 Task: Find connections with filter location Paseh with filter topic #job with filter profile language French with filter current company Dunzo with filter school St. Agnes College, Mangalore-575002 with filter industry IT System Installation and Disposal with filter service category Nonprofit Consulting with filter keywords title Life Coach
Action: Mouse pressed left at (423, 49)
Screenshot: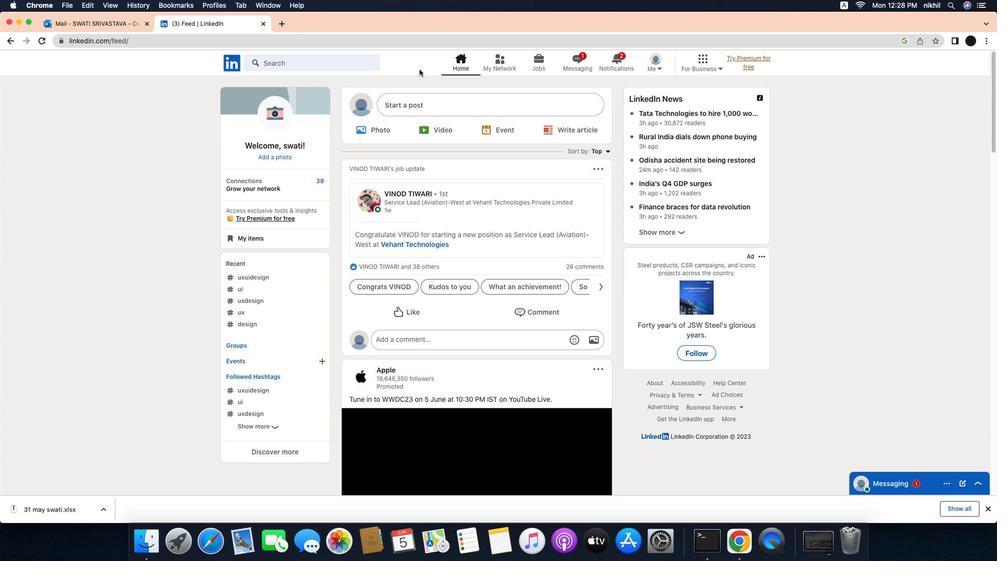 
Action: Mouse moved to (508, 44)
Screenshot: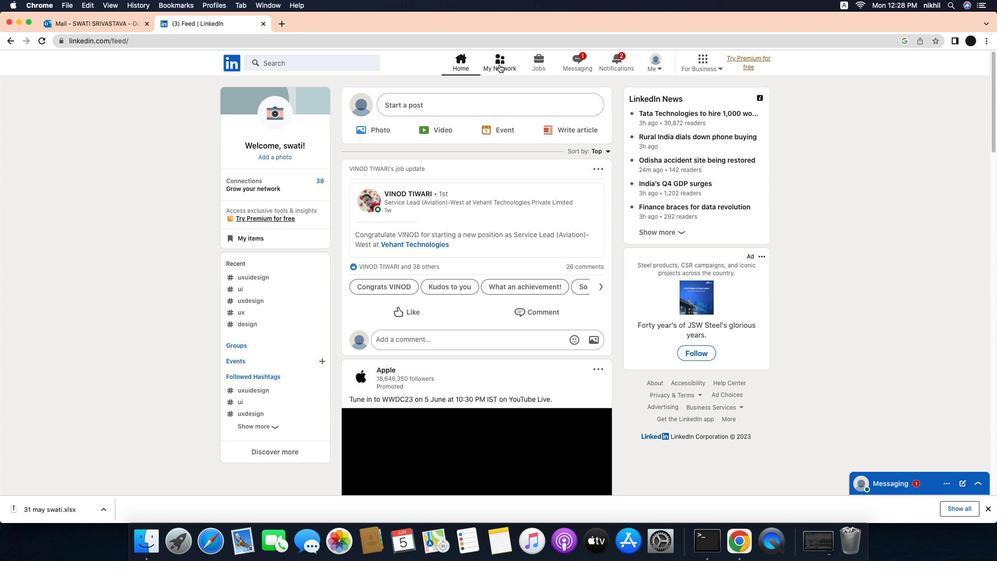 
Action: Mouse pressed left at (508, 44)
Screenshot: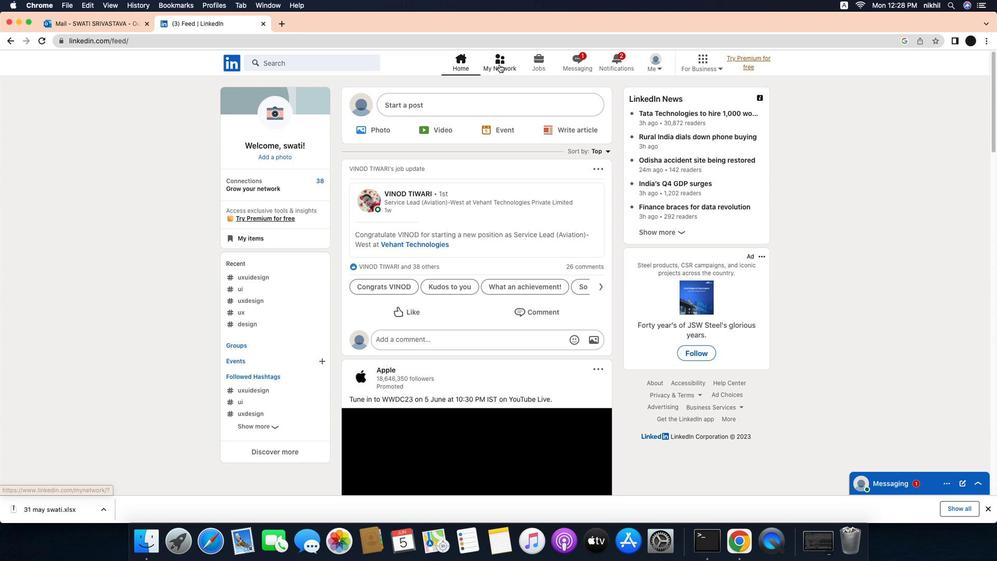 
Action: Mouse moved to (343, 102)
Screenshot: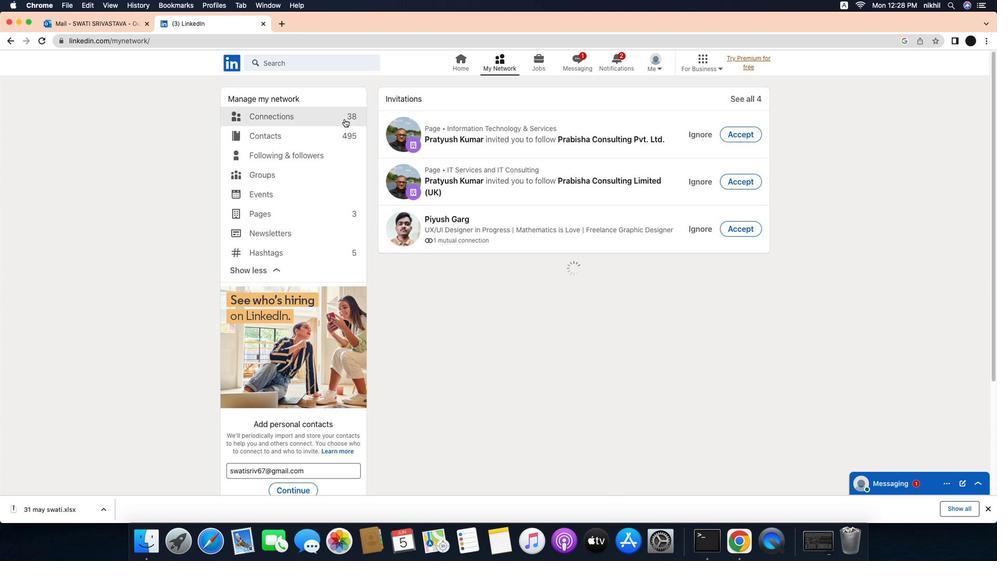 
Action: Mouse pressed left at (343, 102)
Screenshot: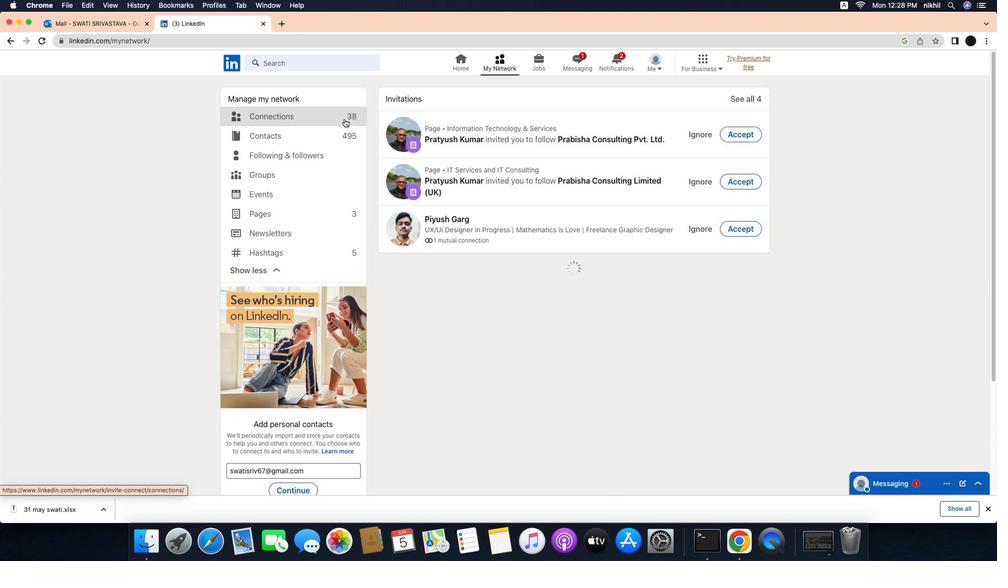 
Action: Mouse moved to (593, 99)
Screenshot: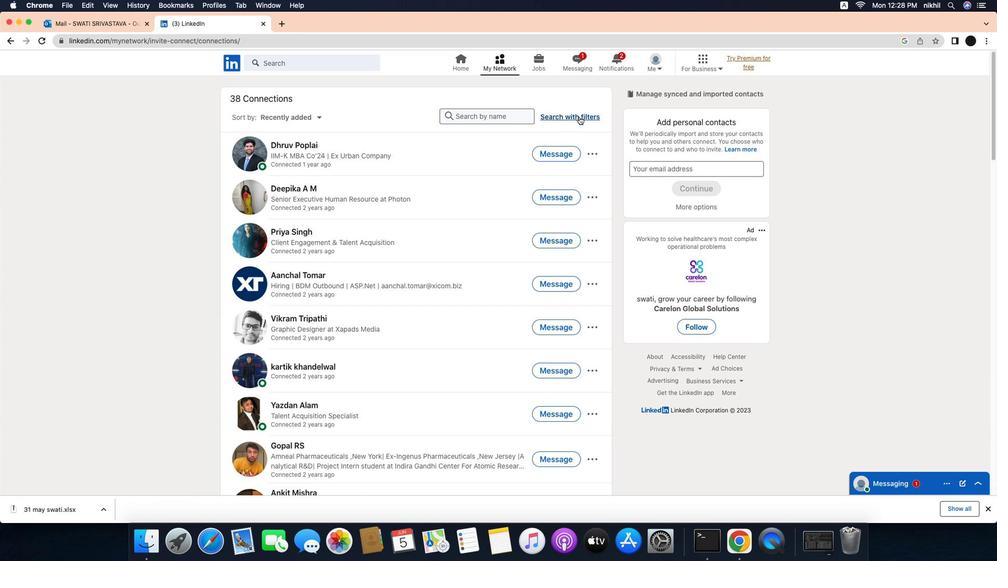 
Action: Mouse pressed left at (593, 99)
Screenshot: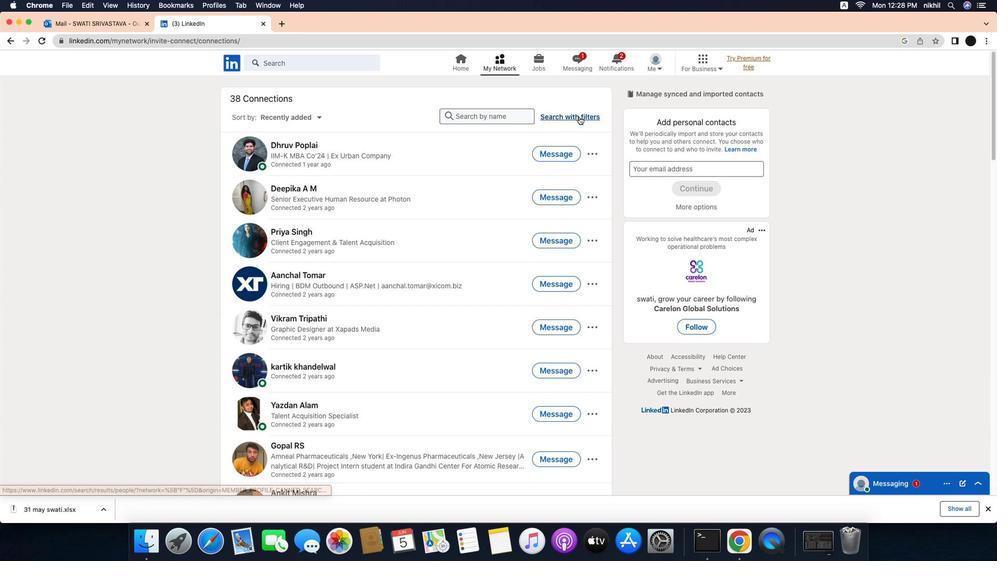 
Action: Mouse moved to (556, 68)
Screenshot: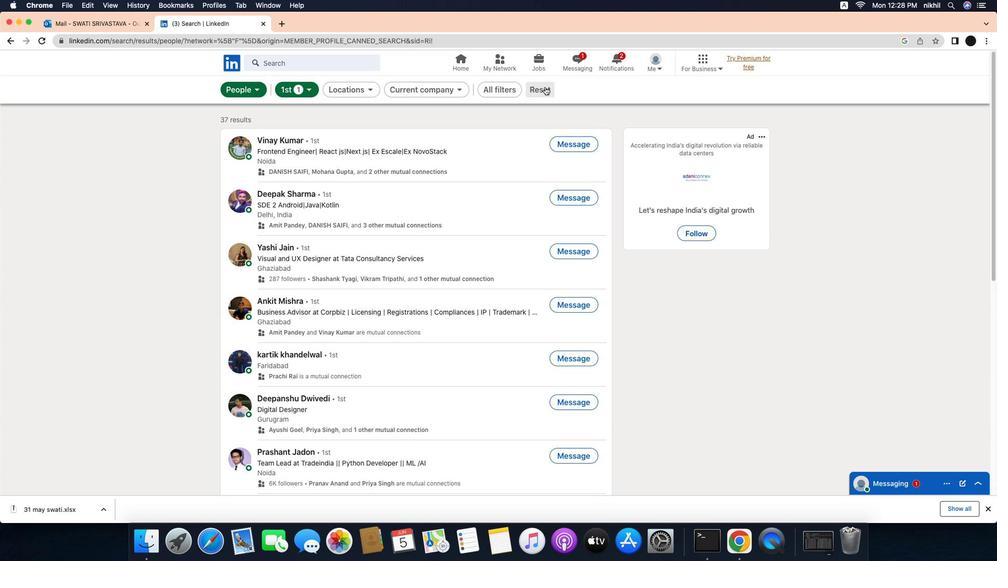 
Action: Mouse pressed left at (556, 68)
Screenshot: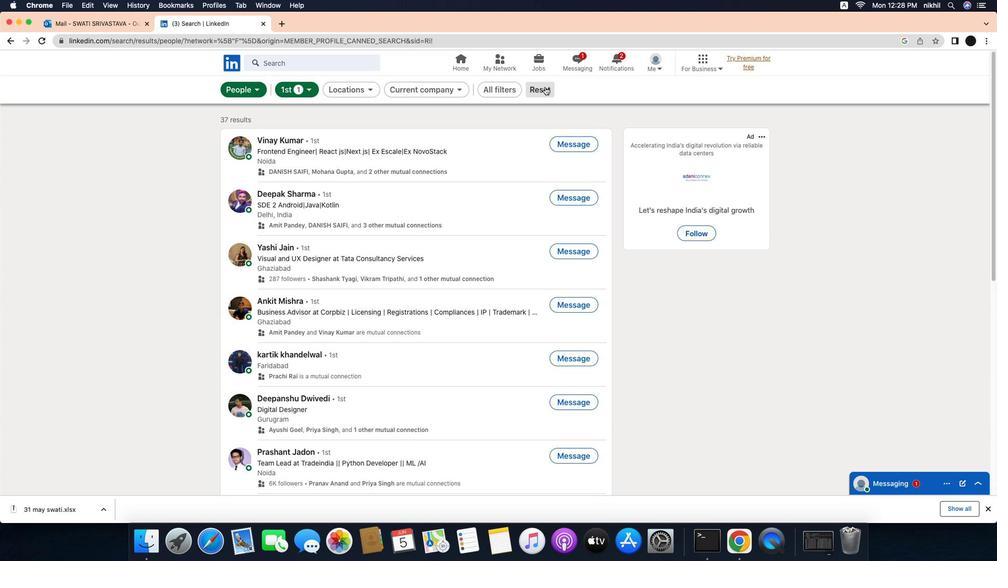 
Action: Mouse moved to (543, 68)
Screenshot: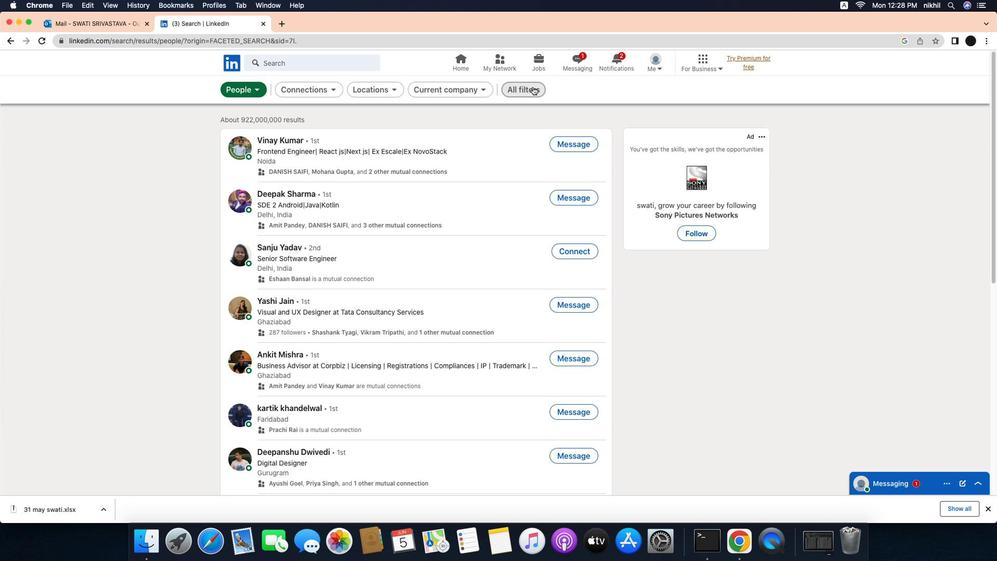 
Action: Mouse pressed left at (543, 68)
Screenshot: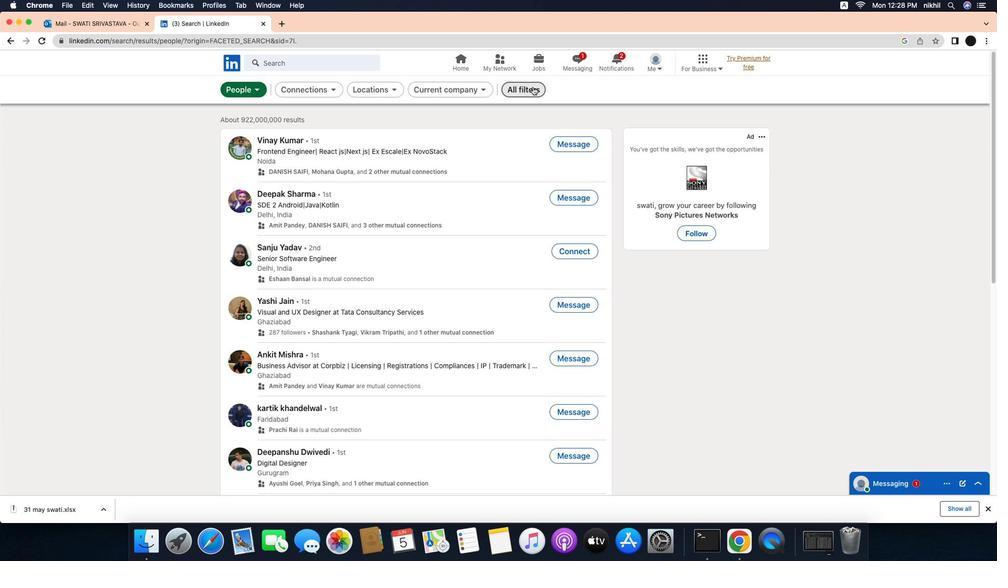
Action: Mouse moved to (900, 323)
Screenshot: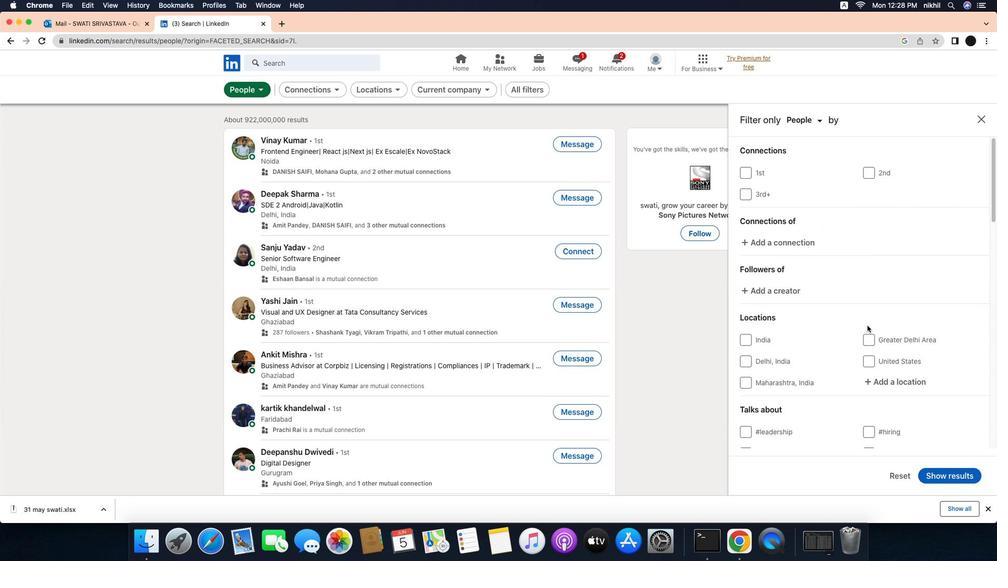 
Action: Mouse scrolled (900, 323) with delta (-23, -24)
Screenshot: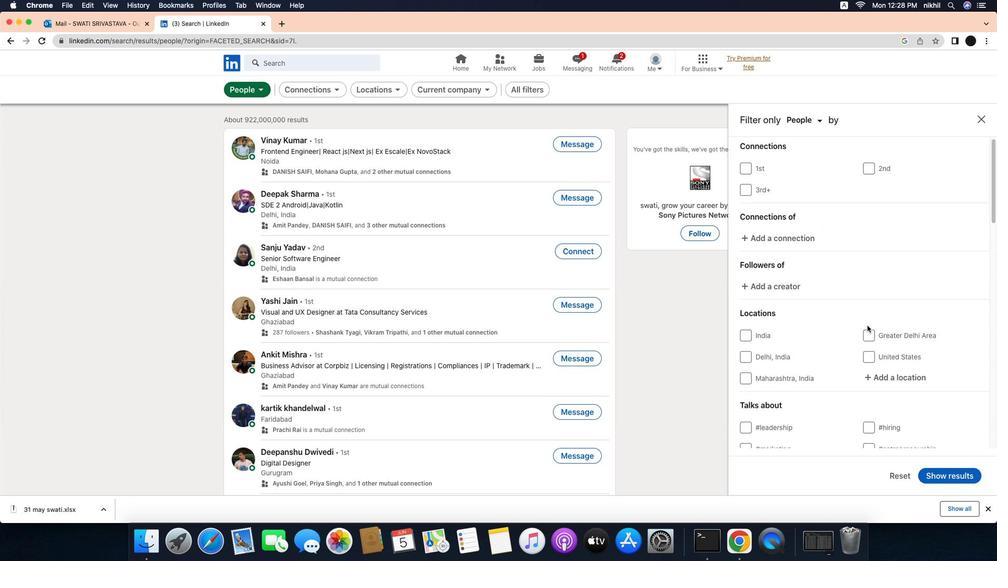 
Action: Mouse scrolled (900, 323) with delta (-23, -24)
Screenshot: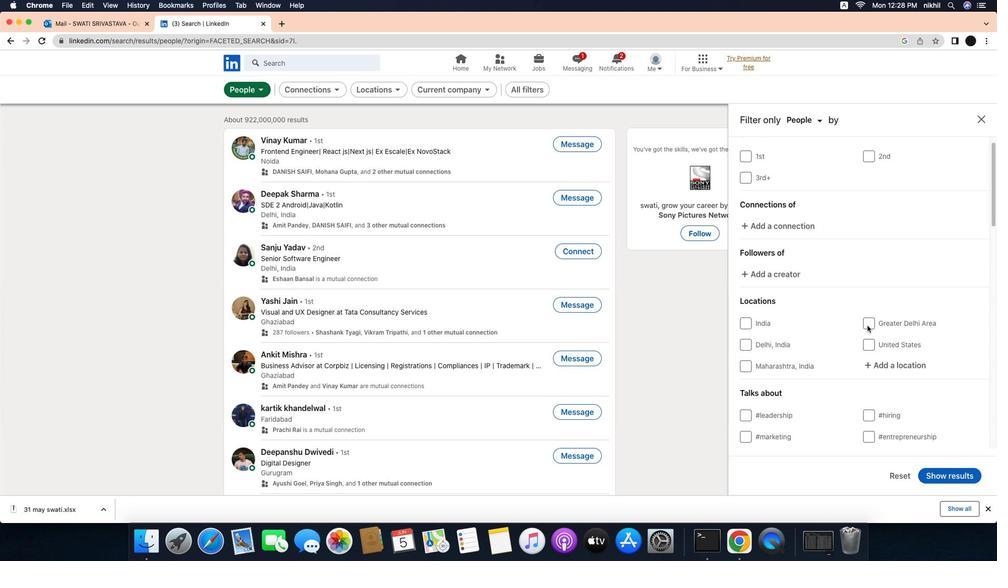
Action: Mouse scrolled (900, 323) with delta (-23, -25)
Screenshot: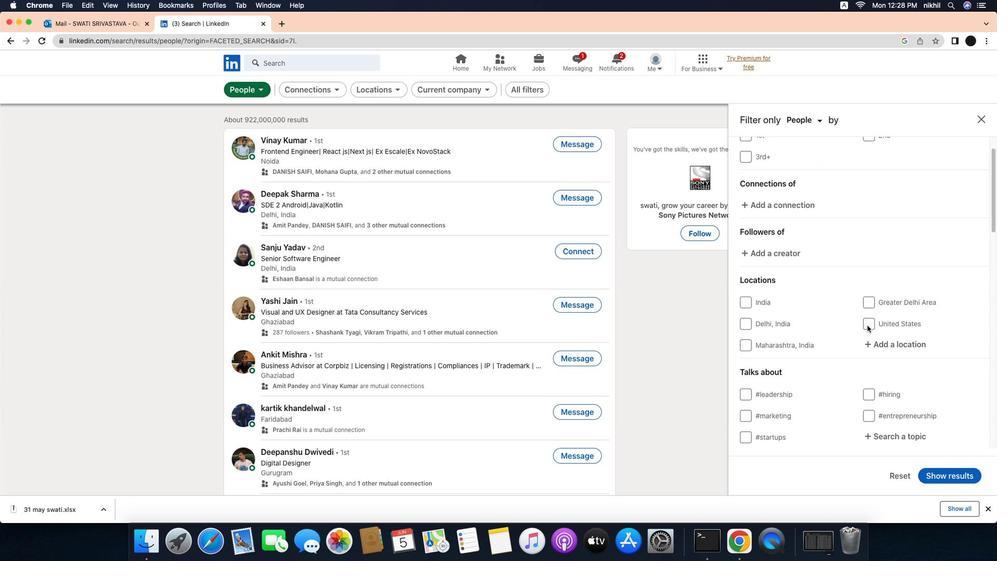 
Action: Mouse moved to (926, 300)
Screenshot: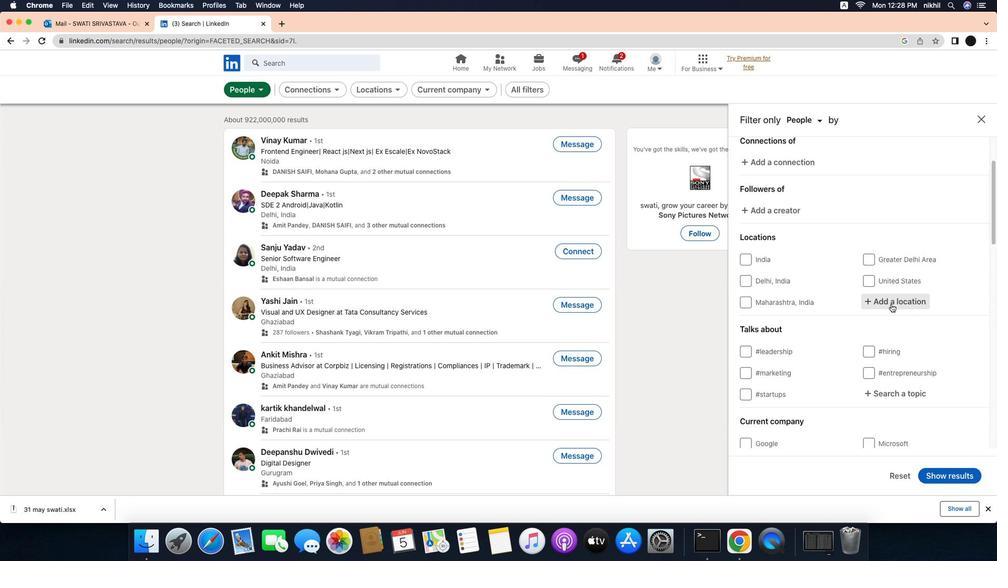 
Action: Mouse pressed left at (926, 300)
Screenshot: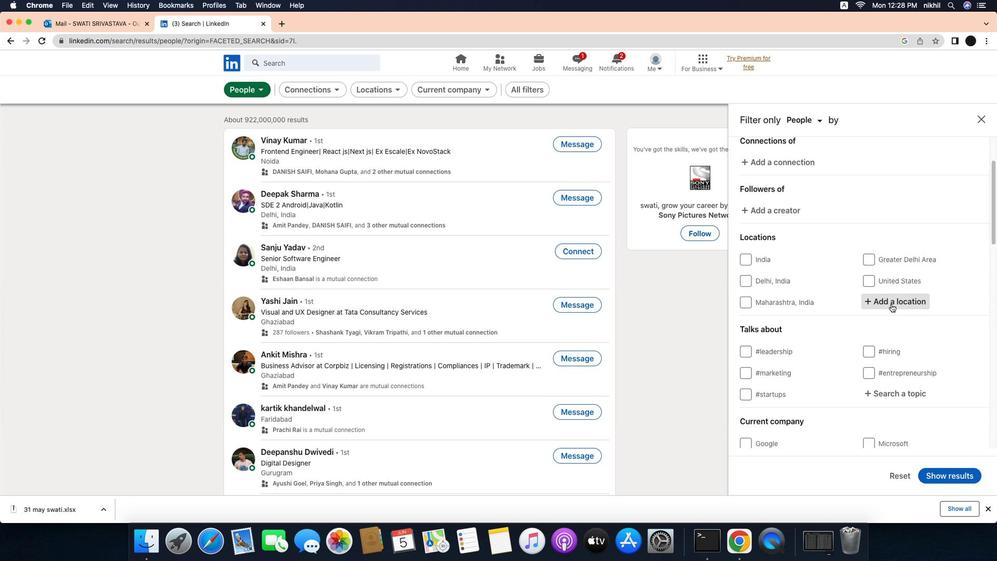 
Action: Mouse moved to (922, 299)
Screenshot: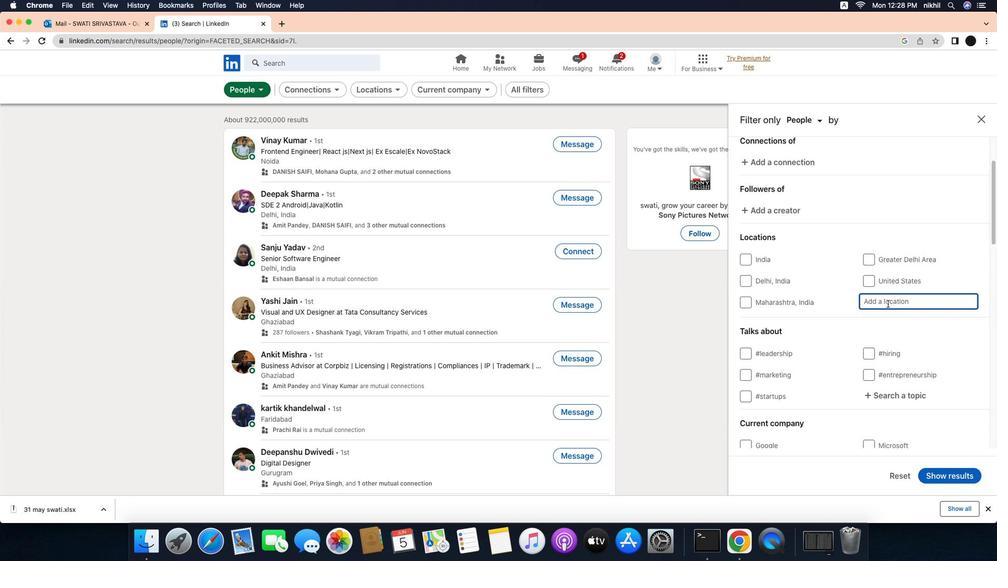 
Action: Mouse pressed left at (922, 299)
Screenshot: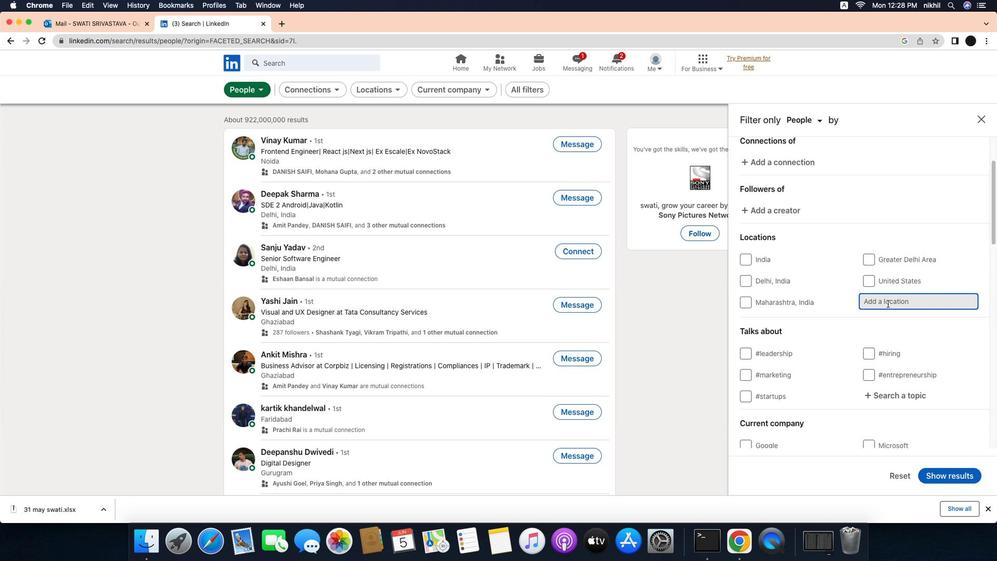 
Action: Key pressed Key.caps_lock'P'Key.caps_lock'a''s''e''h'
Screenshot: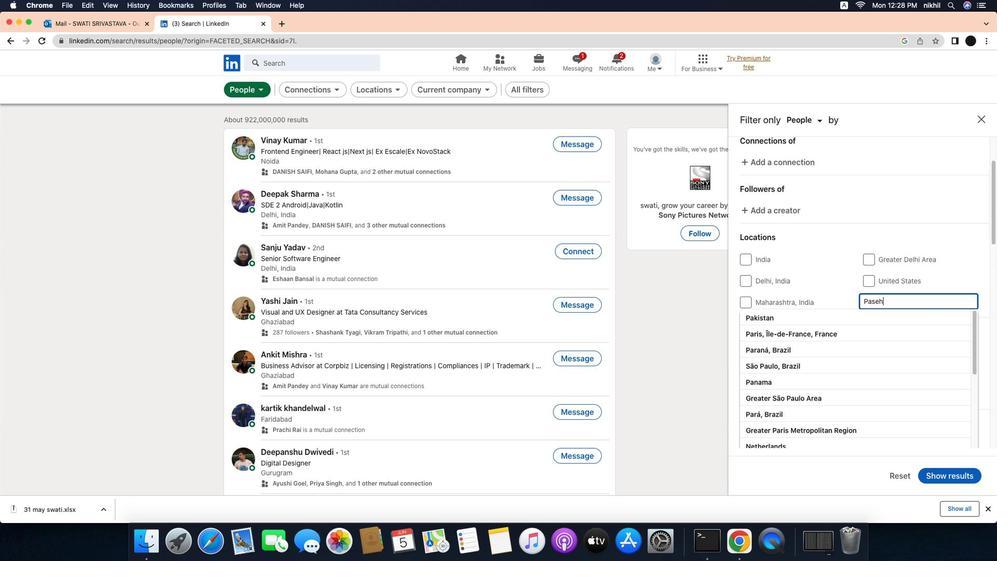 
Action: Mouse moved to (891, 316)
Screenshot: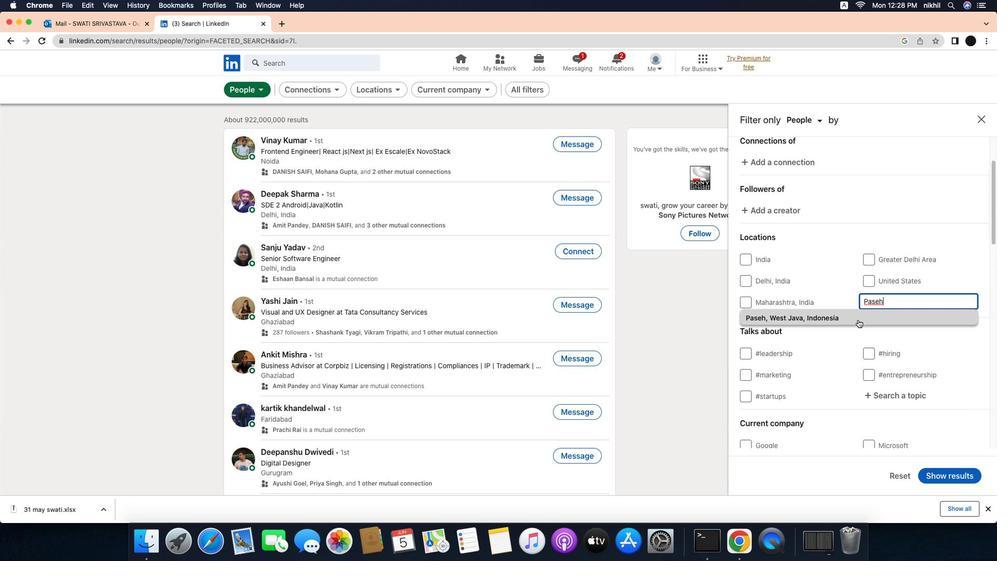 
Action: Mouse pressed left at (891, 316)
Screenshot: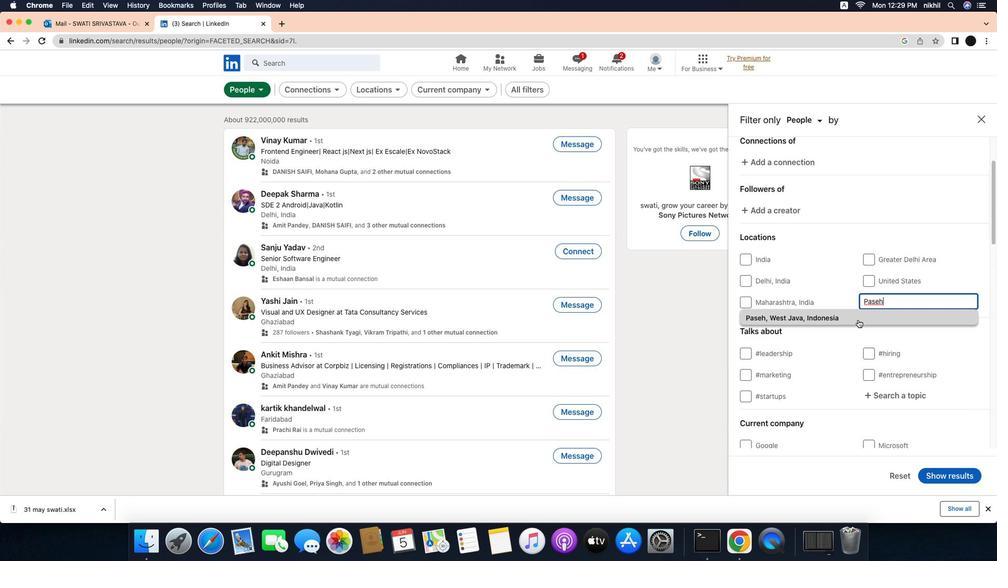 
Action: Mouse scrolled (891, 316) with delta (-23, -24)
Screenshot: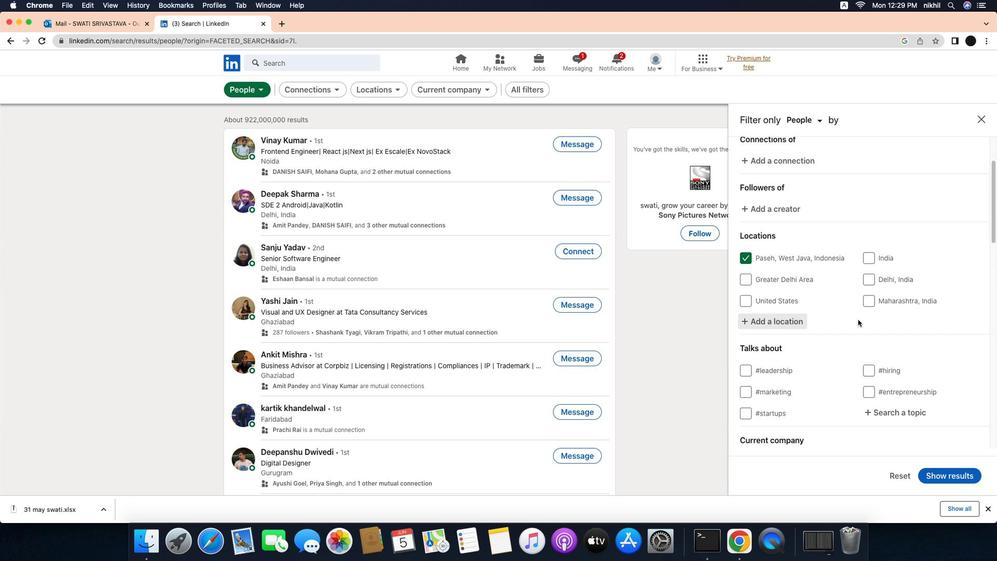 
Action: Mouse scrolled (891, 316) with delta (-23, -24)
Screenshot: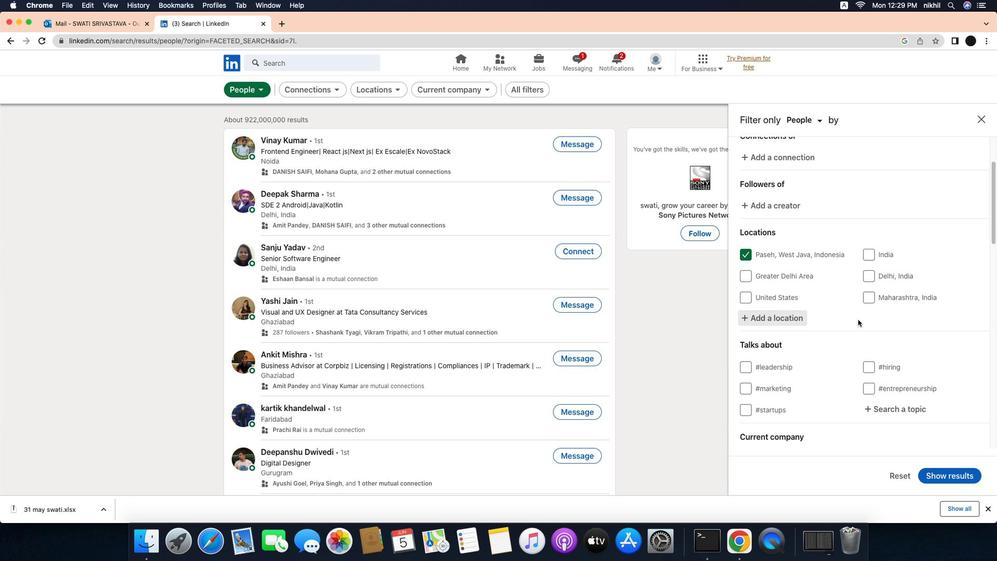 
Action: Mouse scrolled (891, 316) with delta (-23, -24)
Screenshot: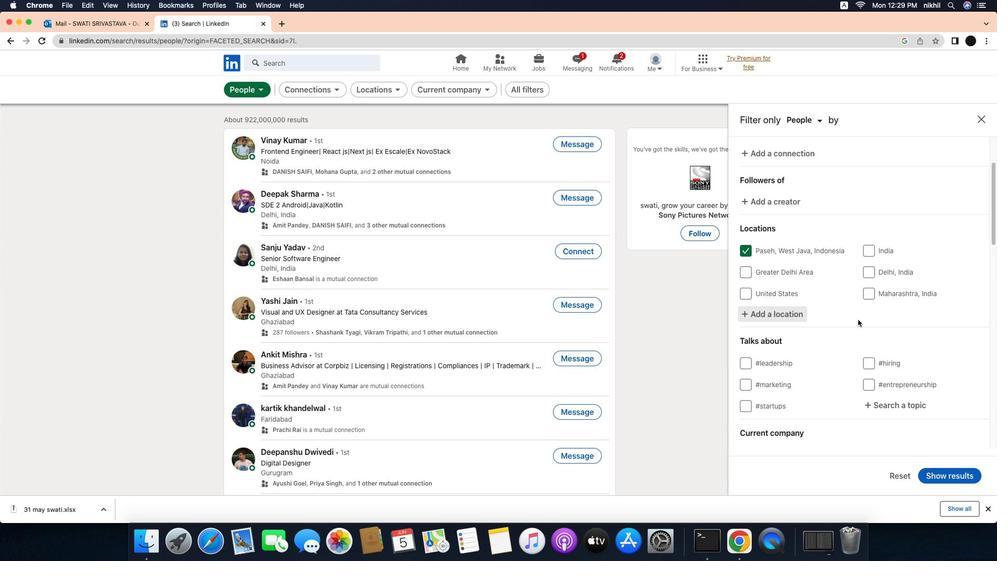
Action: Mouse scrolled (891, 316) with delta (-23, -24)
Screenshot: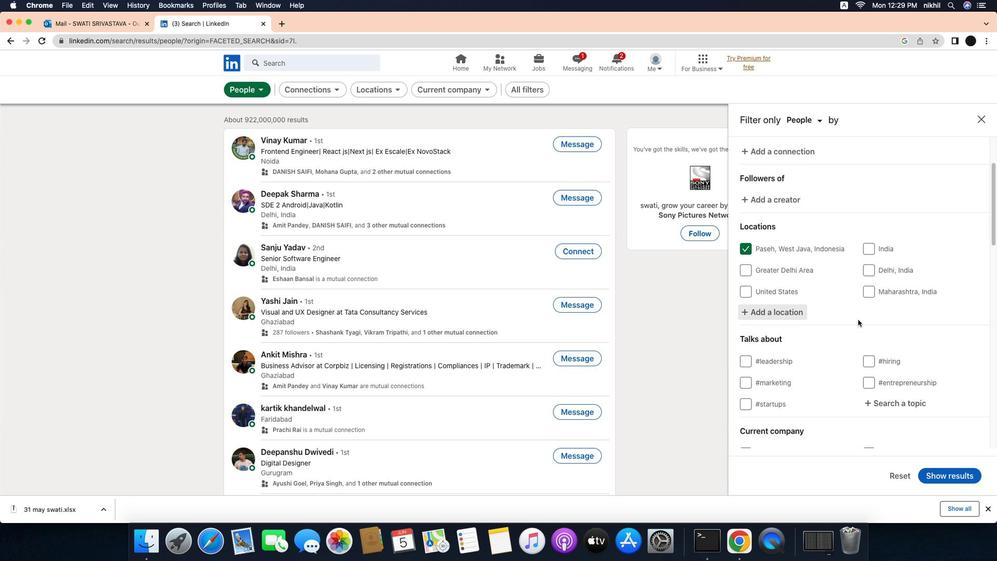 
Action: Mouse scrolled (891, 316) with delta (-23, -24)
Screenshot: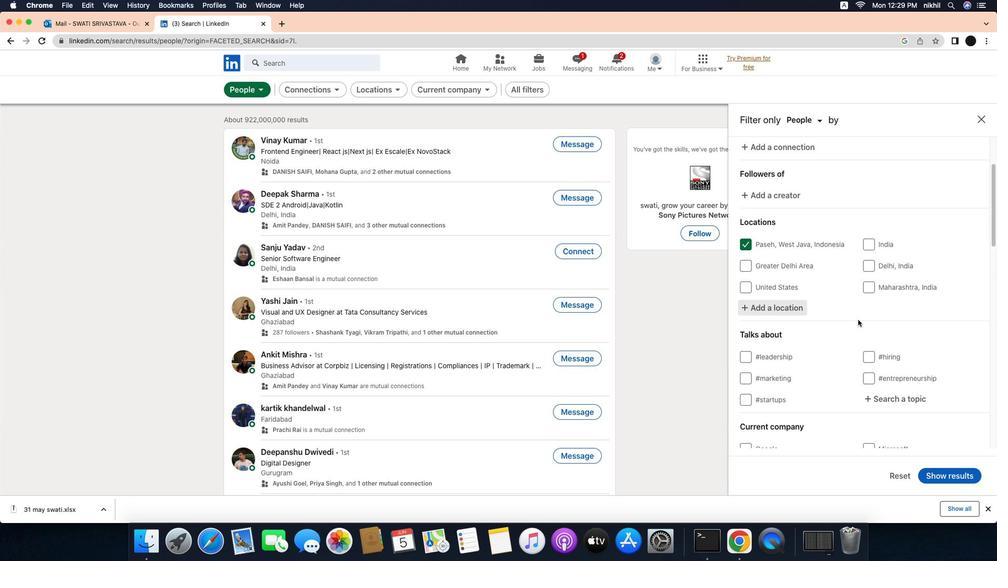 
Action: Mouse scrolled (891, 316) with delta (-23, -24)
Screenshot: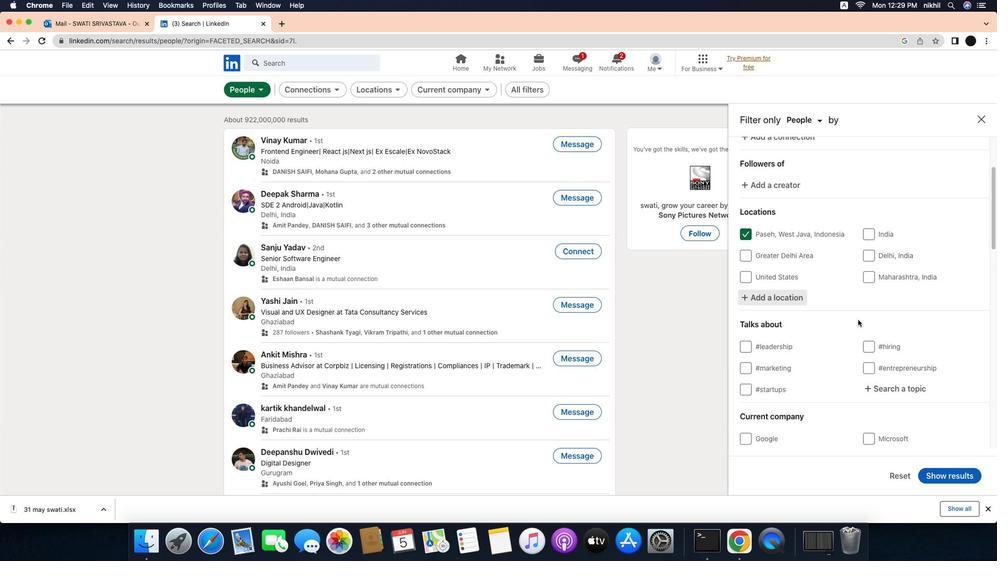 
Action: Mouse scrolled (891, 316) with delta (-23, -24)
Screenshot: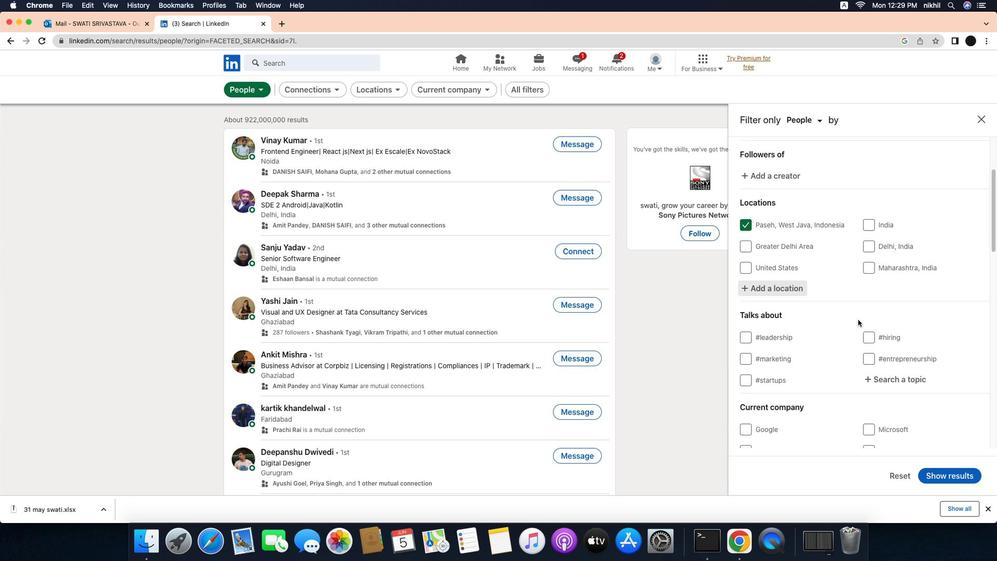 
Action: Mouse scrolled (891, 316) with delta (-23, -24)
Screenshot: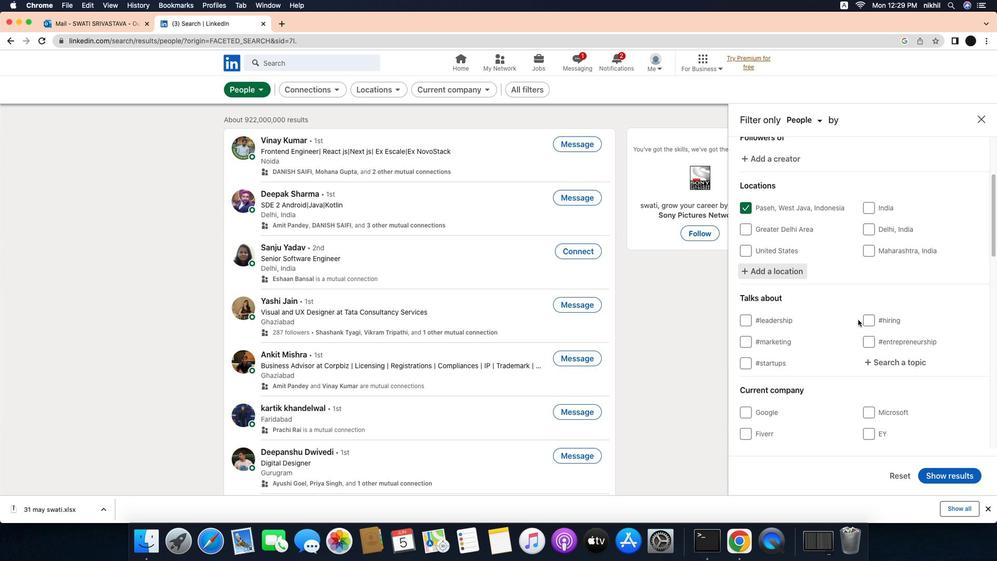 
Action: Mouse moved to (941, 308)
Screenshot: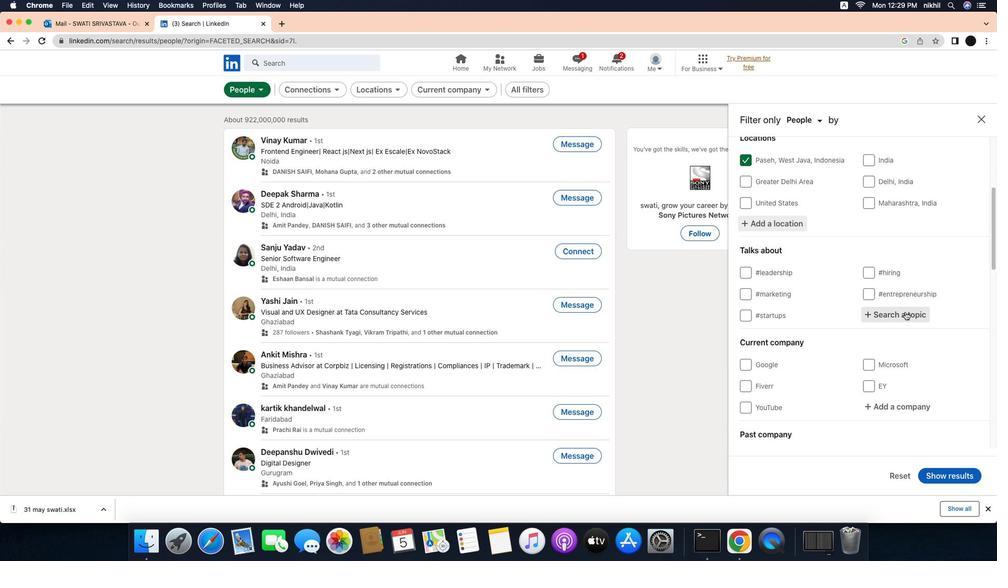 
Action: Mouse pressed left at (941, 308)
Screenshot: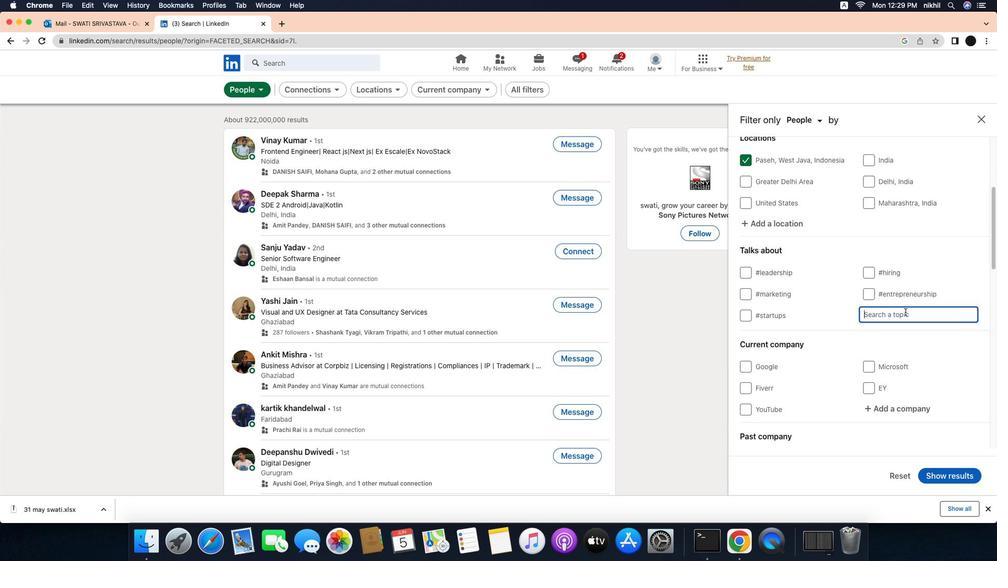 
Action: Mouse moved to (935, 311)
Screenshot: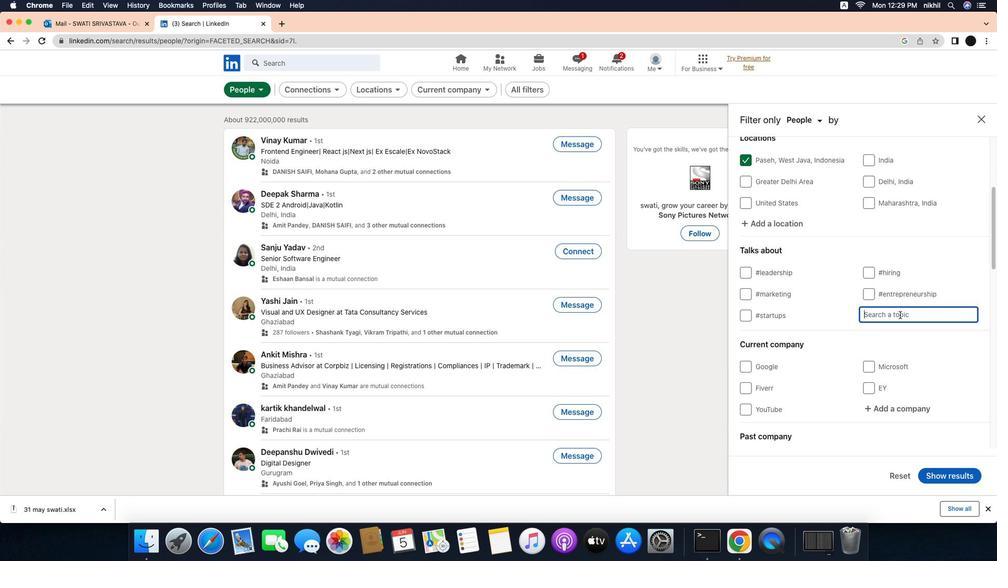 
Action: Mouse pressed left at (935, 311)
Screenshot: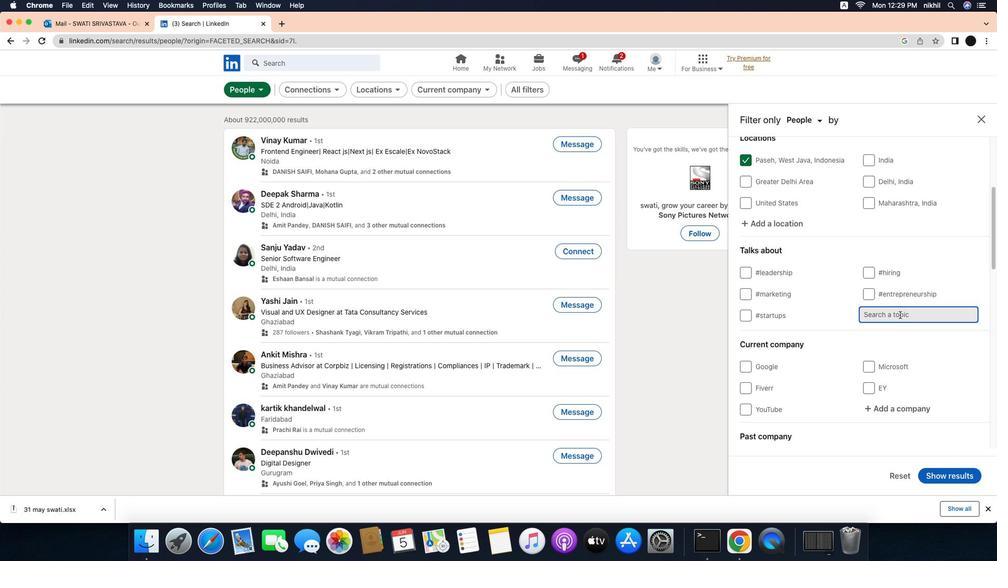 
Action: Key pressed Key.shift_r'#''j''o''b'Key.enter
Screenshot: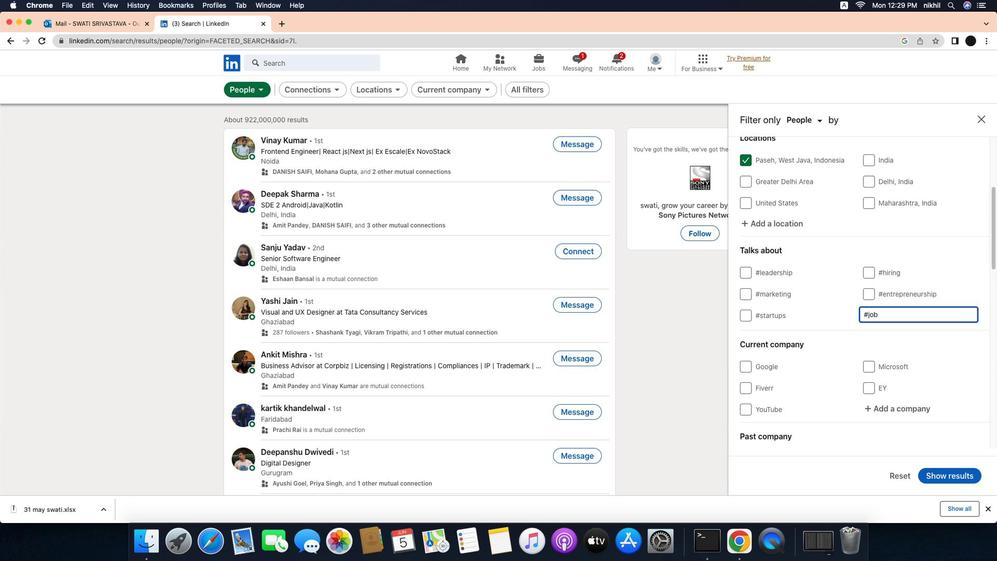 
Action: Mouse moved to (962, 342)
Screenshot: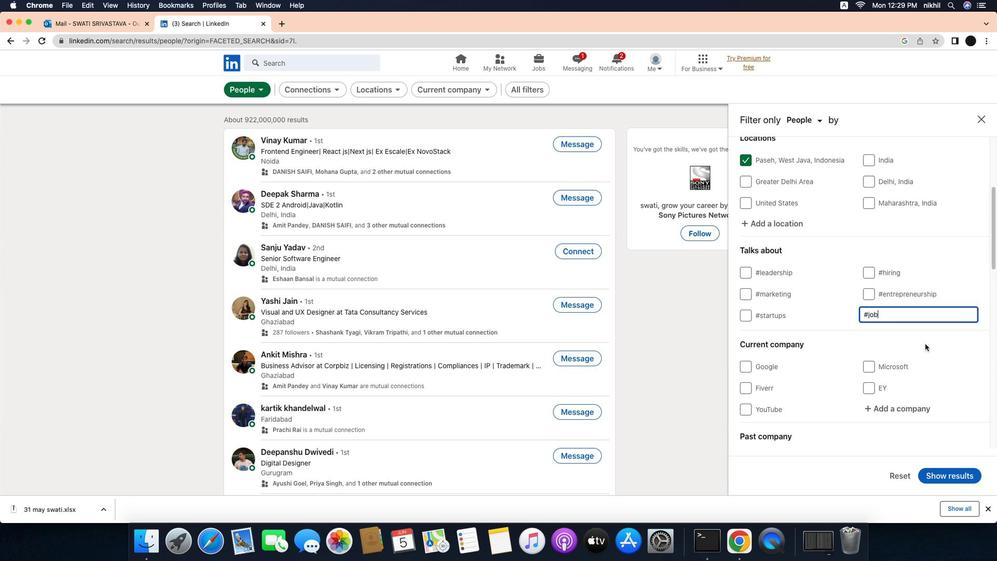 
Action: Mouse pressed left at (962, 342)
Screenshot: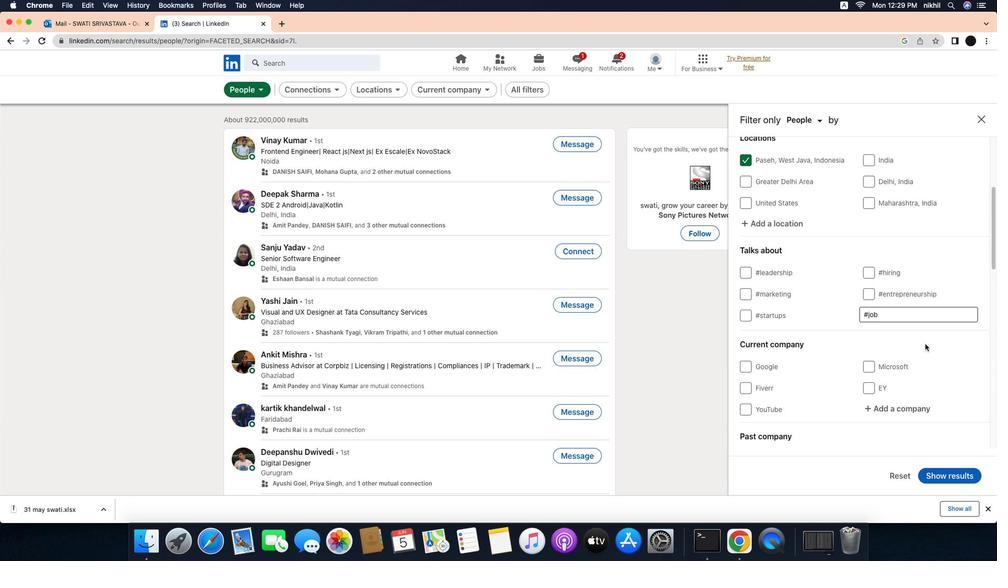 
Action: Mouse moved to (959, 344)
Screenshot: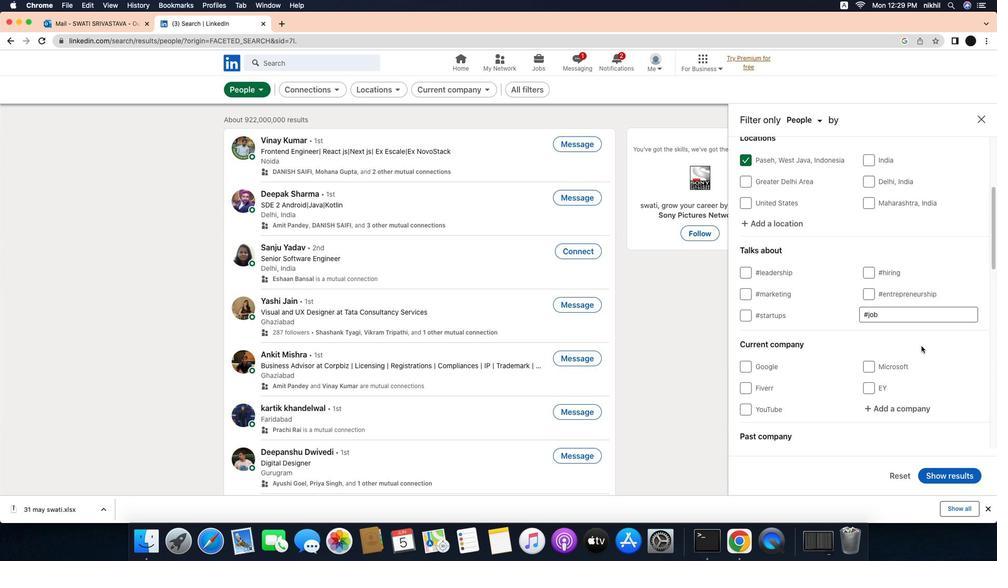
Action: Mouse scrolled (959, 344) with delta (-23, -24)
Screenshot: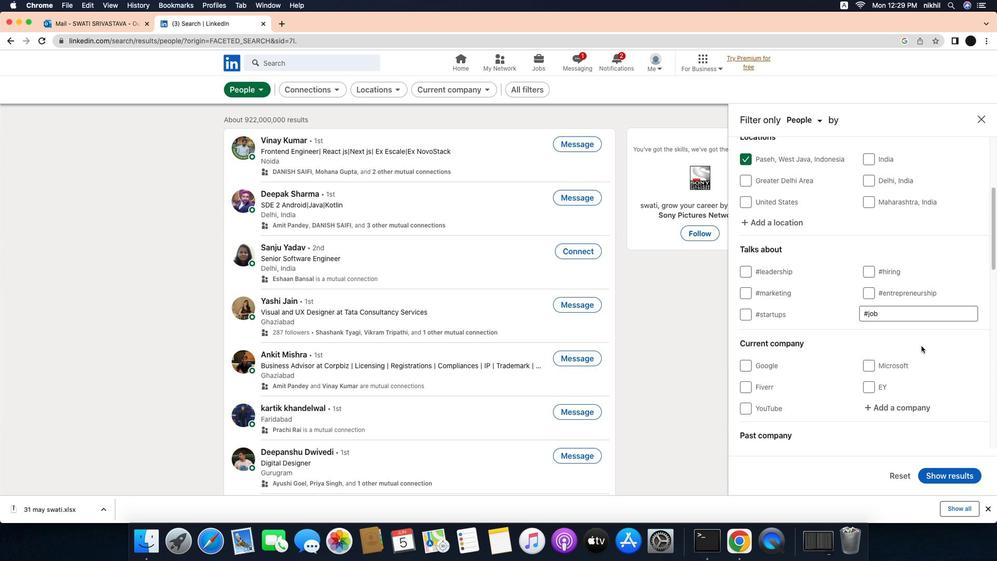 
Action: Mouse scrolled (959, 344) with delta (-23, -24)
Screenshot: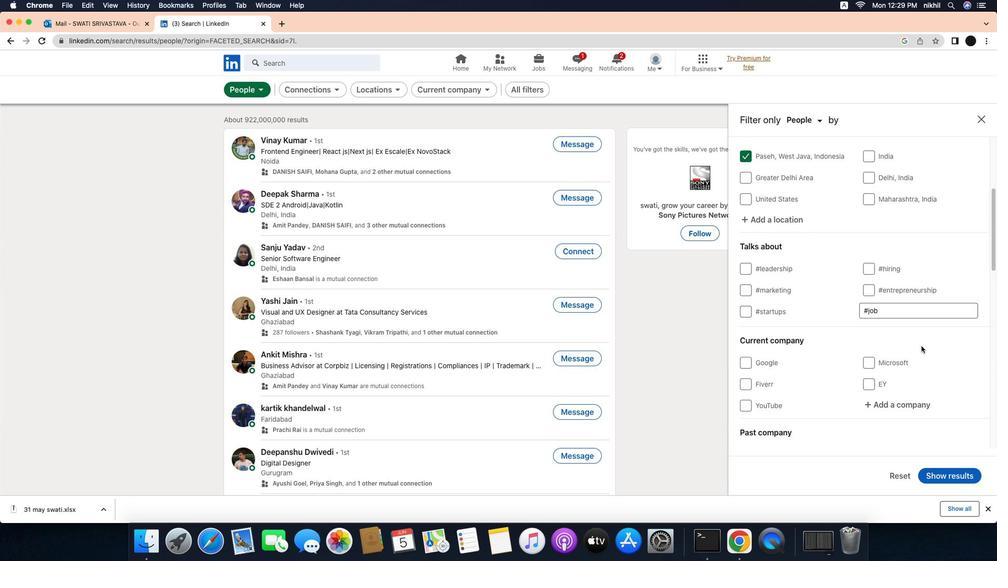 
Action: Mouse scrolled (959, 344) with delta (-23, -24)
Screenshot: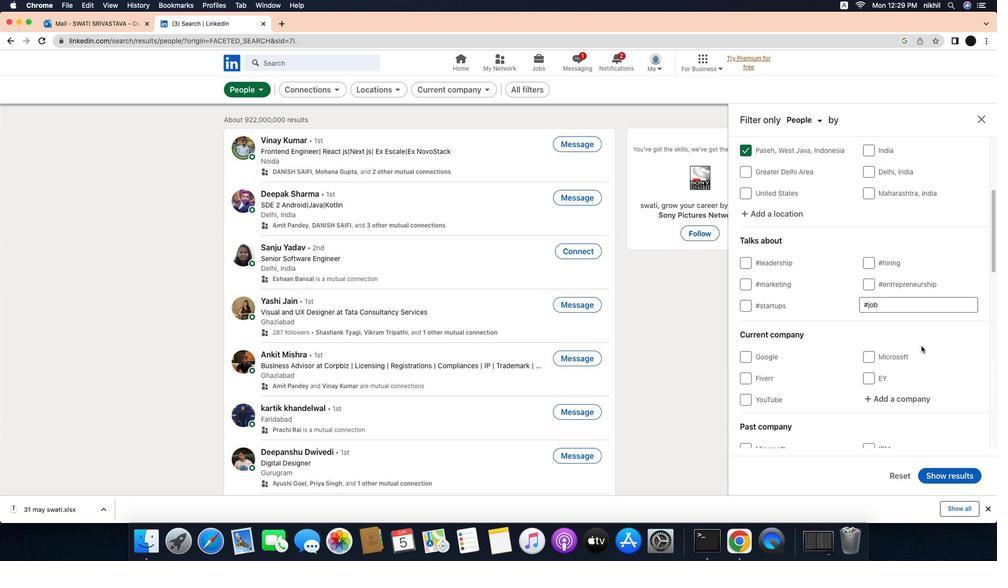 
Action: Mouse scrolled (959, 344) with delta (-23, -24)
Screenshot: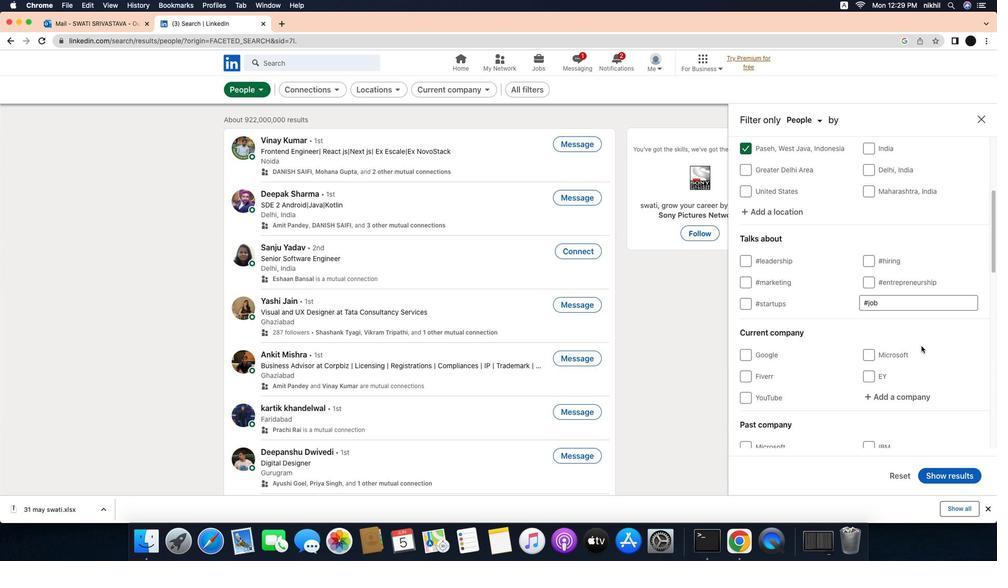 
Action: Mouse scrolled (959, 344) with delta (-23, -24)
Screenshot: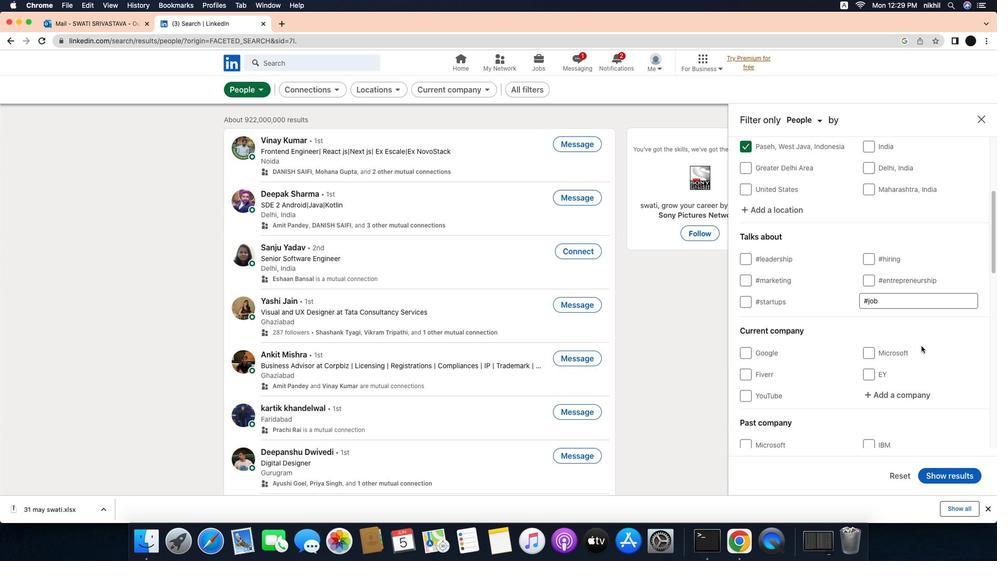 
Action: Mouse scrolled (959, 344) with delta (-23, -24)
Screenshot: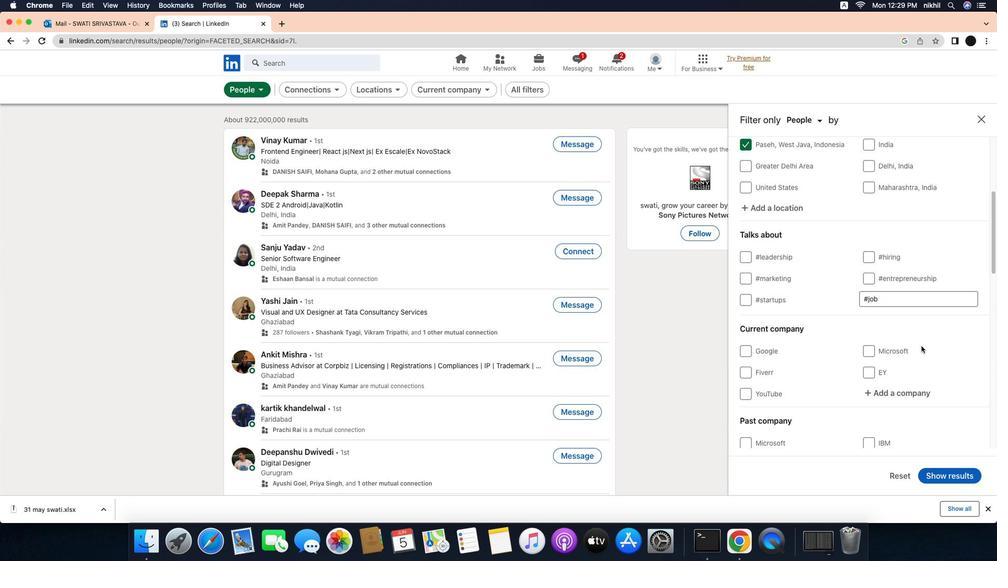 
Action: Mouse scrolled (959, 344) with delta (-23, -24)
Screenshot: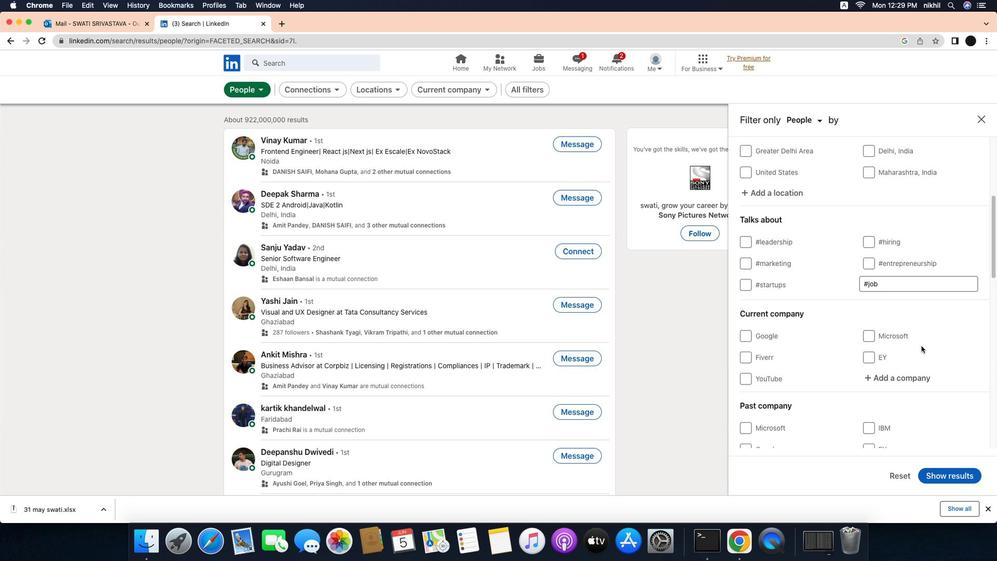
Action: Mouse scrolled (959, 344) with delta (-23, -24)
Screenshot: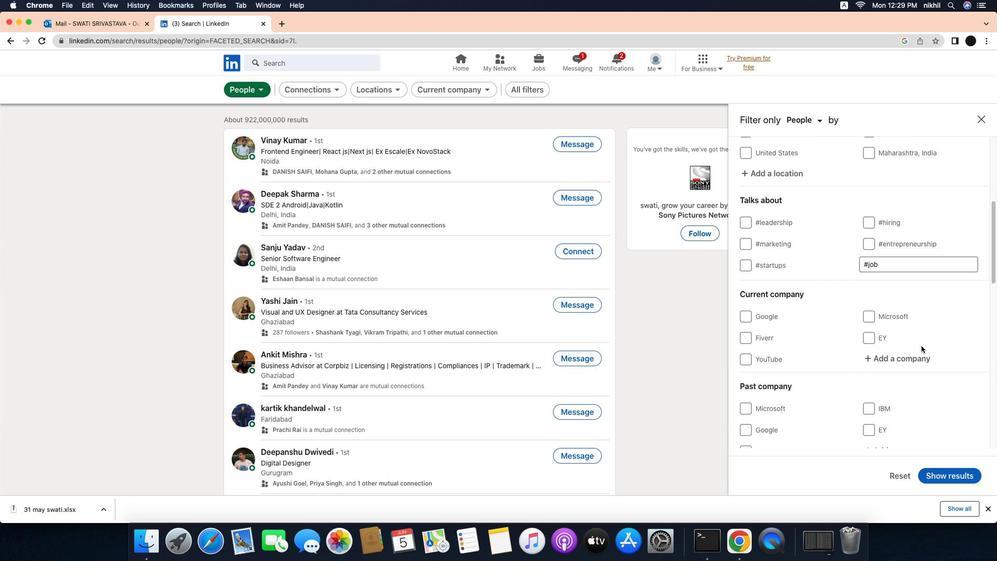 
Action: Mouse scrolled (959, 344) with delta (-23, -24)
Screenshot: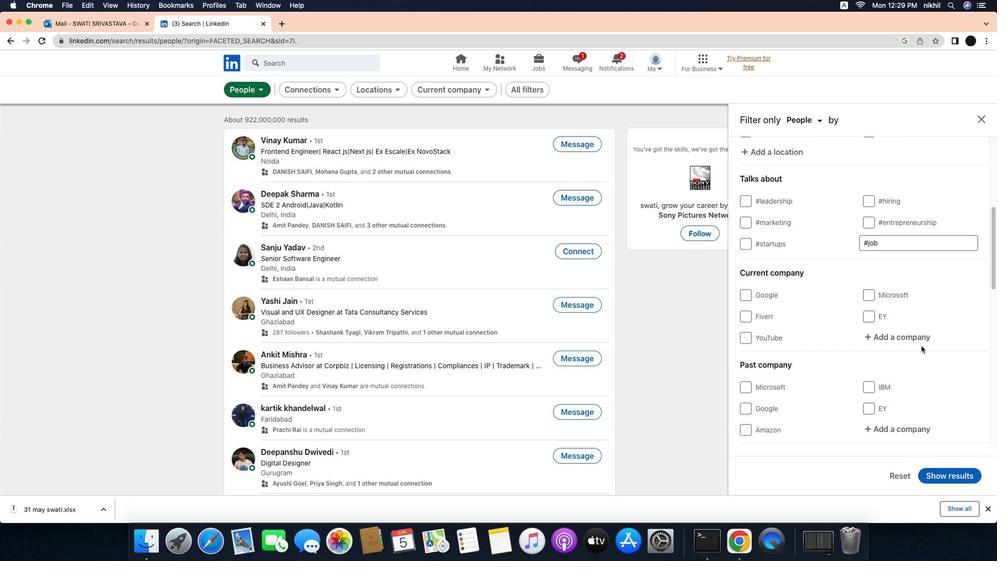 
Action: Mouse moved to (940, 301)
Screenshot: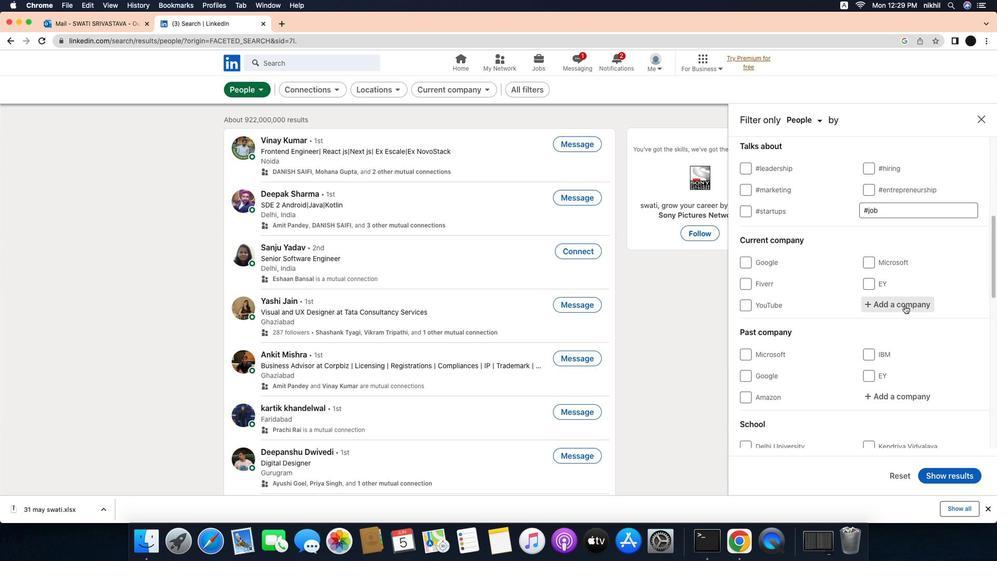 
Action: Mouse pressed left at (940, 301)
Screenshot: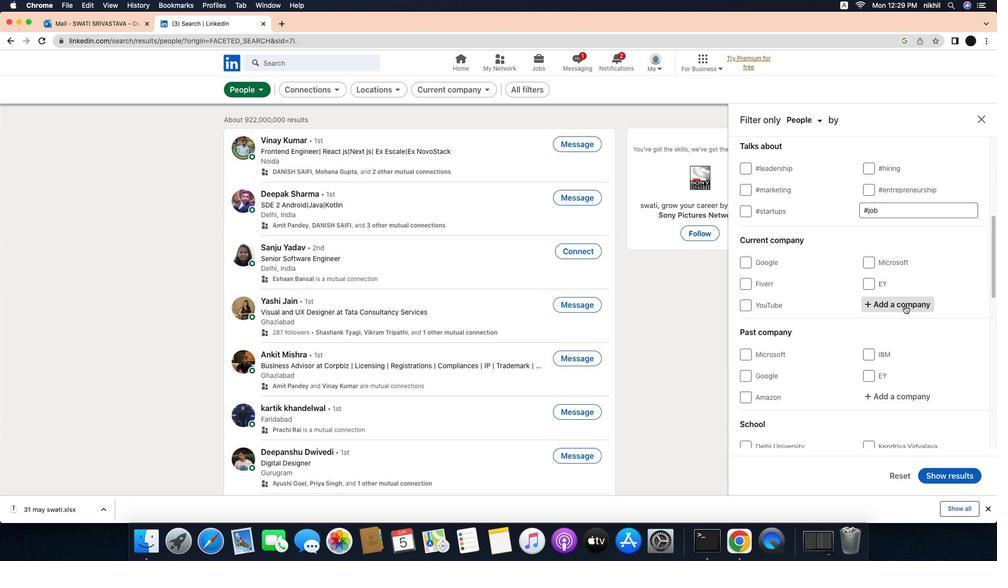 
Action: Mouse moved to (935, 303)
Screenshot: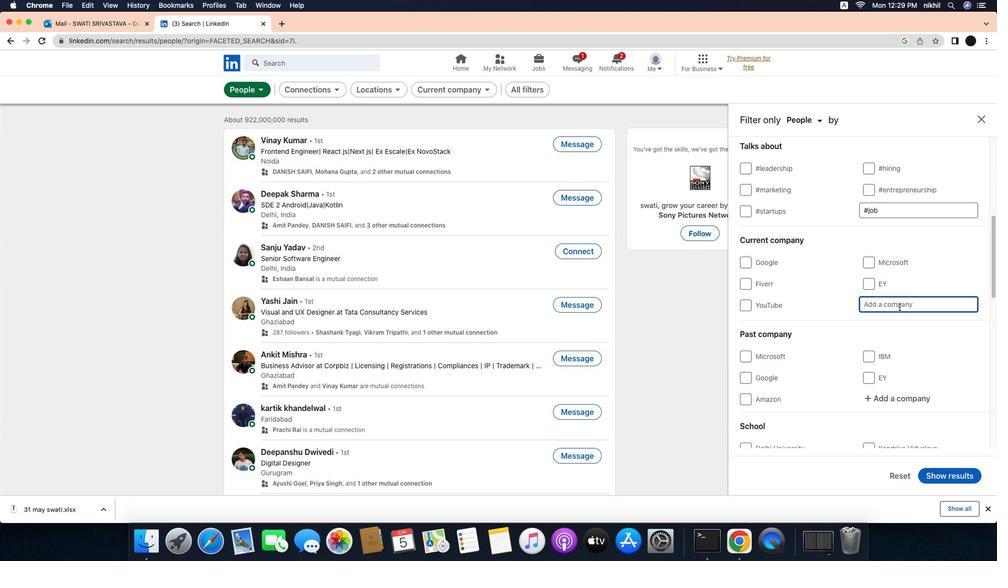 
Action: Mouse pressed left at (935, 303)
Screenshot: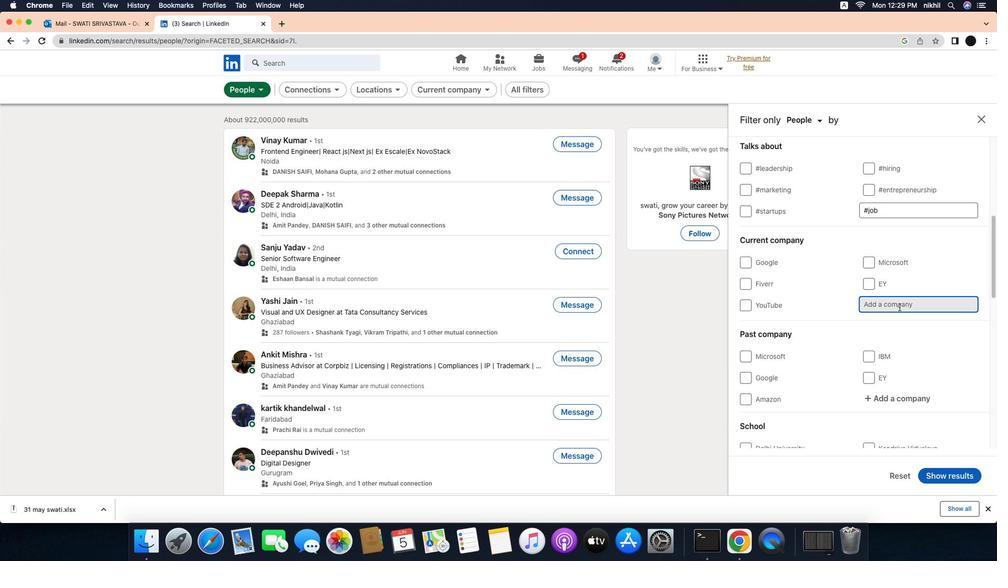 
Action: Key pressed Key.caps_lock'D'Key.caps_lock'u''n''z''o'
Screenshot: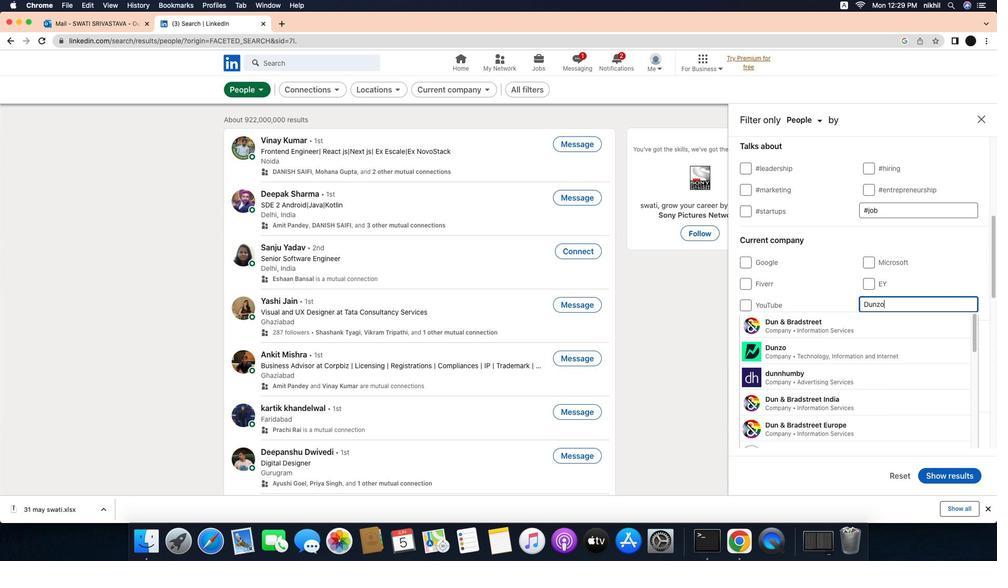 
Action: Mouse moved to (911, 324)
Screenshot: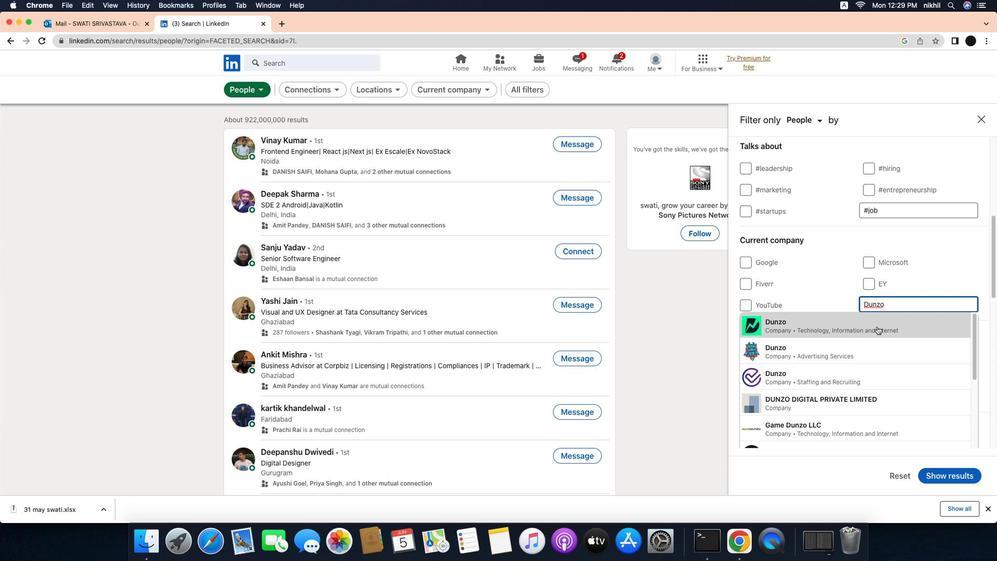 
Action: Mouse pressed left at (911, 324)
Screenshot: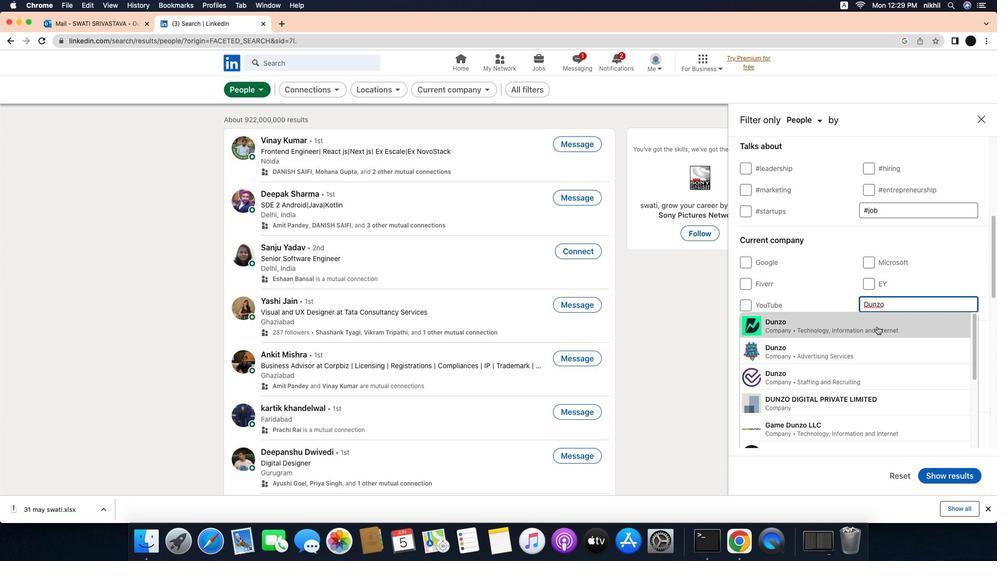 
Action: Mouse moved to (936, 321)
Screenshot: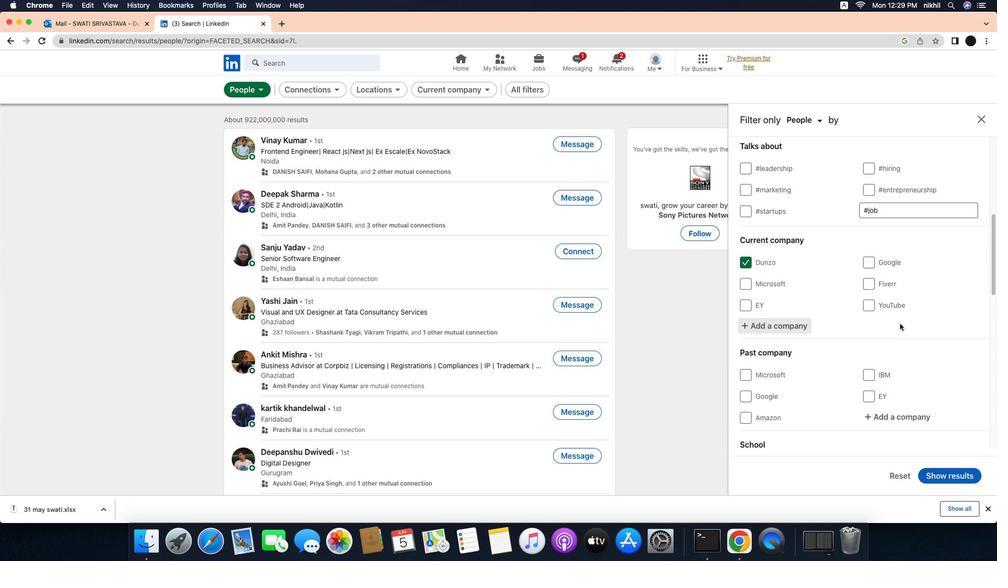 
Action: Mouse scrolled (936, 321) with delta (-23, -24)
Screenshot: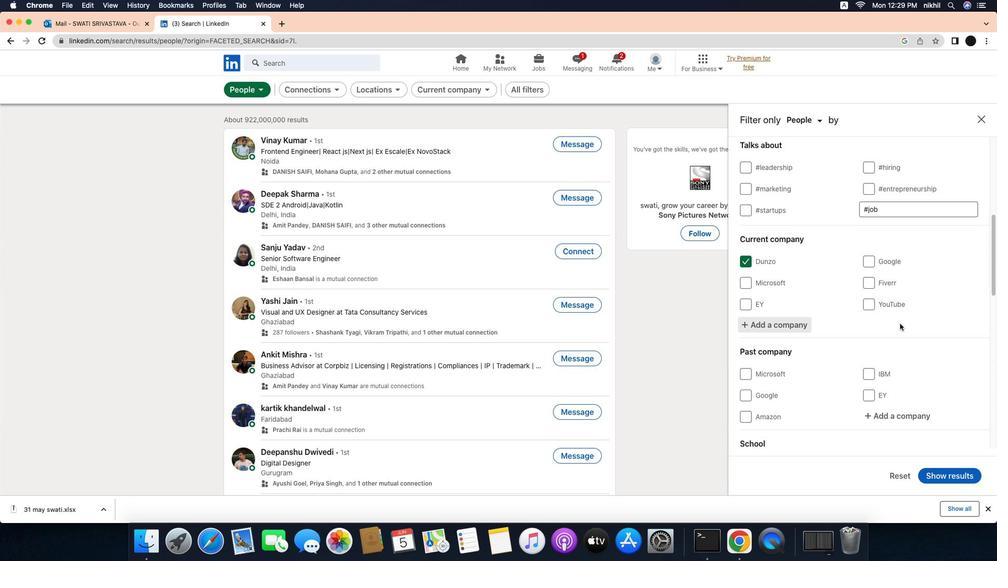 
Action: Mouse scrolled (936, 321) with delta (-23, -24)
Screenshot: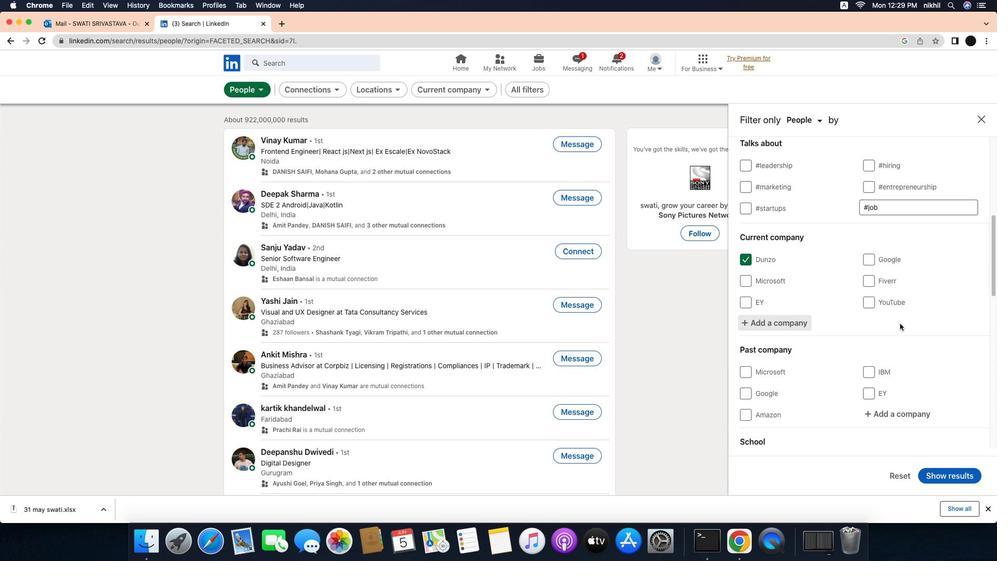 
Action: Mouse scrolled (936, 321) with delta (-23, -24)
Screenshot: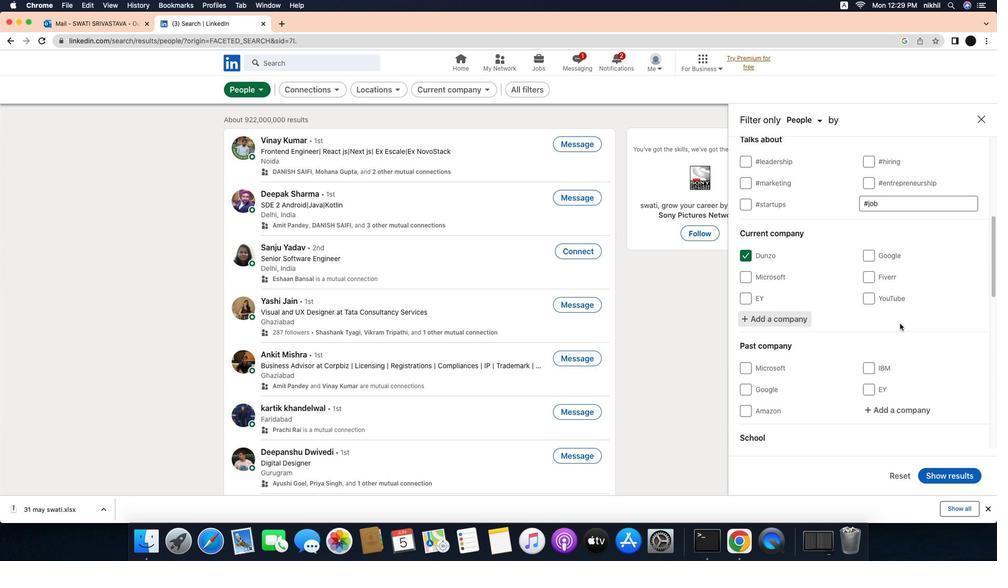 
Action: Mouse scrolled (936, 321) with delta (-23, -24)
Screenshot: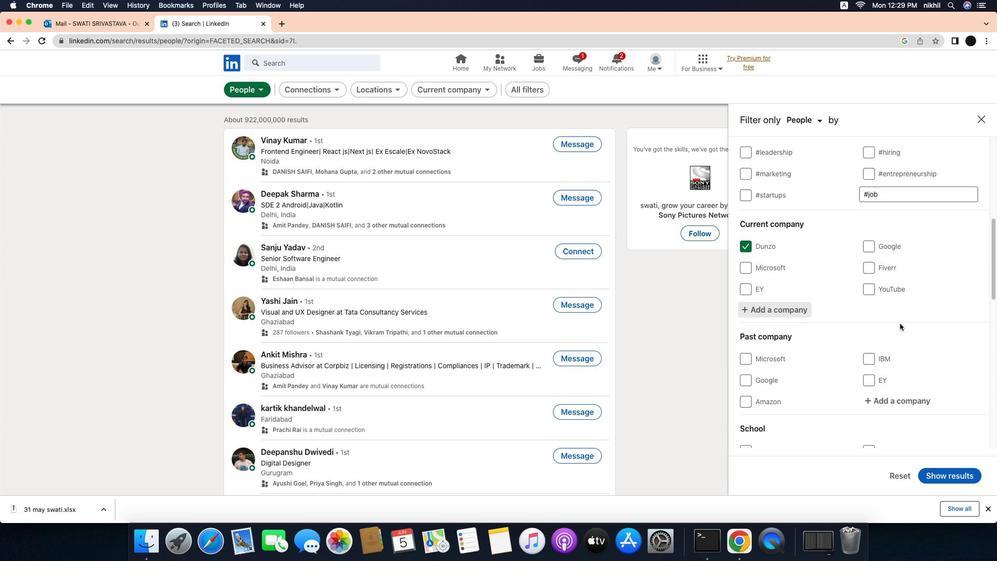
Action: Mouse scrolled (936, 321) with delta (-23, -24)
Screenshot: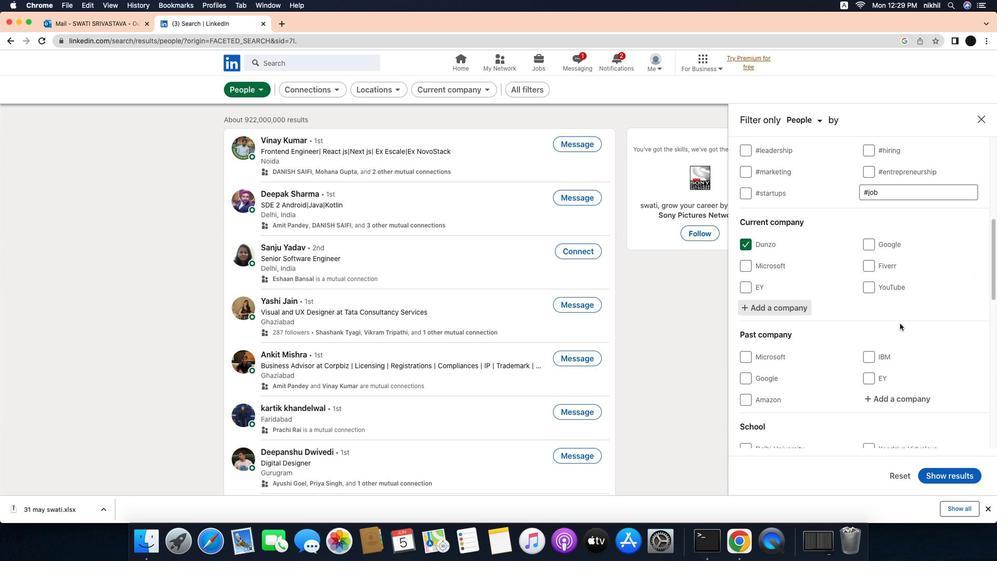
Action: Mouse scrolled (936, 321) with delta (-23, -24)
Screenshot: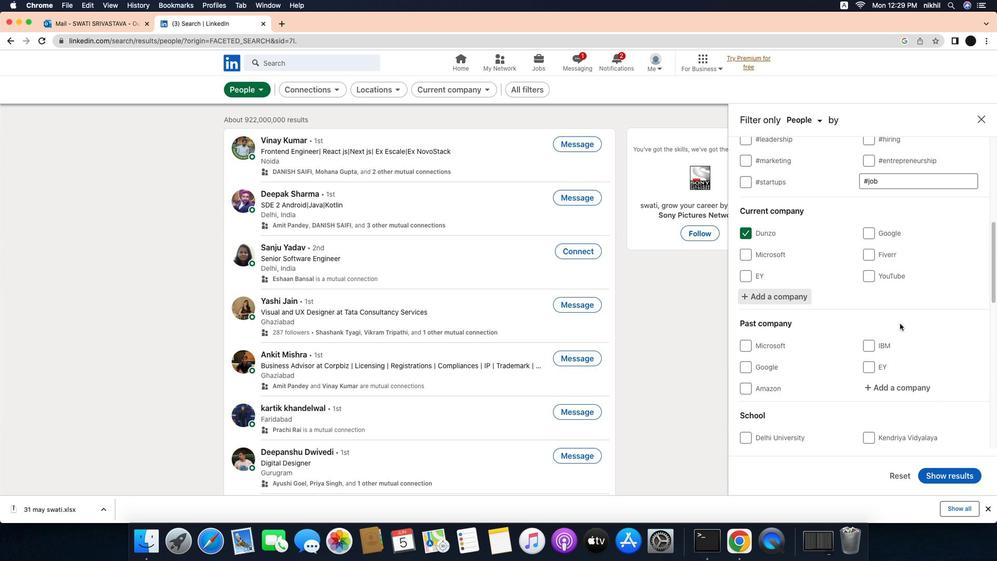 
Action: Mouse scrolled (936, 321) with delta (-23, -24)
Screenshot: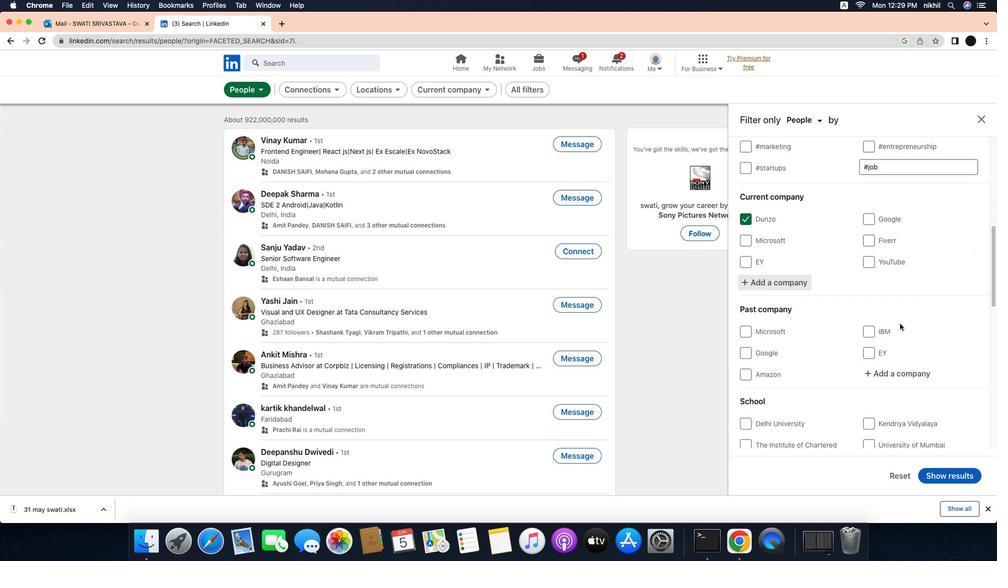 
Action: Mouse scrolled (936, 321) with delta (-23, -24)
Screenshot: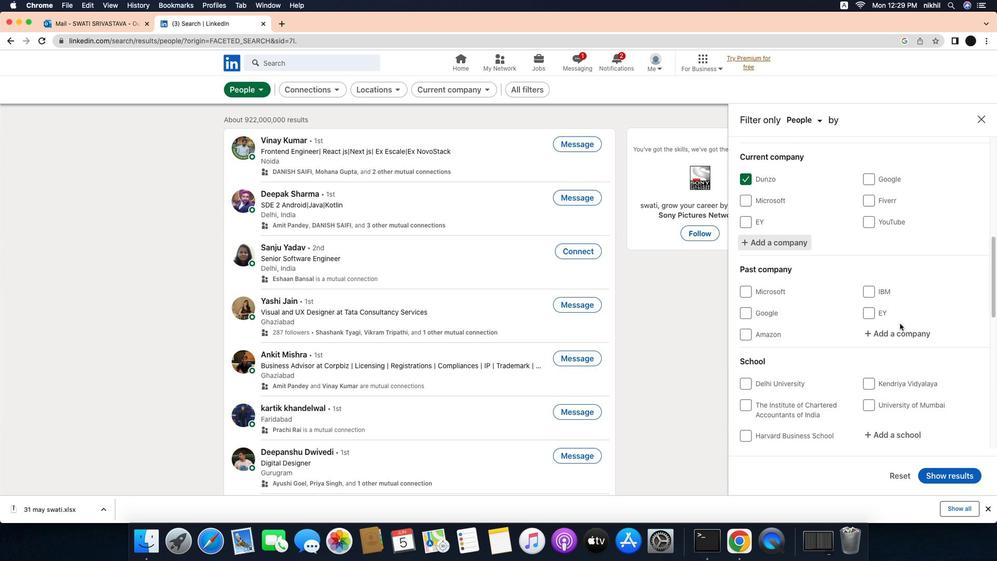 
Action: Mouse scrolled (936, 321) with delta (-23, -24)
Screenshot: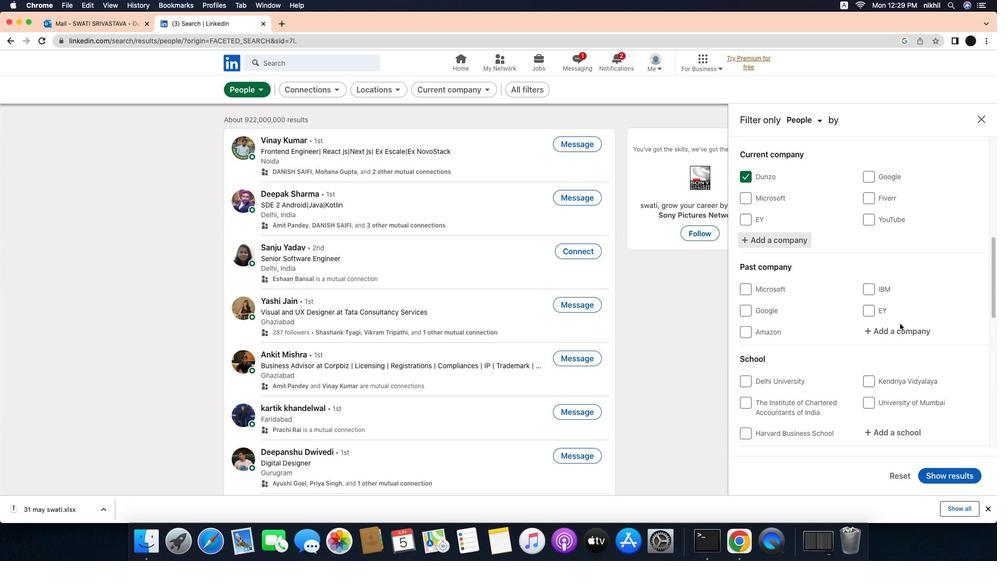 
Action: Mouse scrolled (936, 321) with delta (-23, -24)
Screenshot: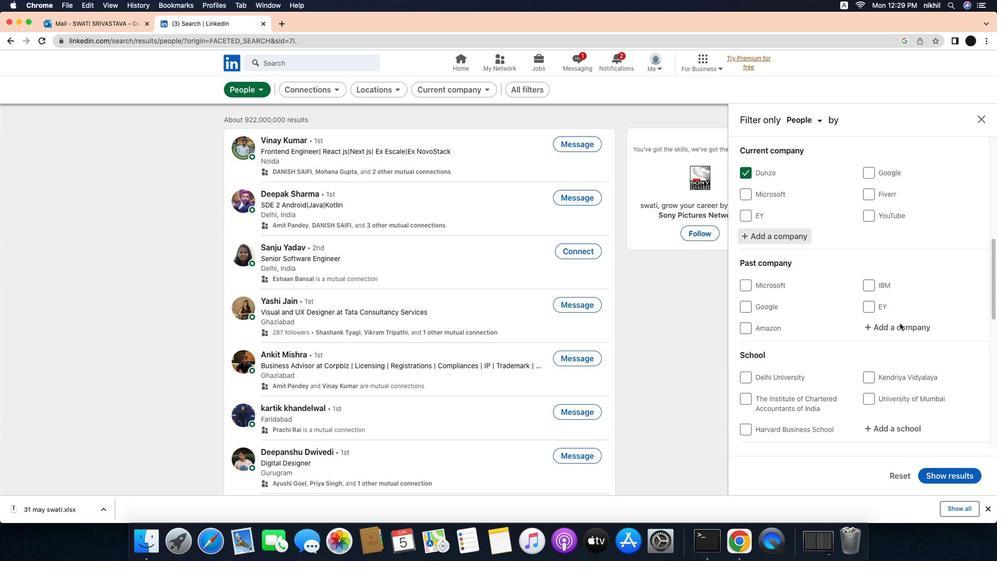 
Action: Mouse scrolled (936, 321) with delta (-23, -24)
Screenshot: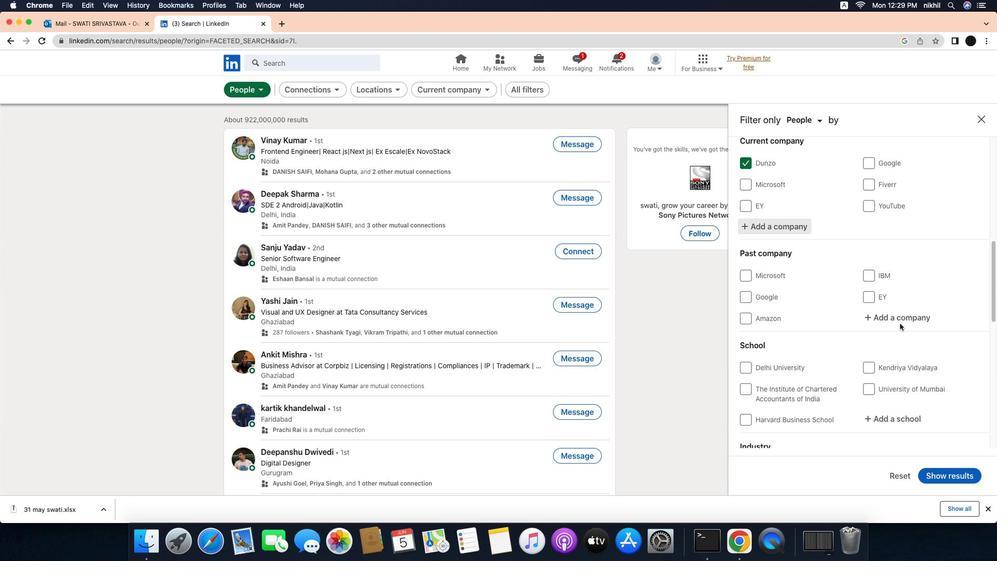
Action: Mouse scrolled (936, 321) with delta (-23, -24)
Screenshot: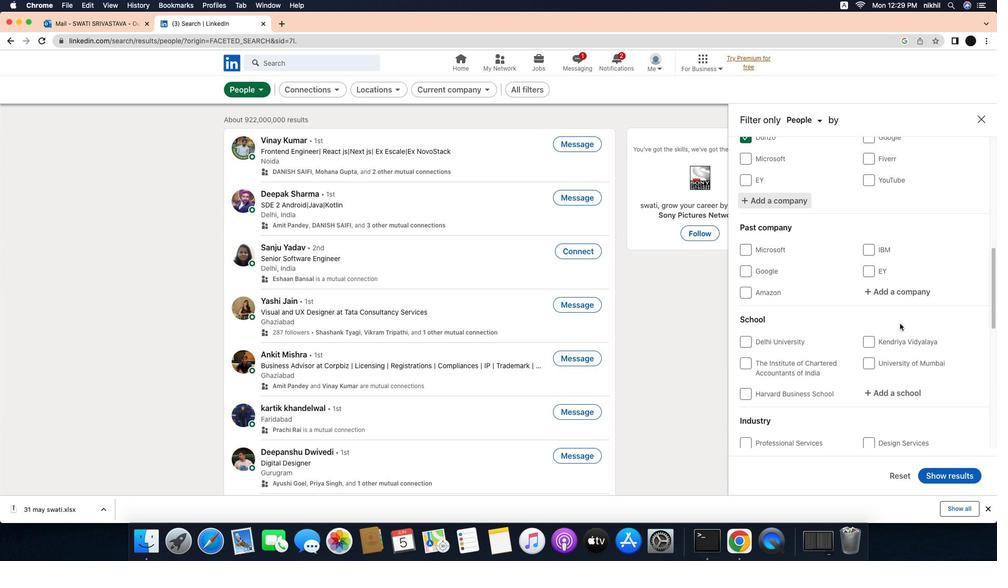 
Action: Mouse scrolled (936, 321) with delta (-23, -24)
Screenshot: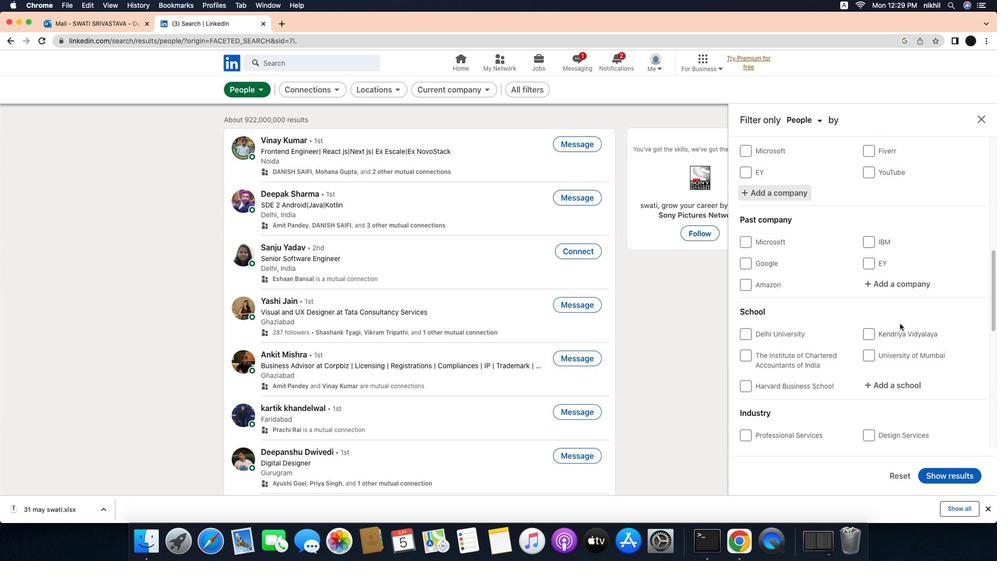 
Action: Mouse scrolled (936, 321) with delta (-23, -24)
Screenshot: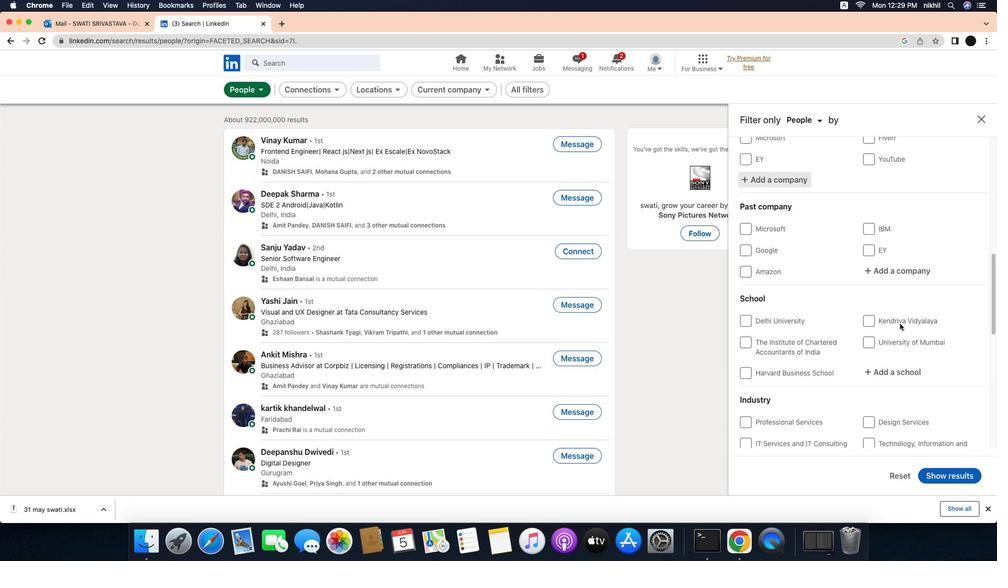 
Action: Mouse moved to (937, 334)
Screenshot: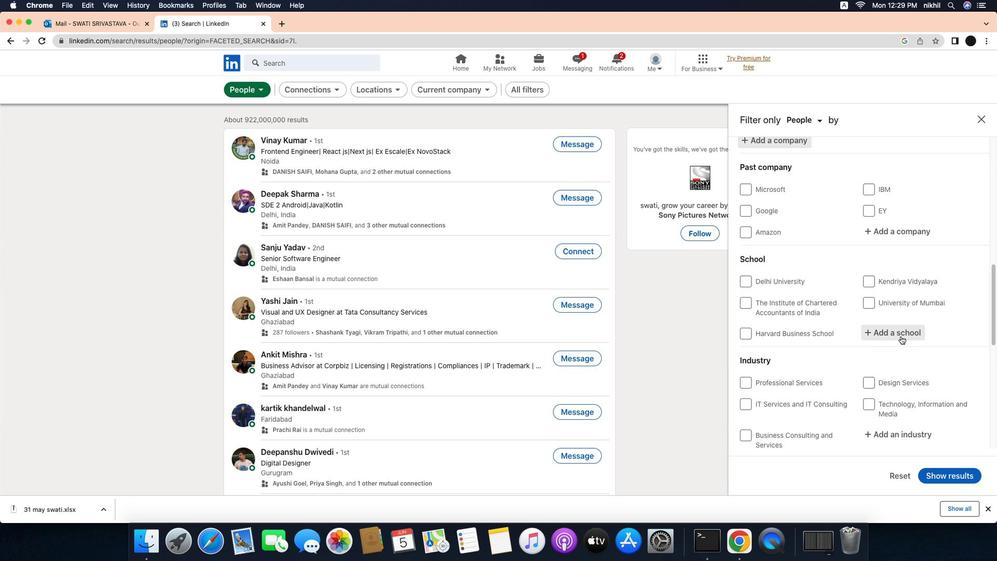 
Action: Mouse pressed left at (937, 334)
Screenshot: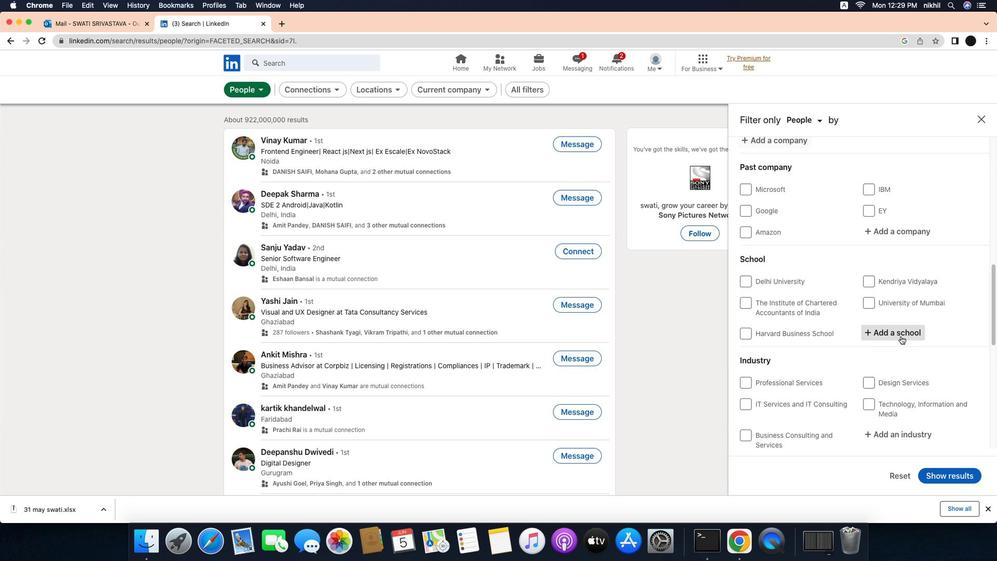 
Action: Mouse moved to (928, 332)
Screenshot: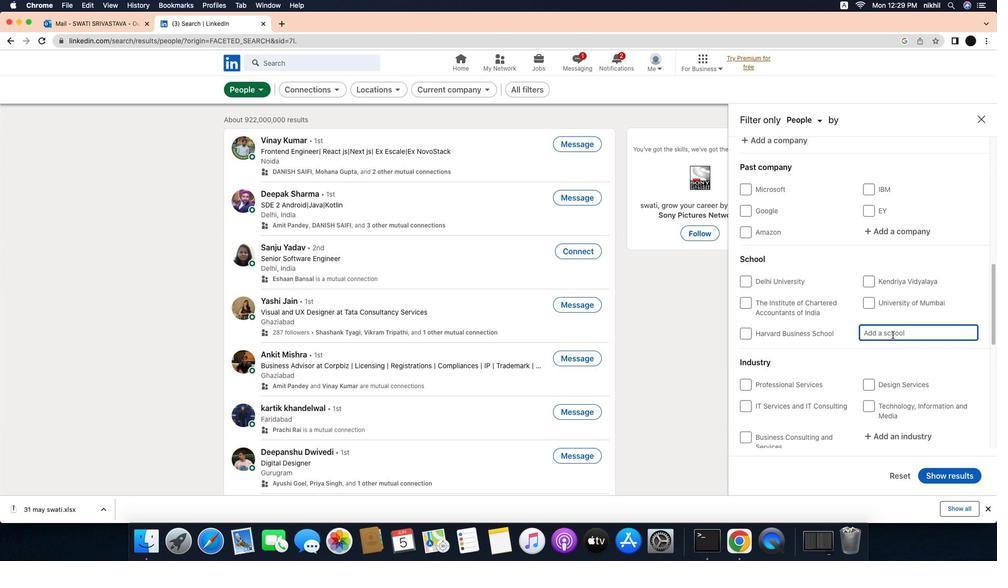 
Action: Mouse pressed left at (928, 332)
Screenshot: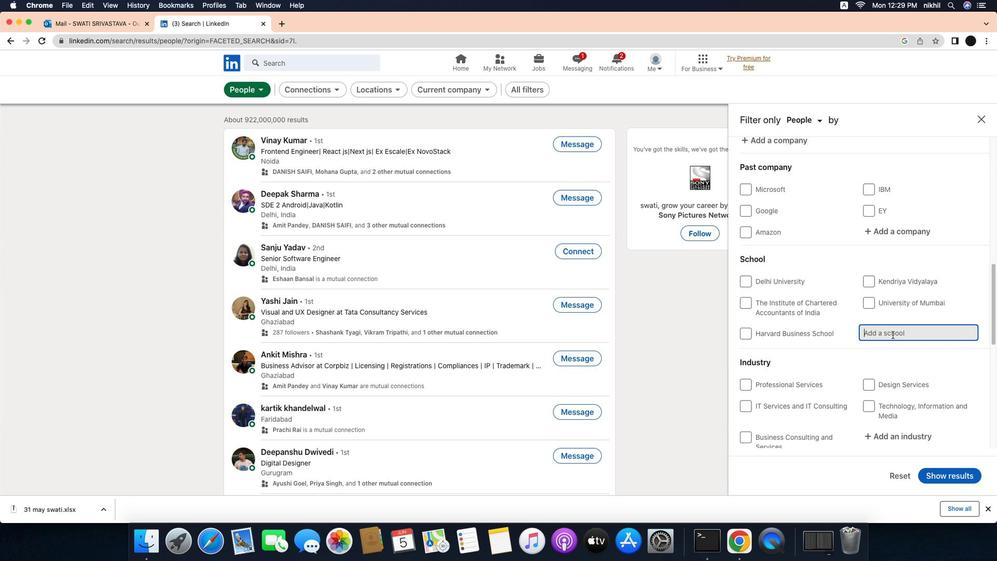 
Action: Key pressed Key.caps_lock'S'Key.caps_lock't''.'Key.caps_lock'A'Key.caps_lock'g''n''e''s'Key.spaceKey.caps_lock'C'Key.caps_lock'o''l''l''e''g''e'','Key.caps_lock'M'Key.caps_lock'a''n''g''l''o''r''e''-''5''7''5''0''0''2'Key.enter
Screenshot: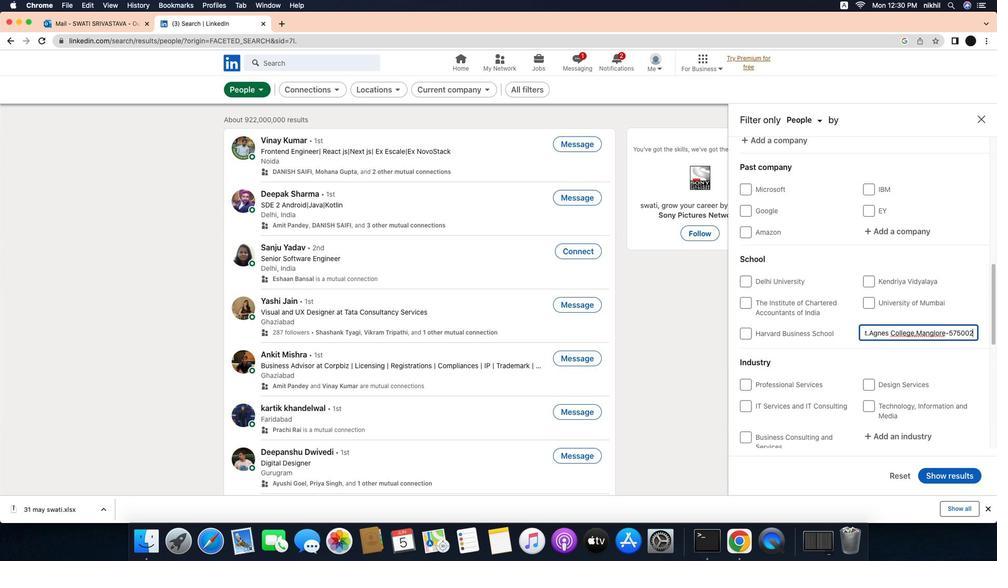 
Action: Mouse moved to (888, 370)
Screenshot: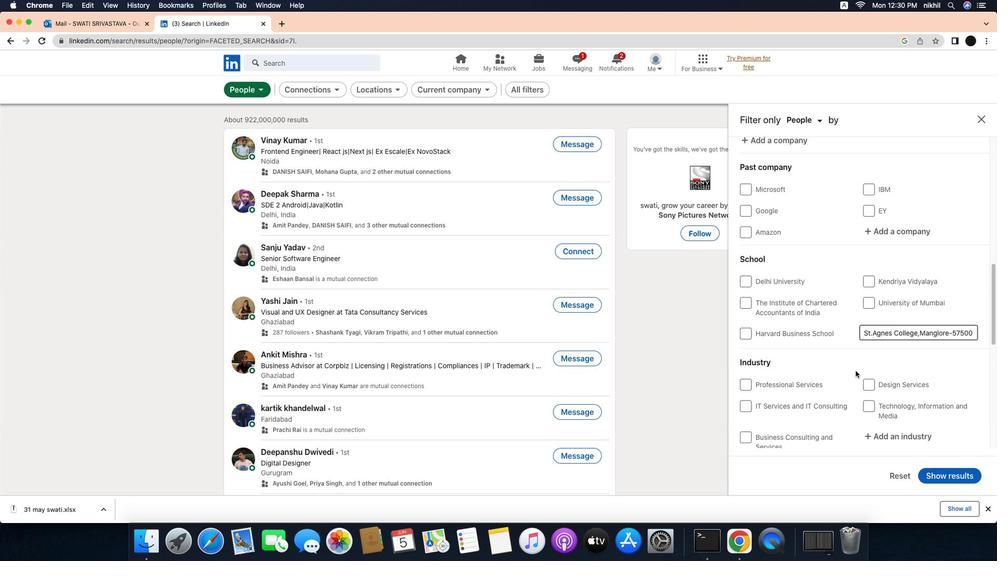 
Action: Mouse pressed left at (888, 370)
Screenshot: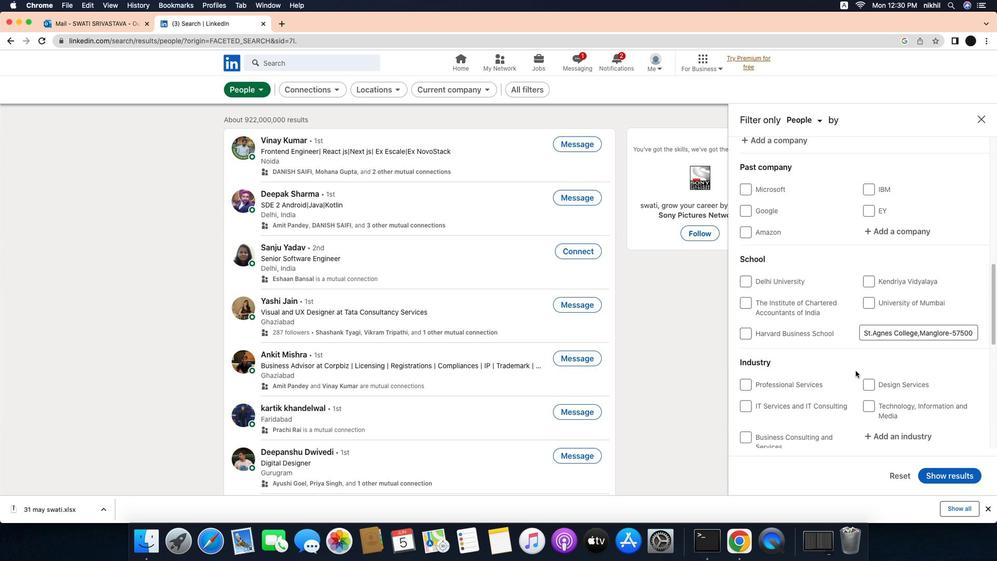 
Action: Mouse moved to (882, 363)
Screenshot: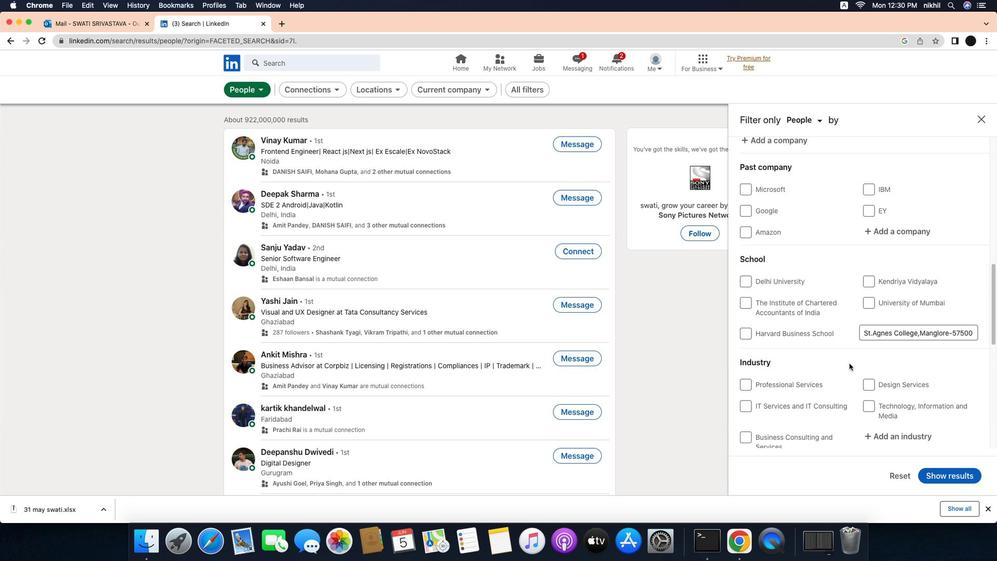 
Action: Mouse scrolled (882, 363) with delta (-23, -24)
Screenshot: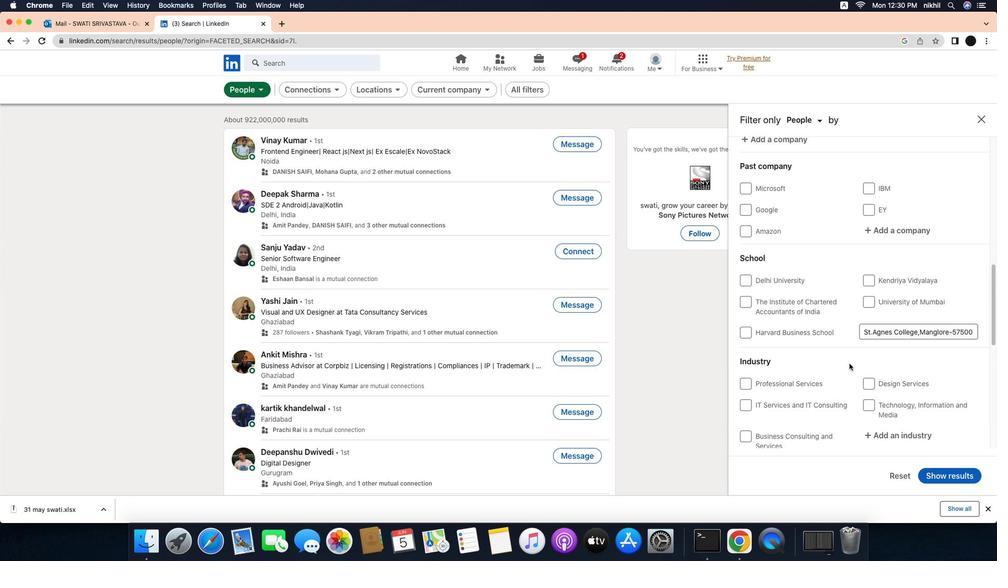 
Action: Mouse scrolled (882, 363) with delta (-23, -24)
Screenshot: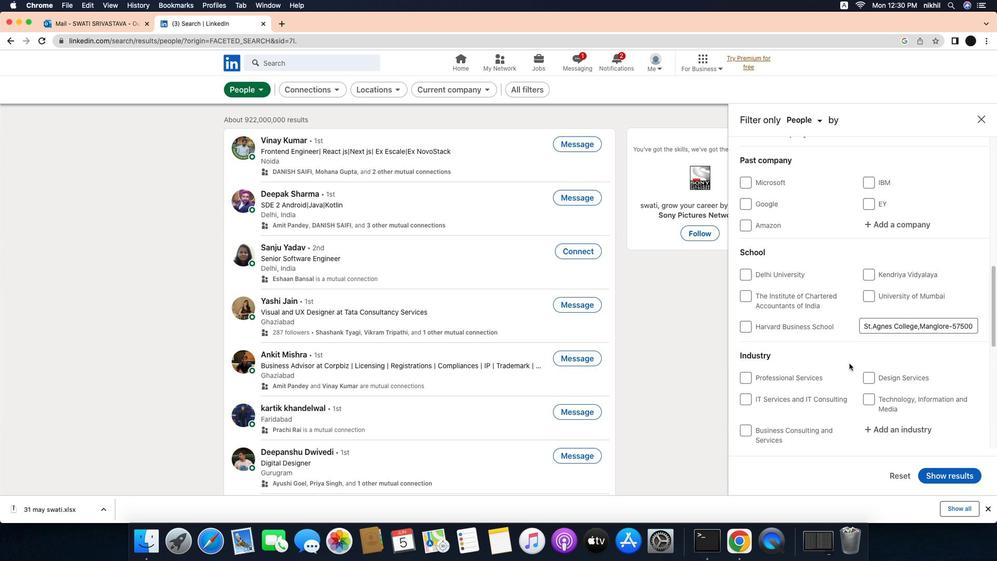 
Action: Mouse scrolled (882, 363) with delta (-23, -24)
Screenshot: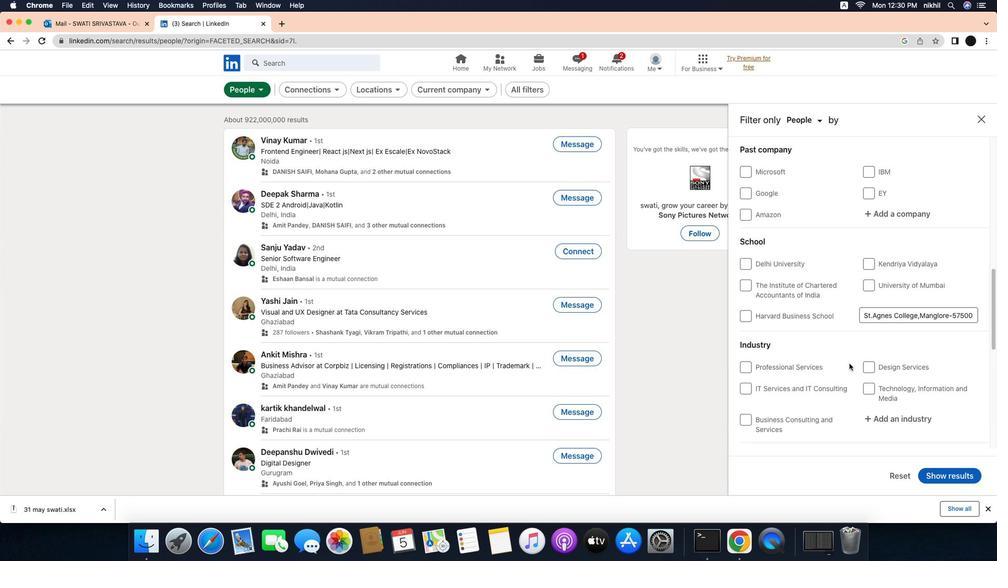
Action: Mouse scrolled (882, 363) with delta (-23, -24)
Screenshot: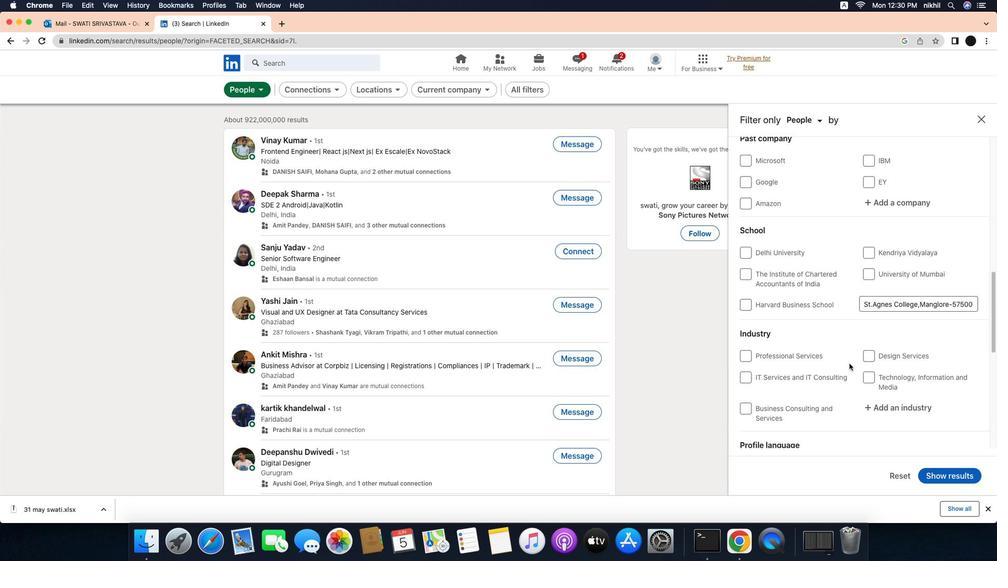 
Action: Mouse scrolled (882, 363) with delta (-23, -24)
Screenshot: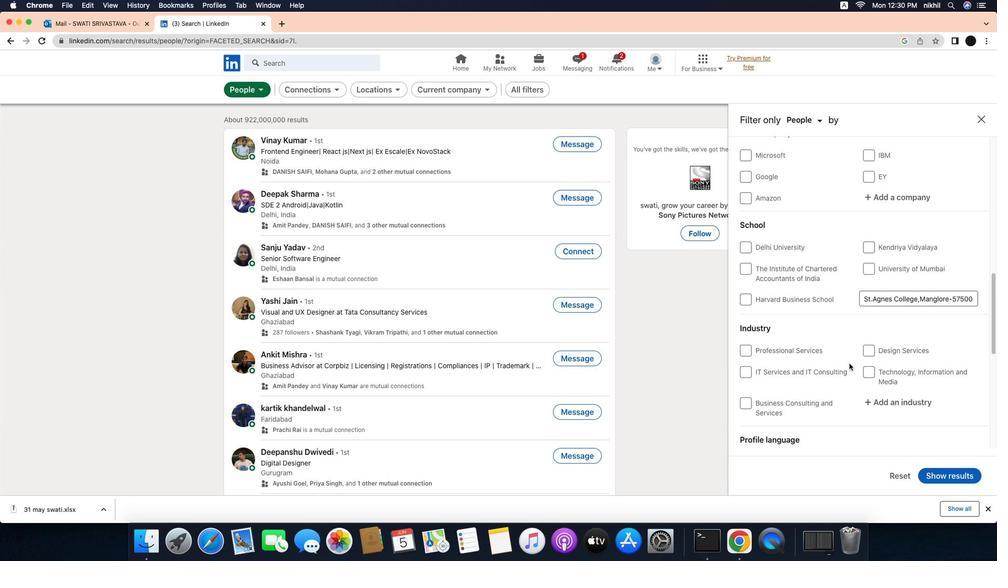 
Action: Mouse scrolled (882, 363) with delta (-23, -24)
Screenshot: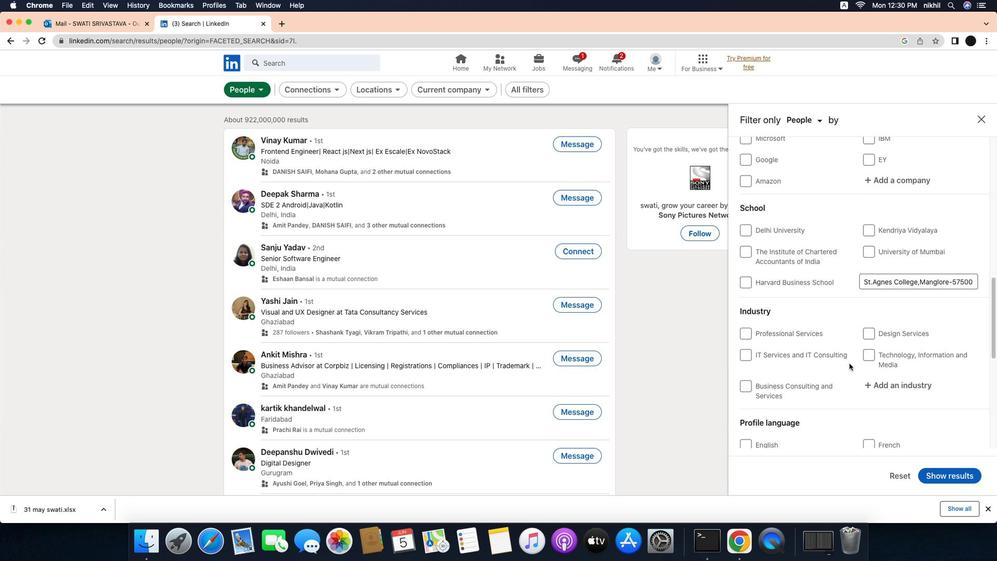 
Action: Mouse scrolled (882, 363) with delta (-23, -24)
Screenshot: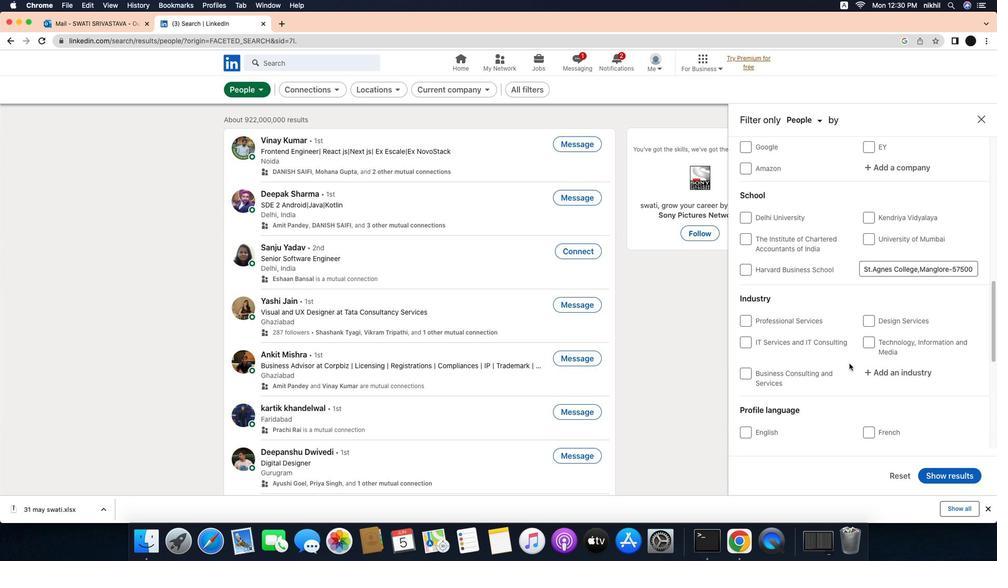 
Action: Mouse scrolled (882, 363) with delta (-23, -24)
Screenshot: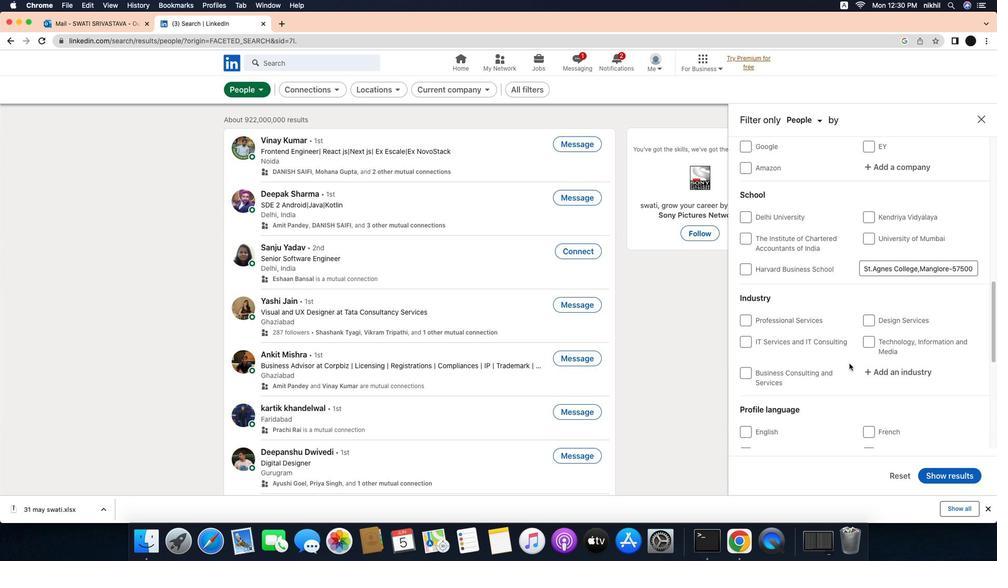 
Action: Mouse moved to (926, 367)
Screenshot: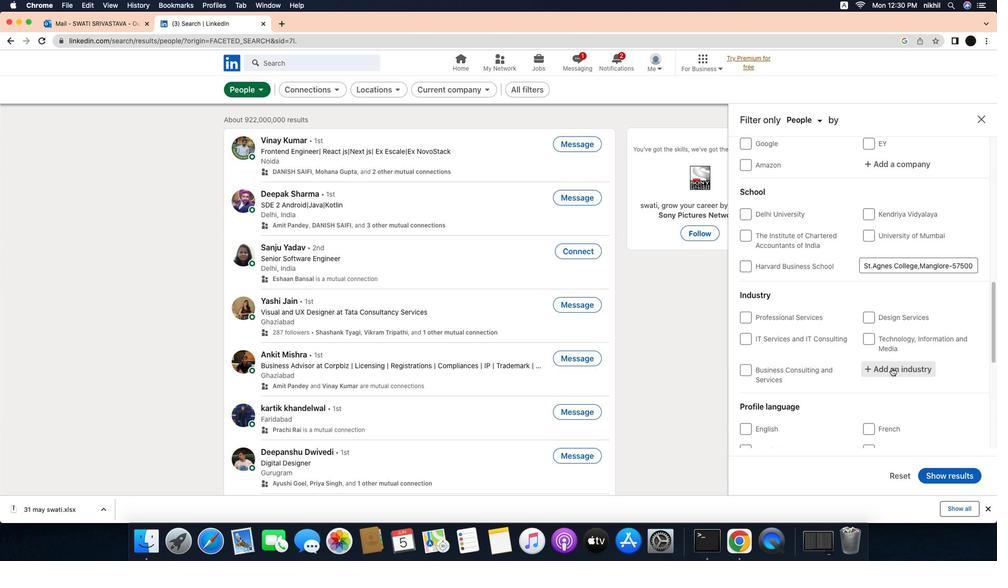 
Action: Mouse pressed left at (926, 367)
Screenshot: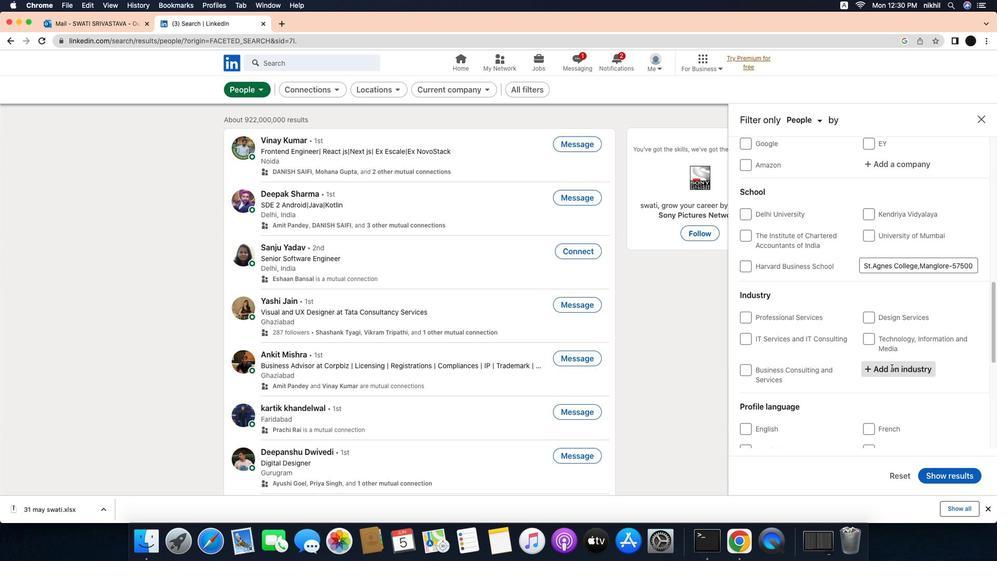 
Action: Mouse moved to (936, 370)
Screenshot: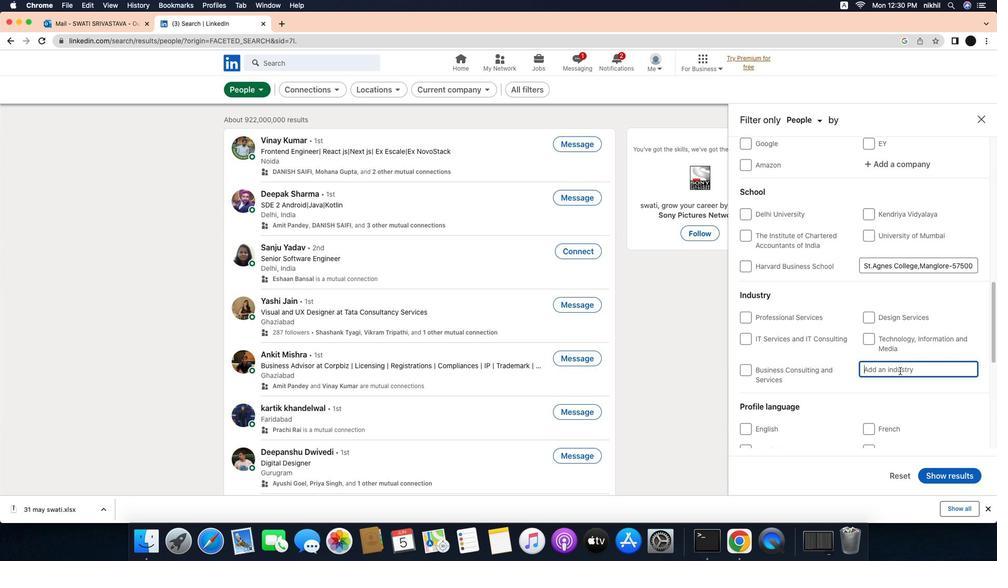 
Action: Mouse pressed left at (936, 370)
Screenshot: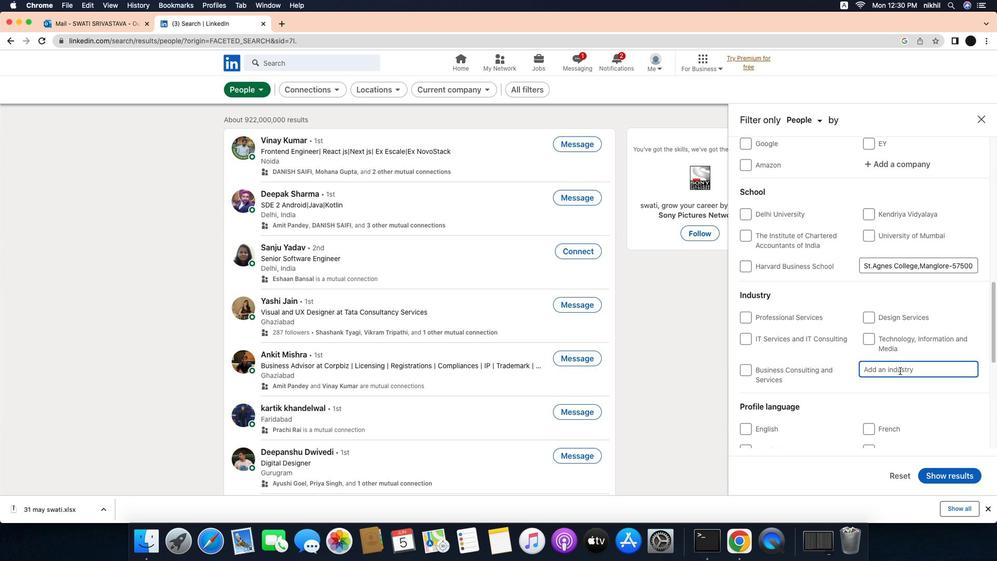 
Action: Key pressed Key.caps_lock'I''T'Key.space'S'Key.caps_lock'y''s''t''e''m'Key.spaceKey.caps_lock'I'Key.caps_lock'n''s''t''a''l''l''t''i''o''n'Key.space'a''n''d'Key.spaceKey.caps_lock'D'Key.caps_lock'i''s''p''o''s''a''l'Key.enter
Screenshot: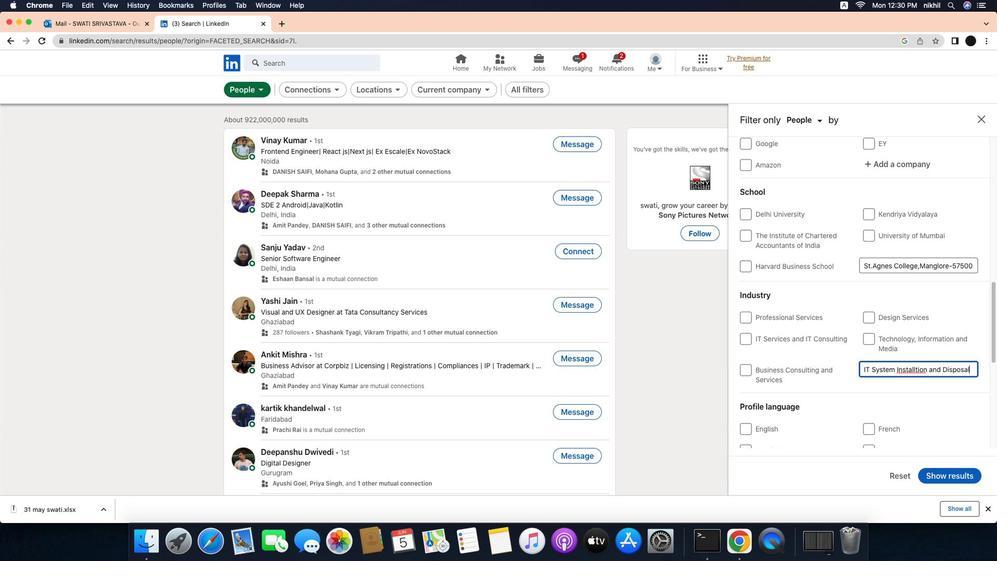 
Action: Mouse moved to (866, 376)
Screenshot: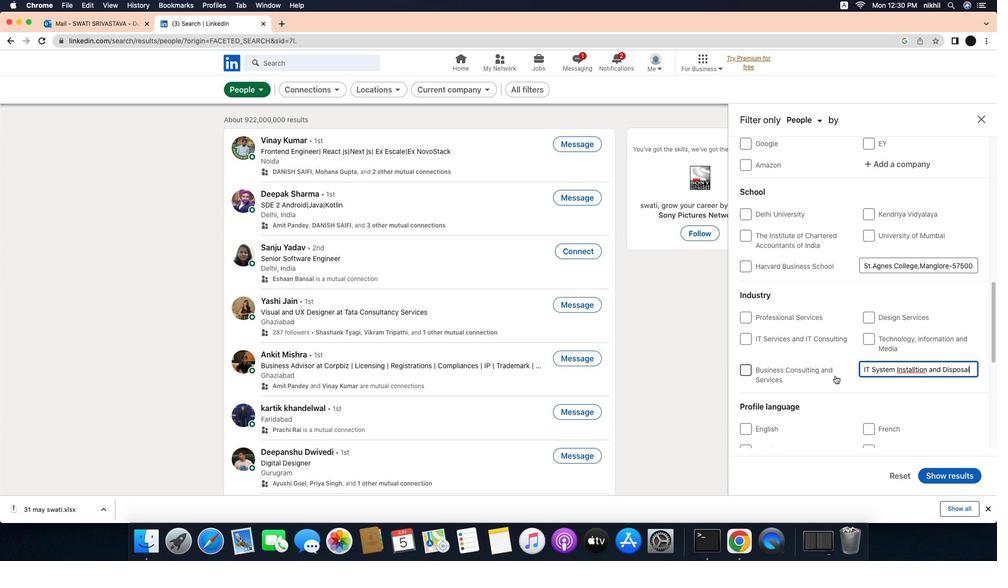 
Action: Mouse scrolled (866, 376) with delta (-23, -24)
Screenshot: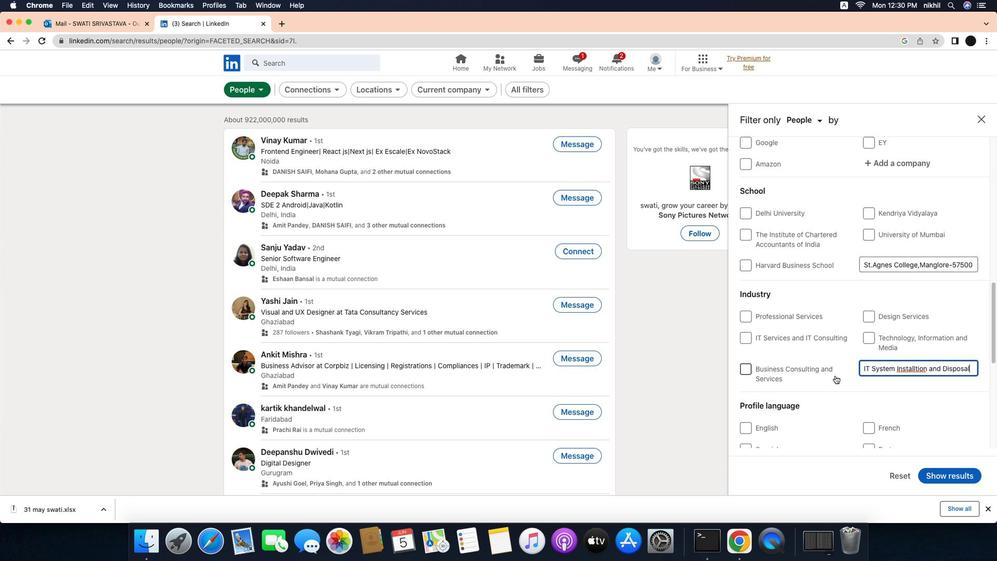 
Action: Mouse scrolled (866, 376) with delta (-23, -24)
Screenshot: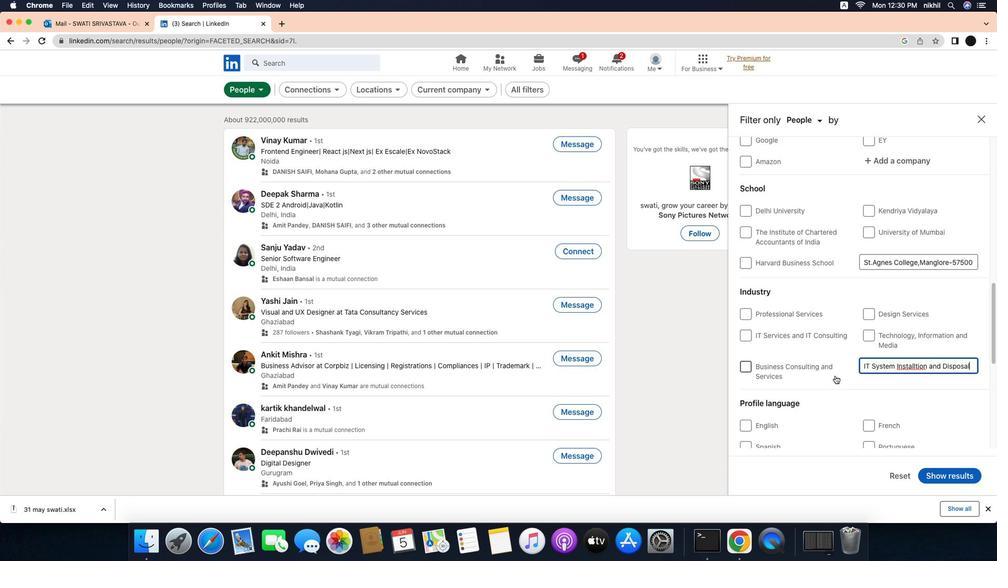 
Action: Mouse scrolled (866, 376) with delta (-23, -24)
Screenshot: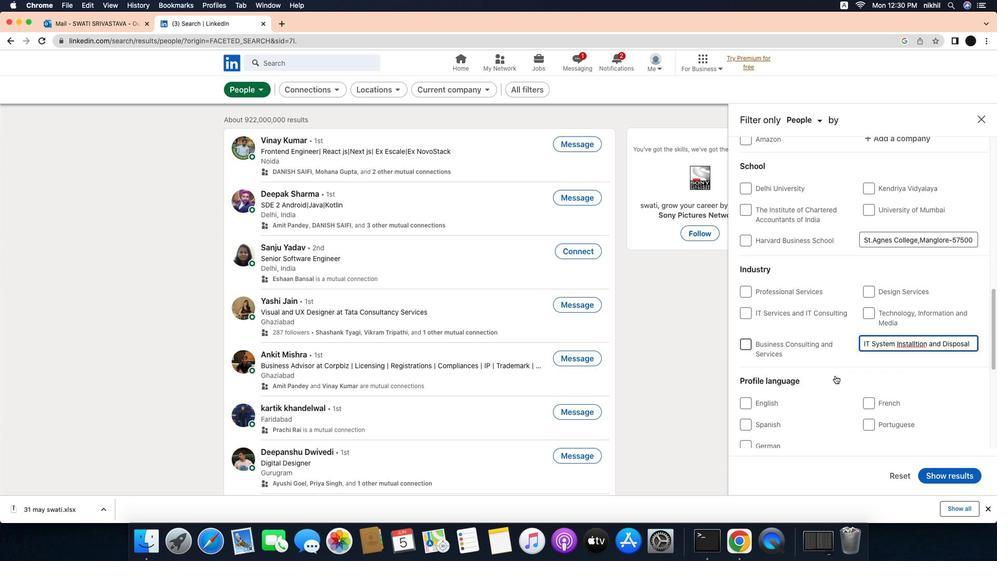 
Action: Mouse moved to (866, 376)
Screenshot: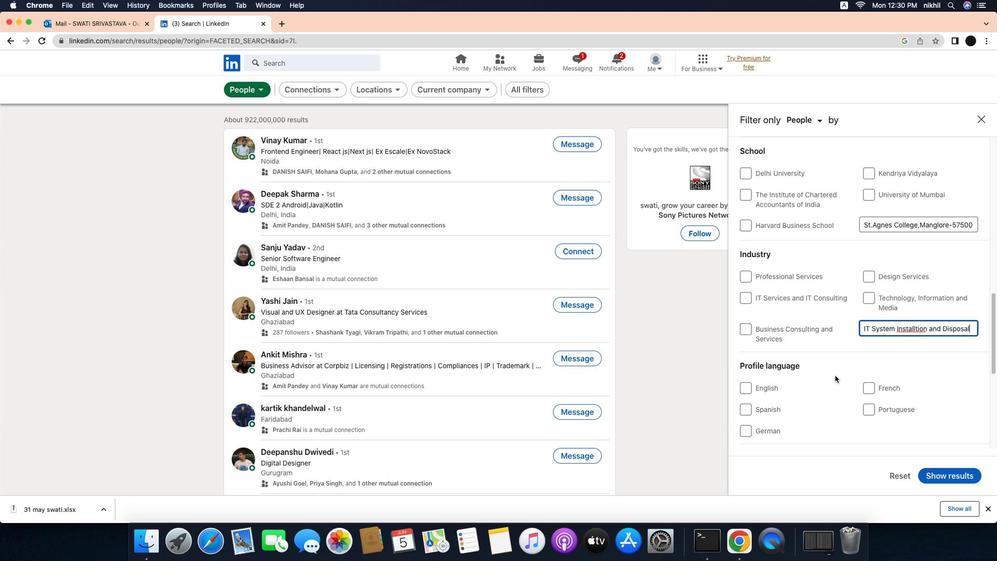 
Action: Mouse scrolled (866, 376) with delta (-23, -24)
Screenshot: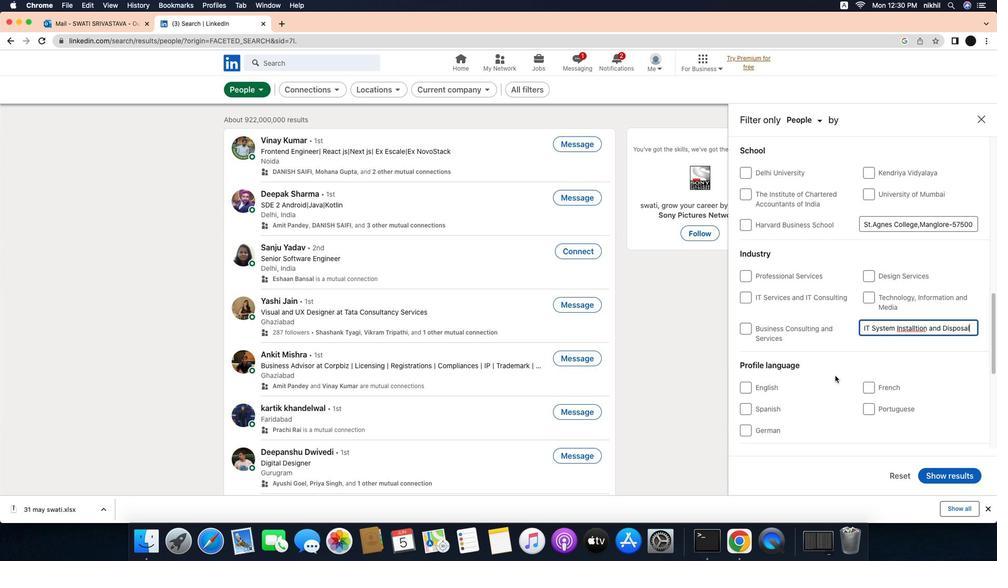 
Action: Mouse scrolled (866, 376) with delta (-23, -24)
Screenshot: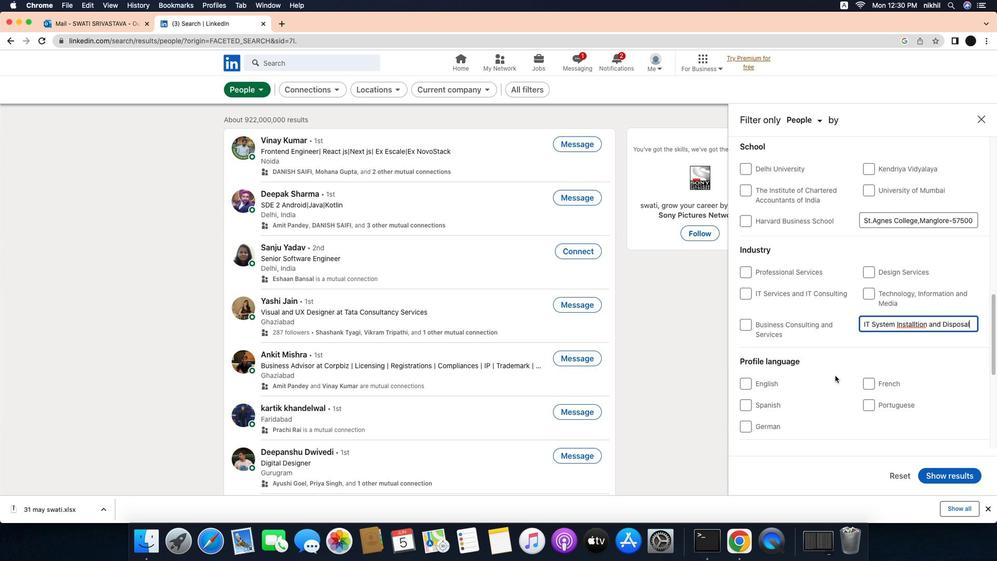 
Action: Mouse scrolled (866, 376) with delta (-23, -24)
Screenshot: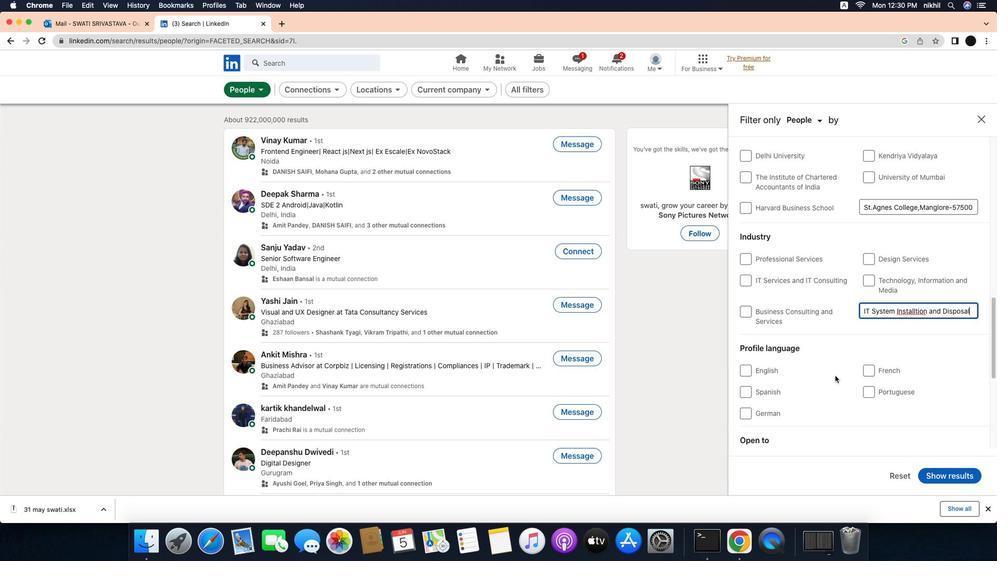 
Action: Mouse scrolled (866, 376) with delta (-23, -24)
Screenshot: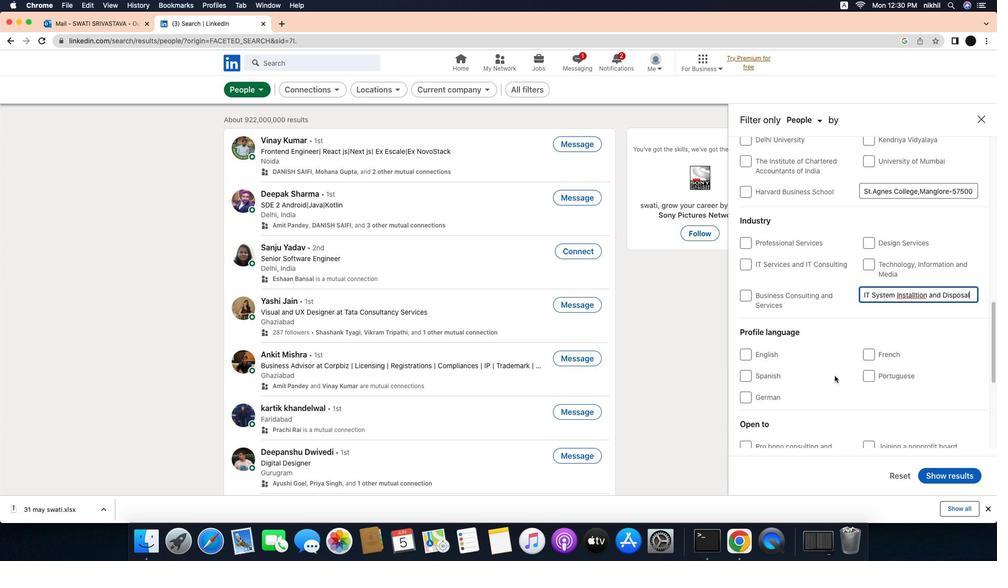 
Action: Mouse moved to (776, 344)
Screenshot: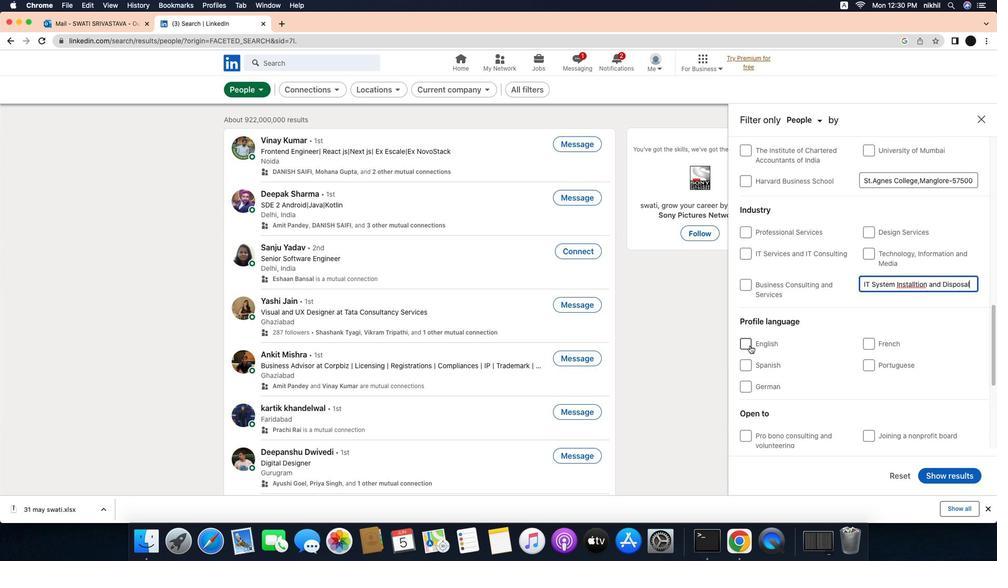 
Action: Mouse pressed left at (776, 344)
Screenshot: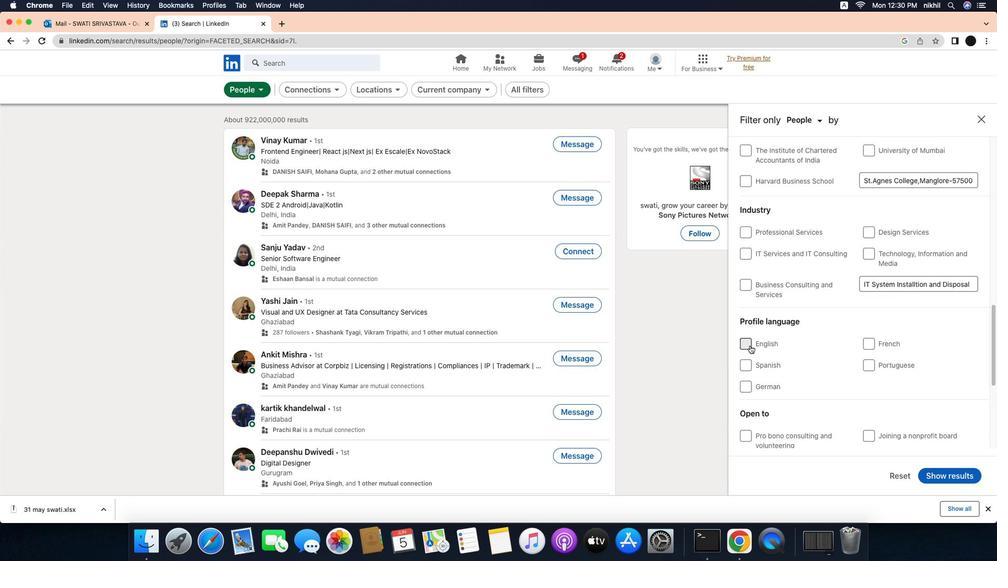 
Action: Mouse moved to (832, 370)
Screenshot: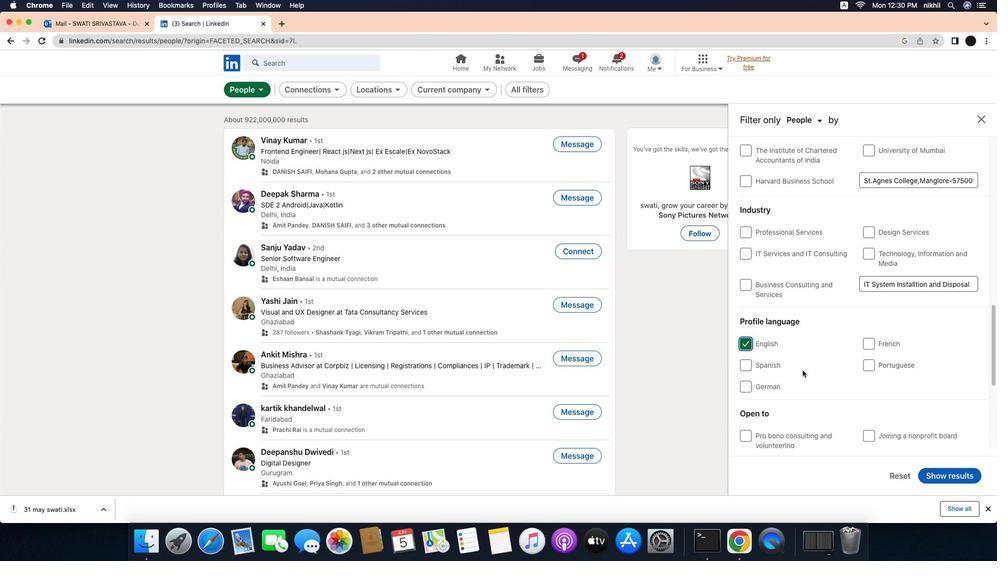 
Action: Mouse scrolled (832, 370) with delta (-23, -24)
Screenshot: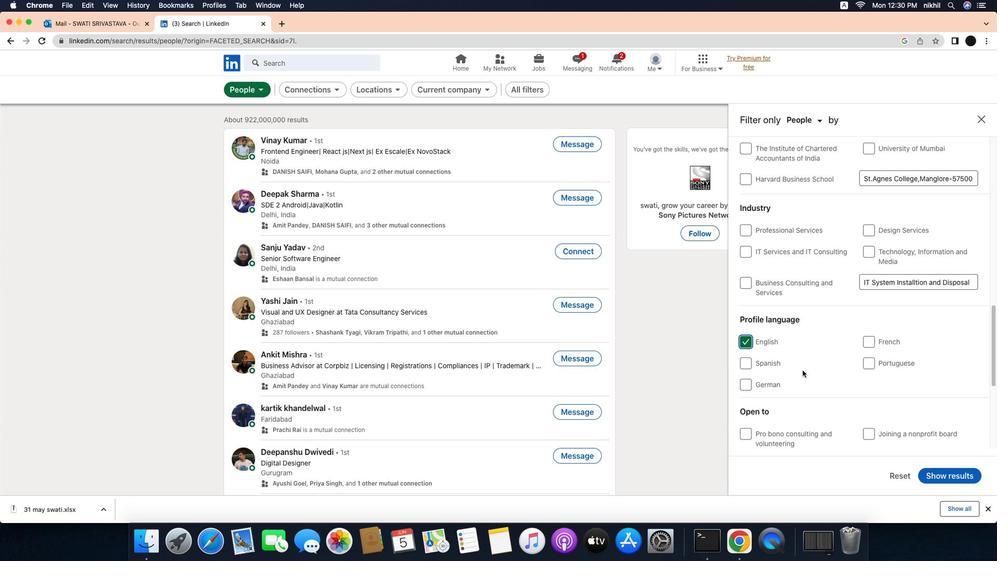 
Action: Mouse scrolled (832, 370) with delta (-23, -24)
Screenshot: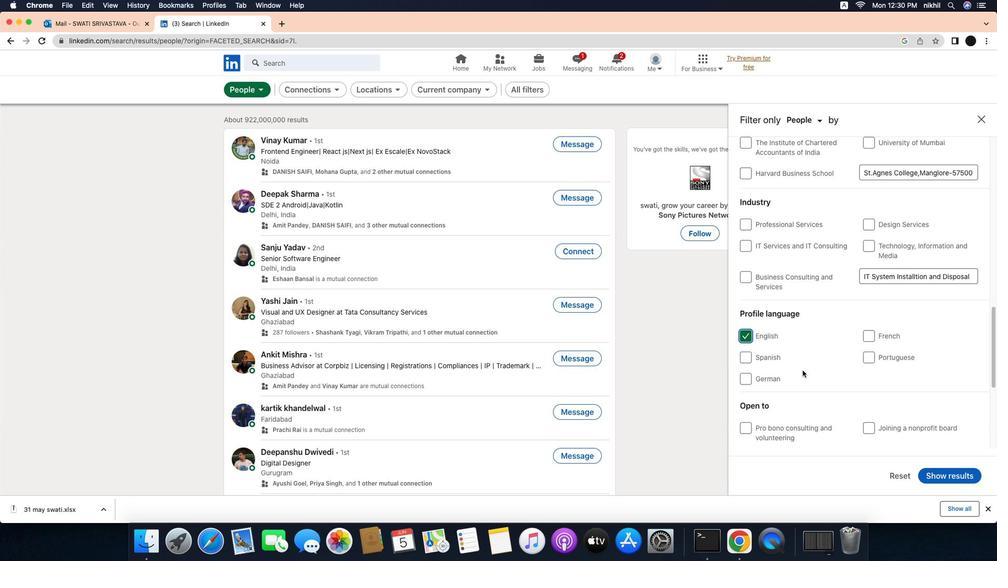 
Action: Mouse scrolled (832, 370) with delta (-23, -24)
Screenshot: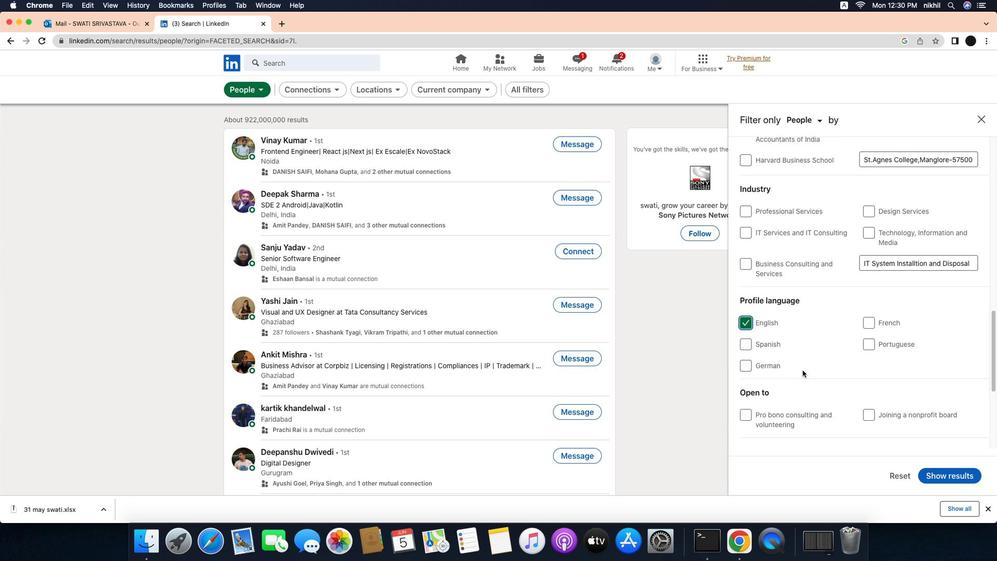 
Action: Mouse scrolled (832, 370) with delta (-23, -24)
Screenshot: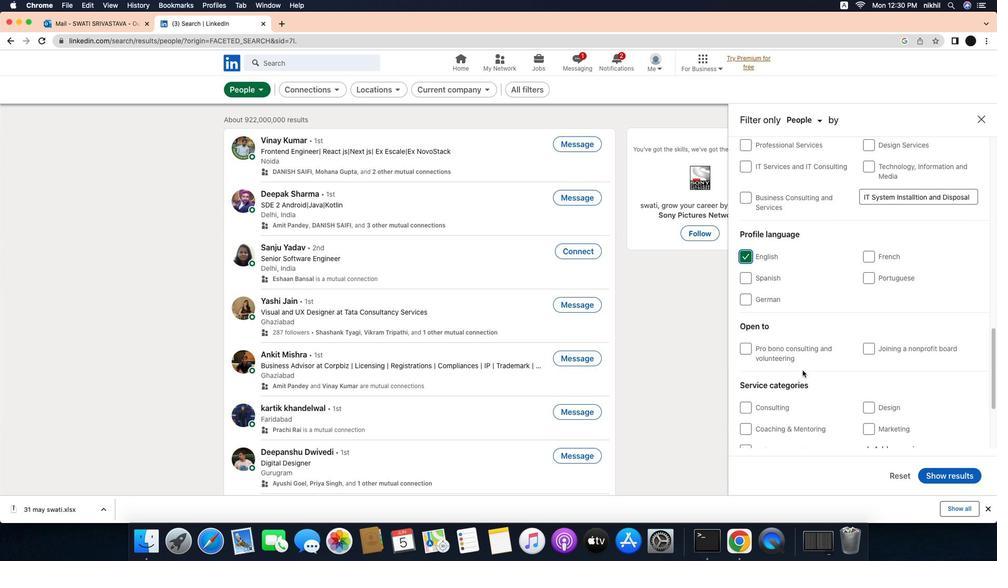 
Action: Mouse scrolled (832, 370) with delta (-23, -24)
Screenshot: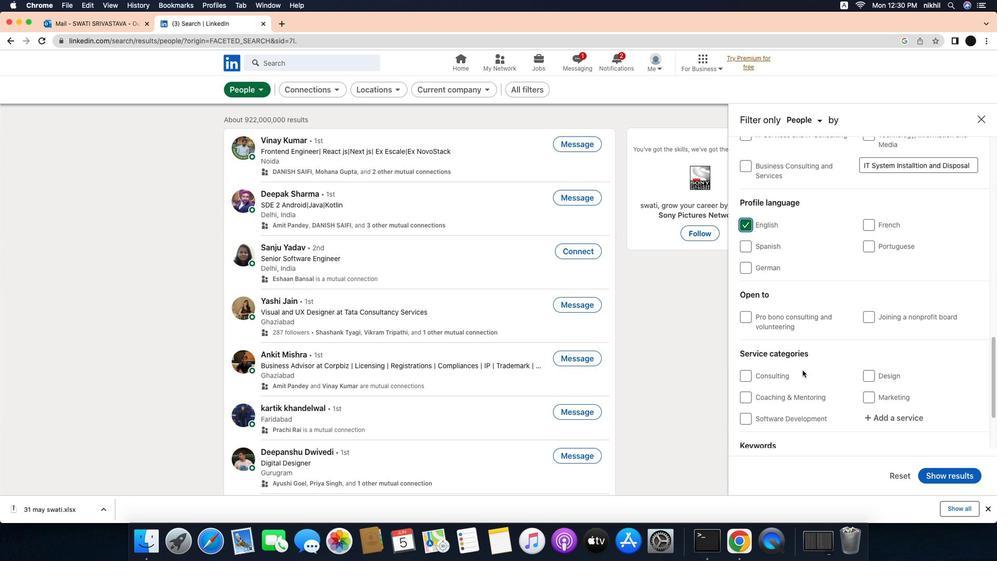 
Action: Mouse scrolled (832, 370) with delta (-23, -24)
Screenshot: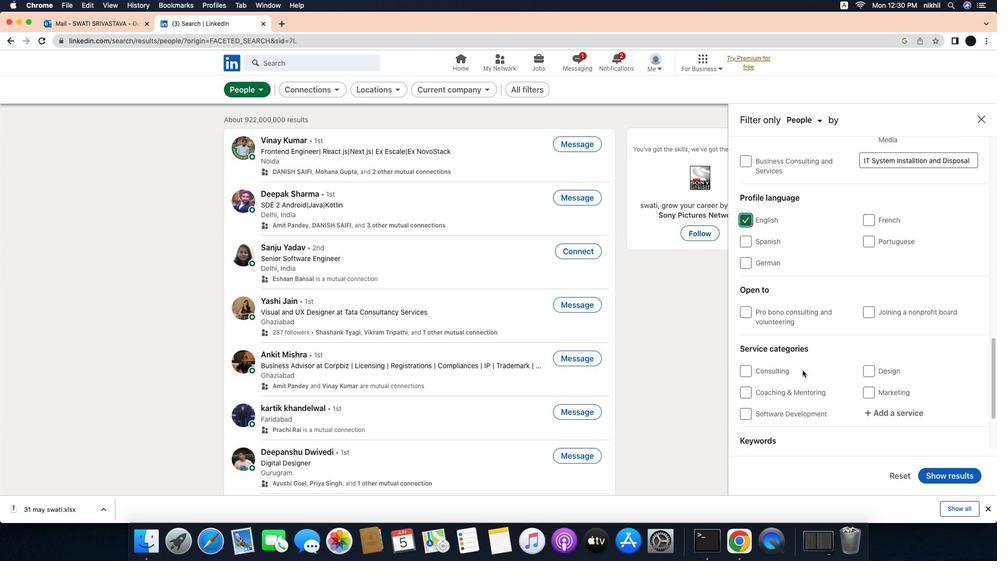 
Action: Mouse scrolled (832, 370) with delta (-23, -24)
Screenshot: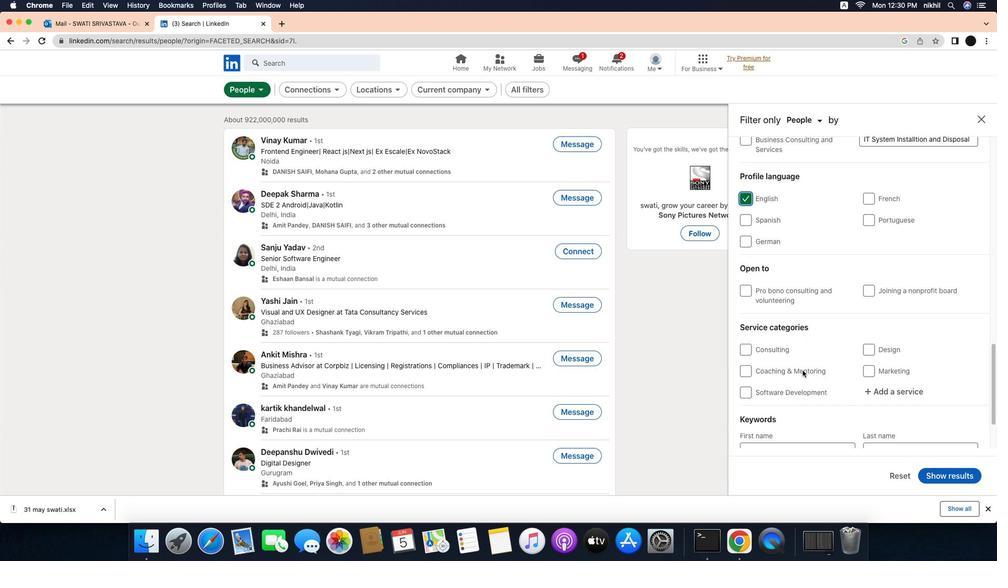 
Action: Mouse moved to (940, 362)
Screenshot: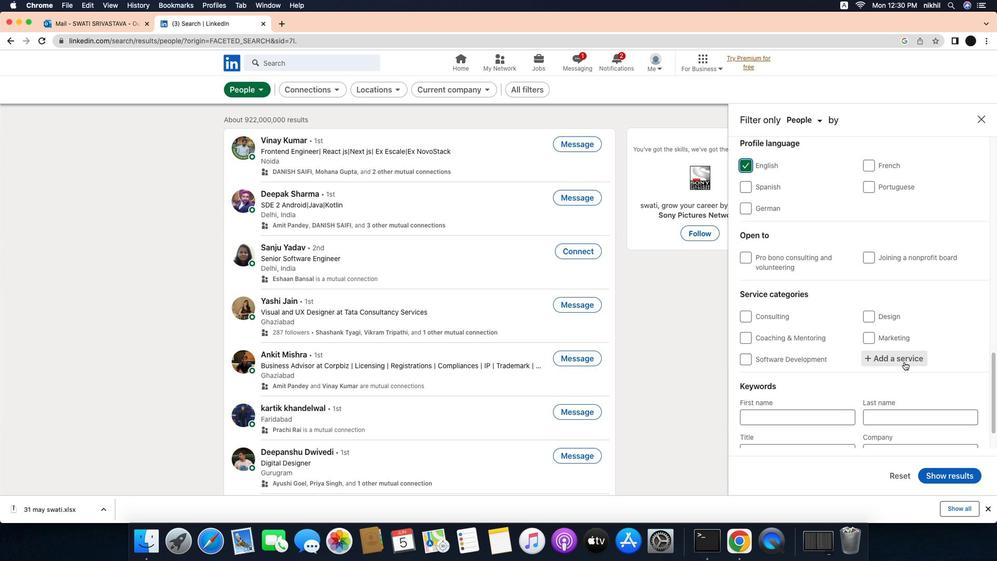 
Action: Mouse pressed left at (940, 362)
Screenshot: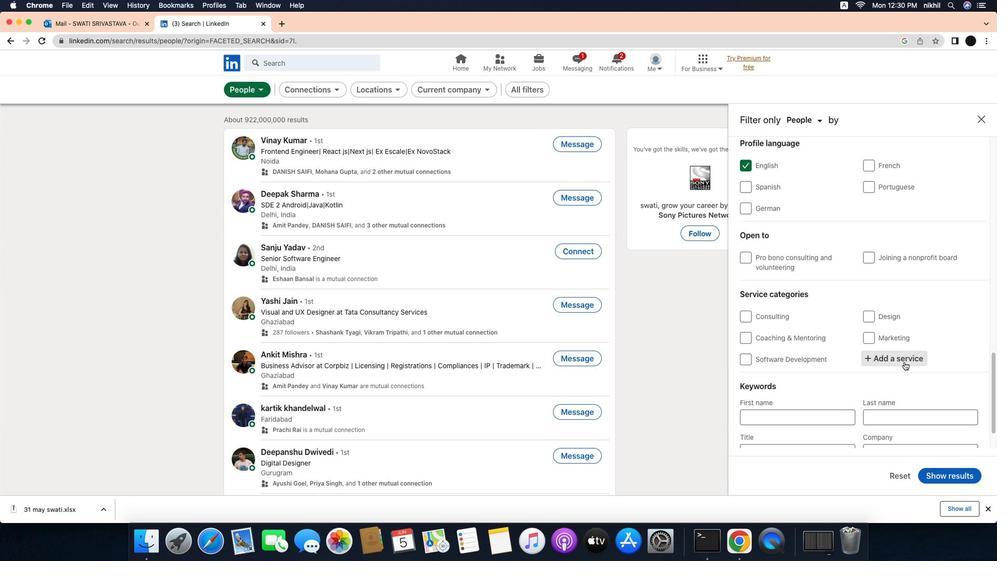 
Action: Mouse moved to (962, 361)
Screenshot: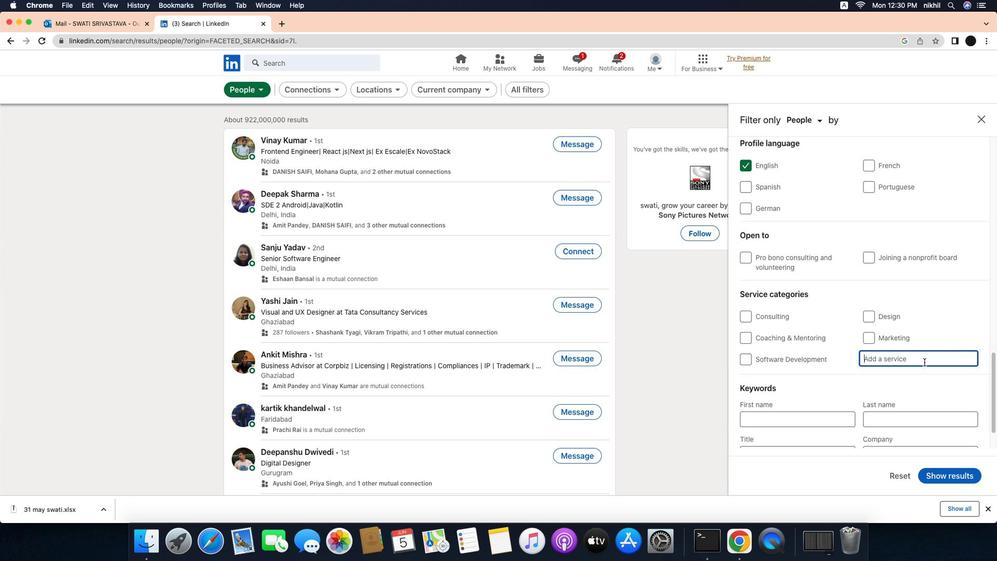 
Action: Mouse pressed left at (962, 361)
Screenshot: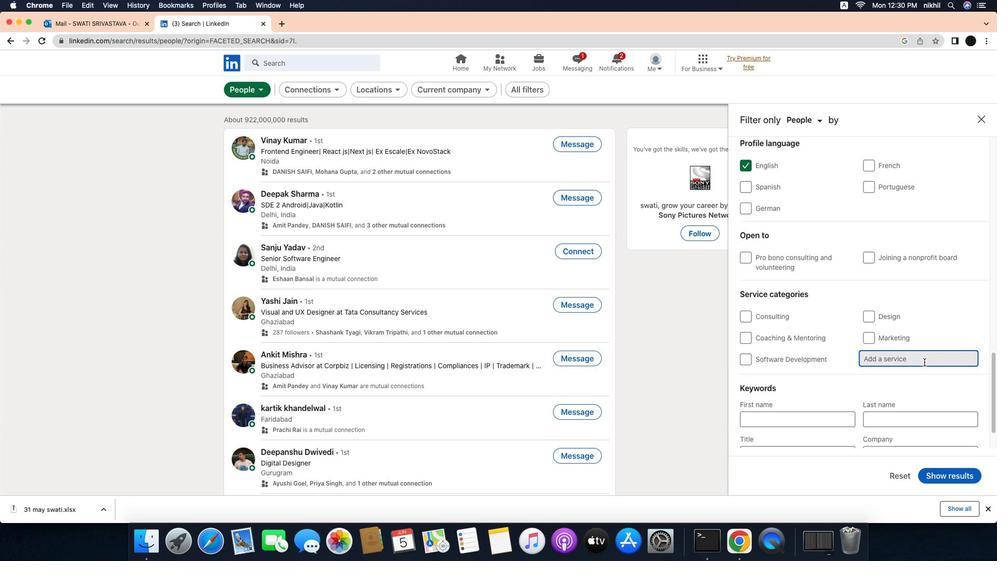 
Action: Key pressed Key.caps_lock'N'Key.caps_lock'e''t''w''o''r''k'Key.spaceKey.caps_lock'S'Key.caps_lock'u''p''p''o''r''t'
Screenshot: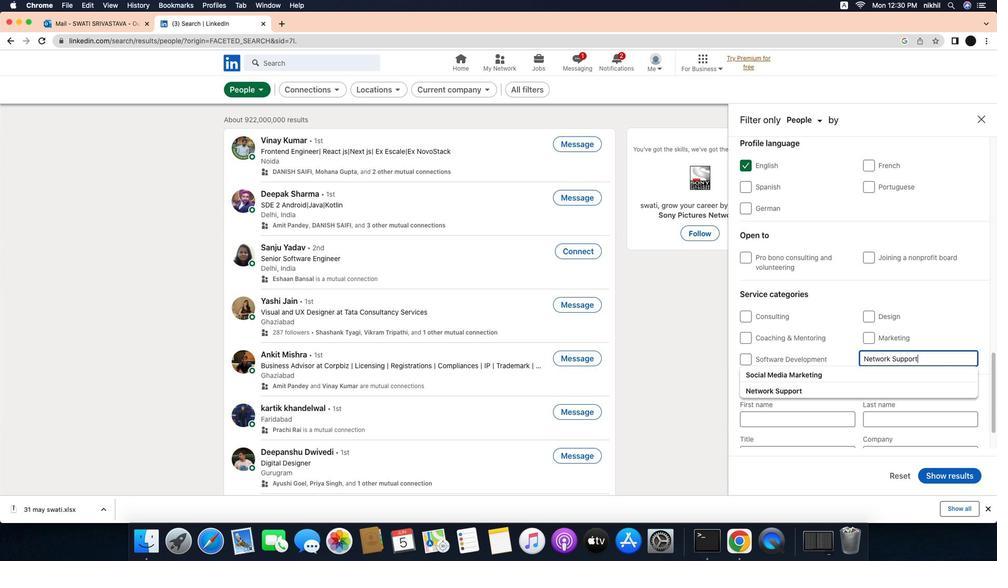 
Action: Mouse moved to (917, 373)
Screenshot: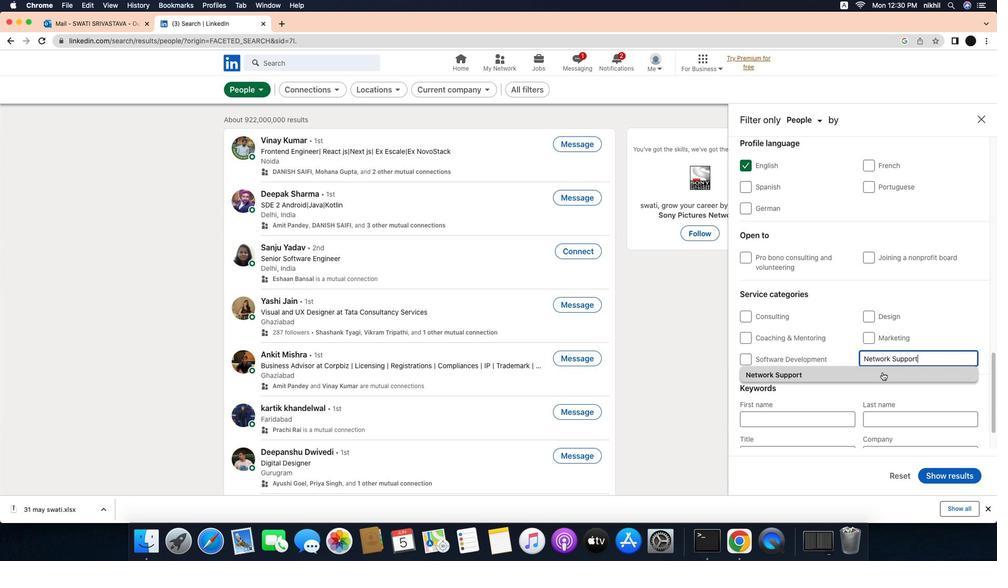 
Action: Mouse pressed left at (917, 373)
Screenshot: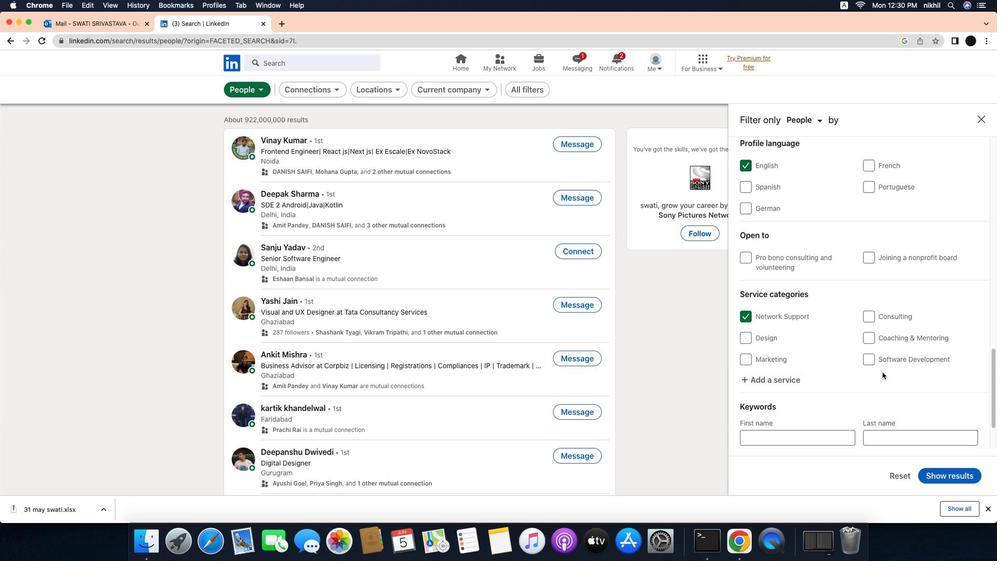 
Action: Mouse moved to (903, 382)
Screenshot: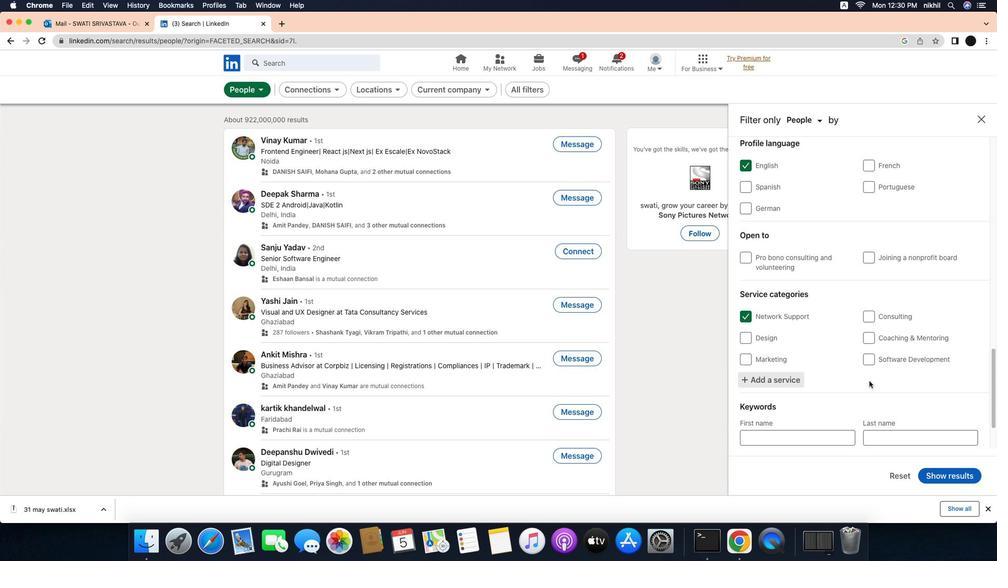 
Action: Mouse scrolled (903, 382) with delta (-23, -24)
Screenshot: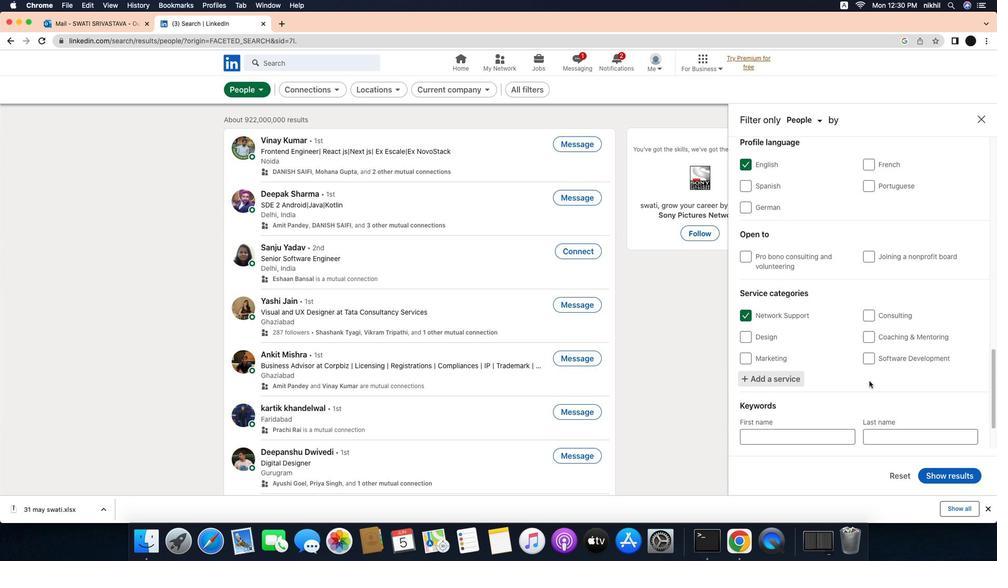 
Action: Mouse scrolled (903, 382) with delta (-23, -24)
Screenshot: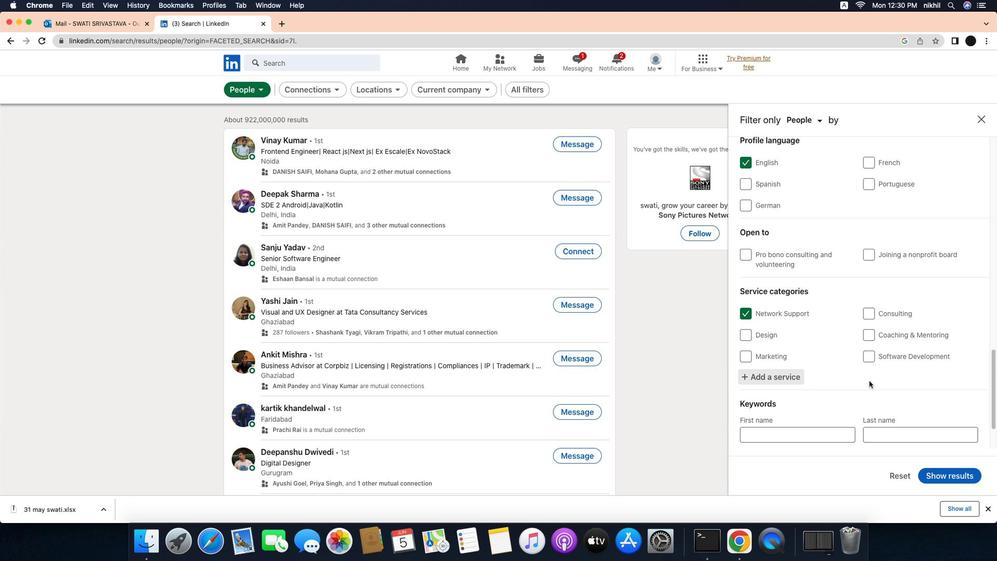 
Action: Mouse scrolled (903, 382) with delta (-23, -24)
Screenshot: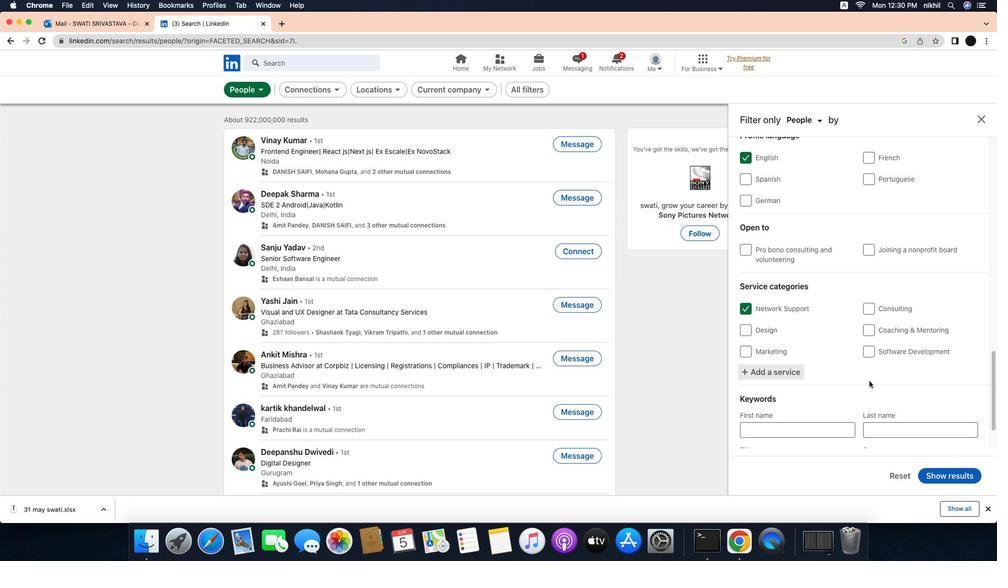 
Action: Mouse scrolled (903, 382) with delta (-23, -24)
Screenshot: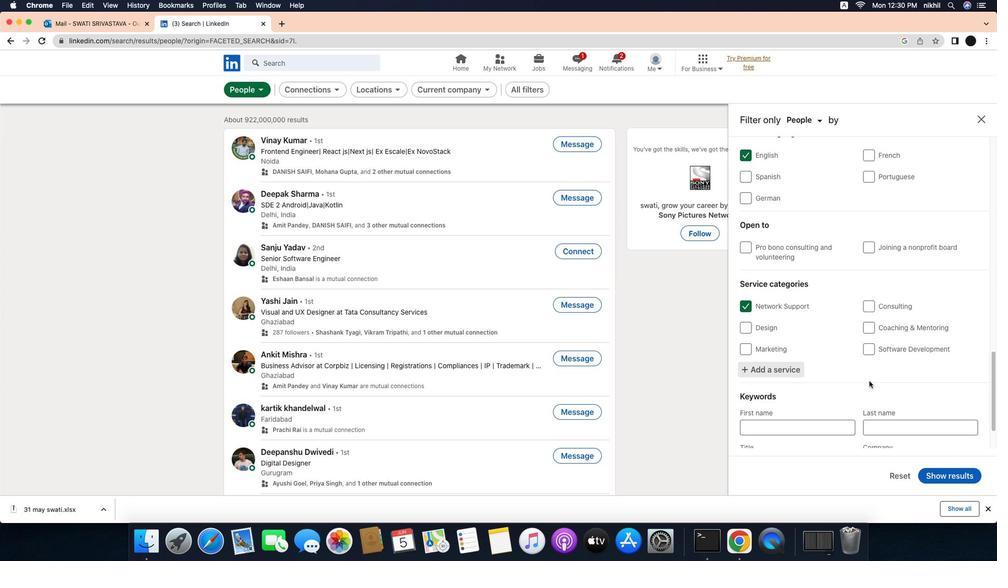
Action: Mouse scrolled (903, 382) with delta (-23, -24)
Screenshot: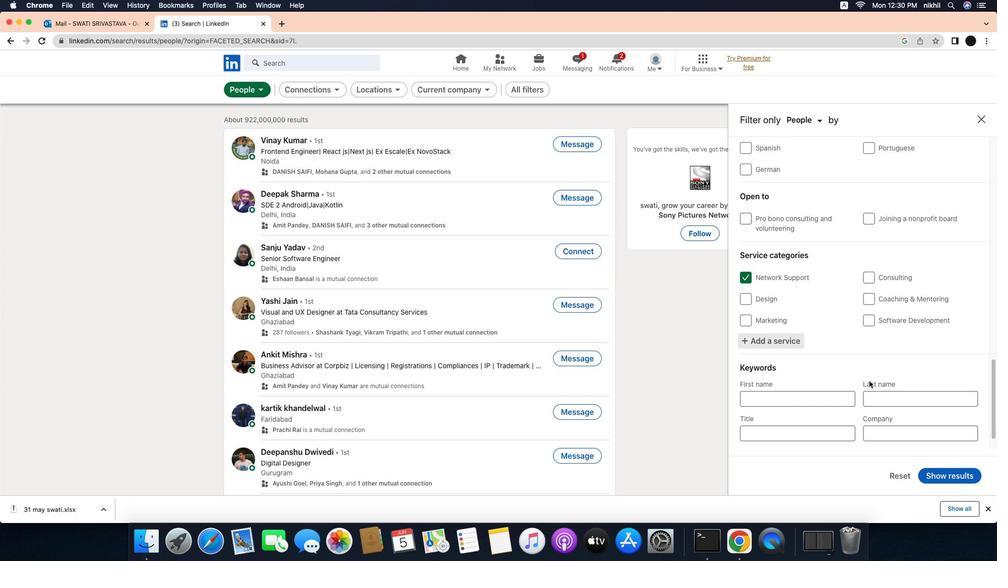
Action: Mouse scrolled (903, 382) with delta (-23, -24)
Screenshot: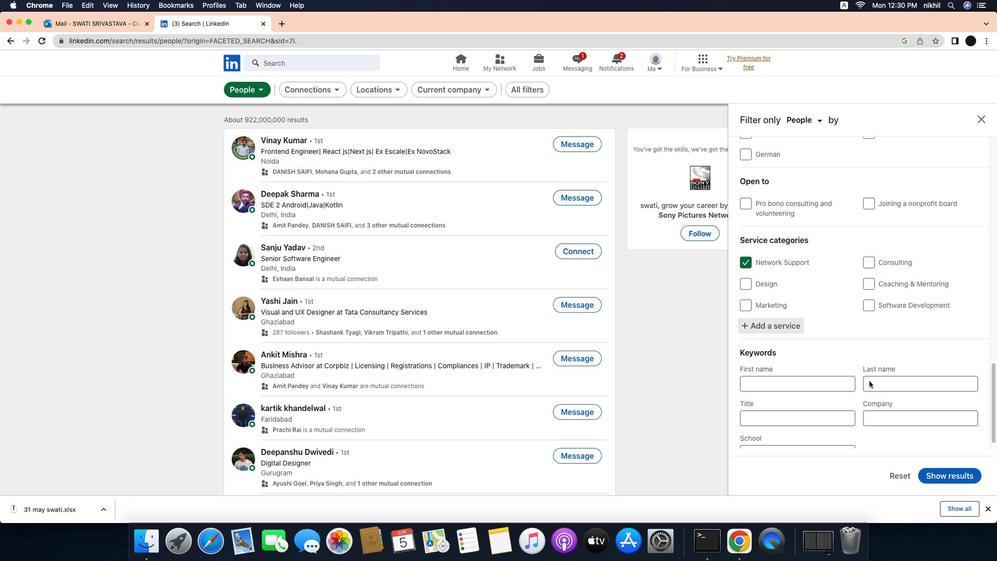 
Action: Mouse scrolled (903, 382) with delta (-23, -24)
Screenshot: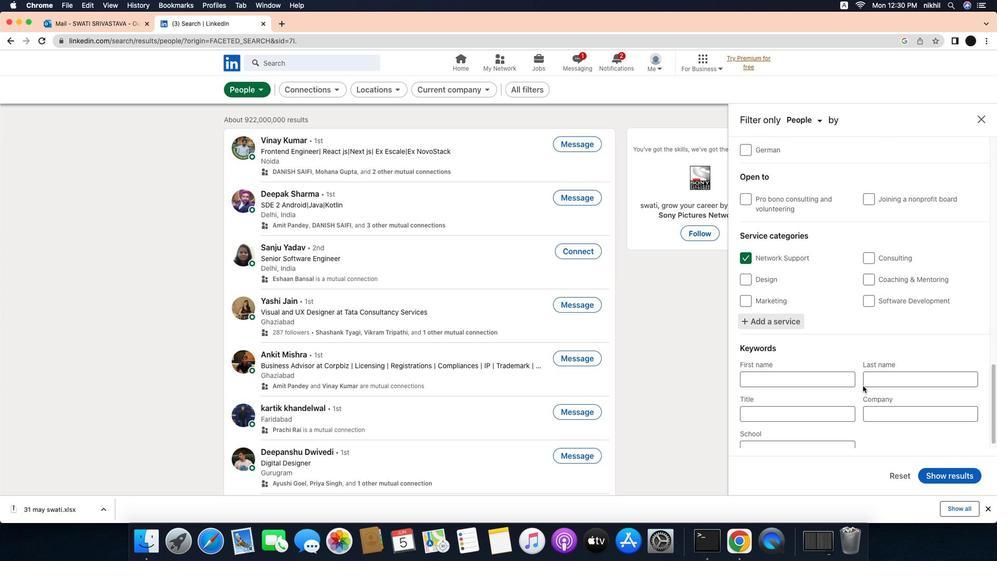 
Action: Mouse moved to (843, 415)
Screenshot: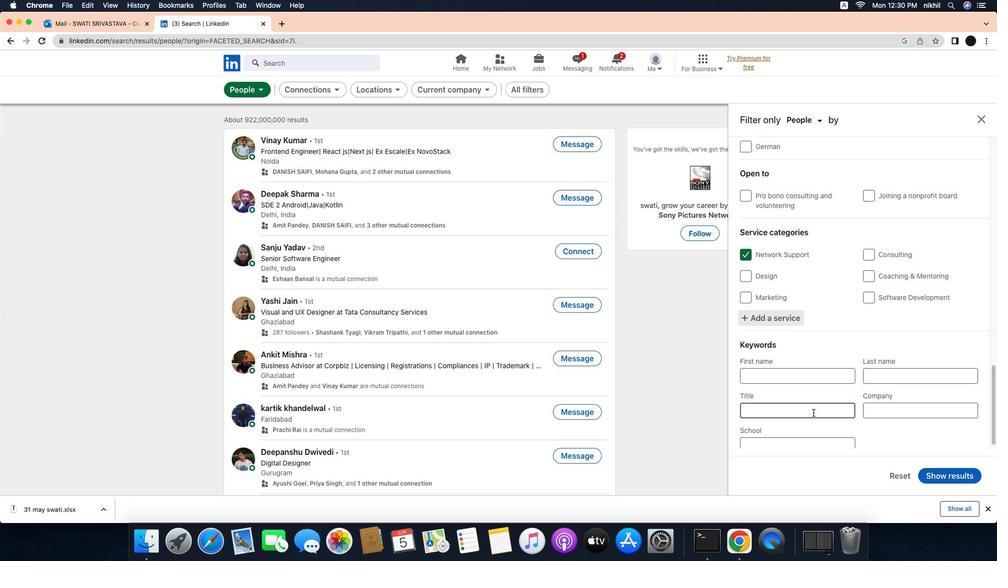 
Action: Mouse pressed left at (843, 415)
Screenshot: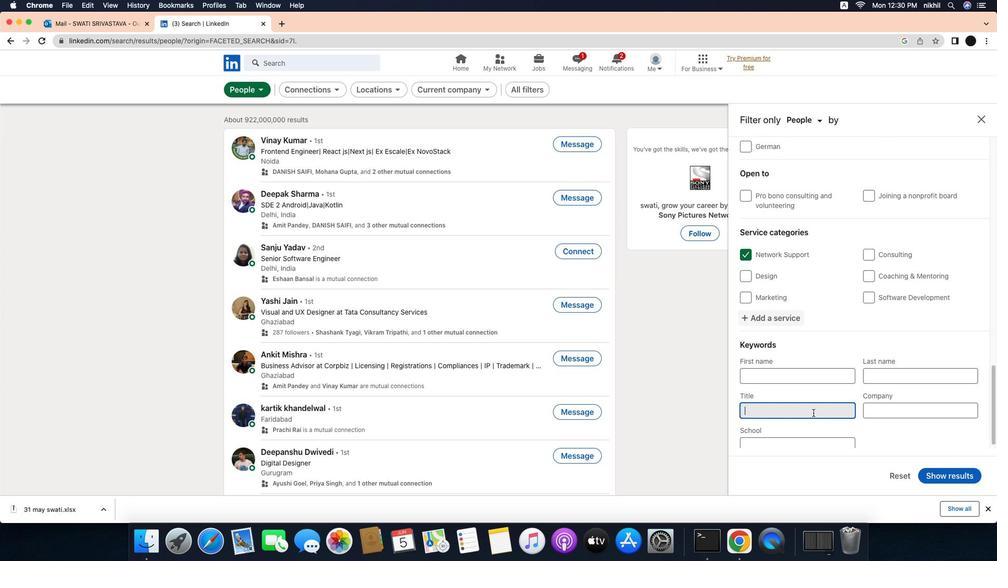 
Action: Key pressed Key.caps_lock'L'Key.caps_lock'i''f''e'Key.spaceKey.caps_lock'C'Key.caps_lock'o''a''c''h'Key.enter
Screenshot: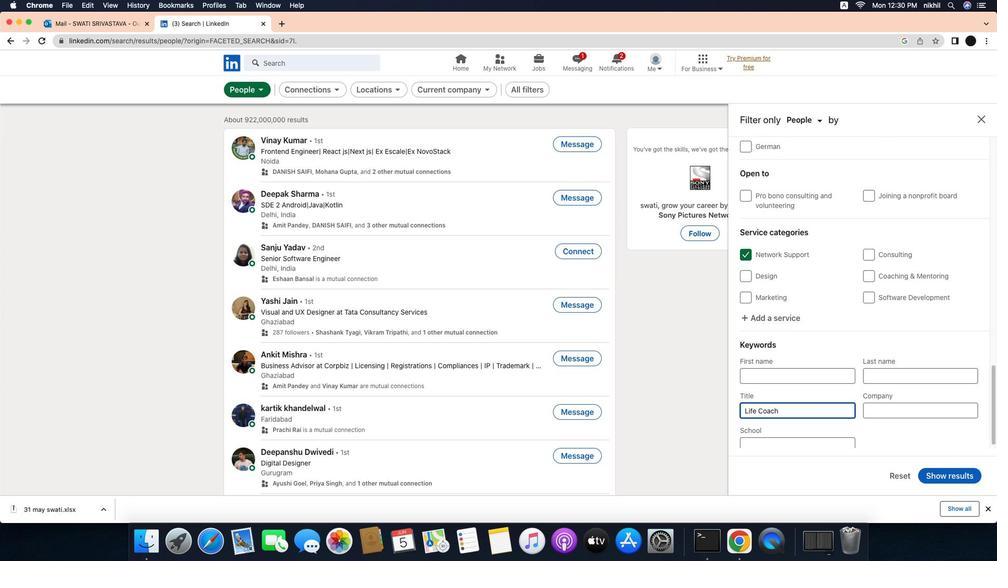 
Action: Mouse moved to (978, 478)
Screenshot: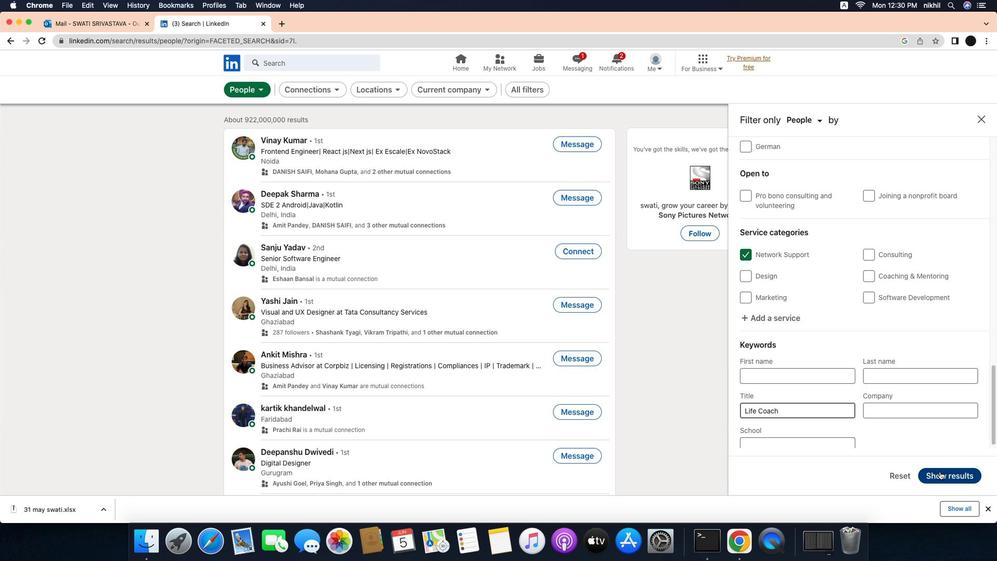 
Action: Mouse pressed left at (978, 478)
Screenshot: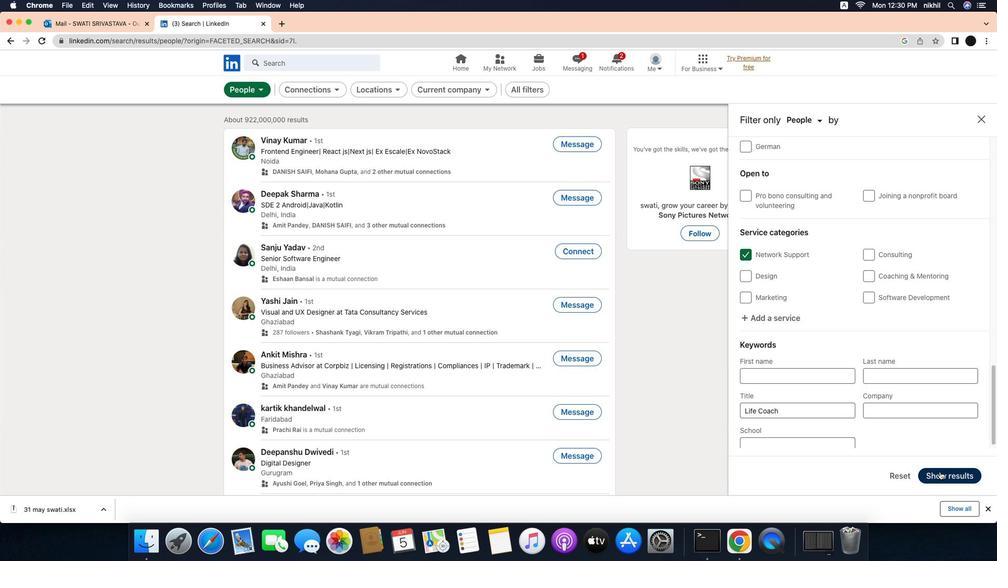 
Action: Mouse moved to (624, 273)
Screenshot: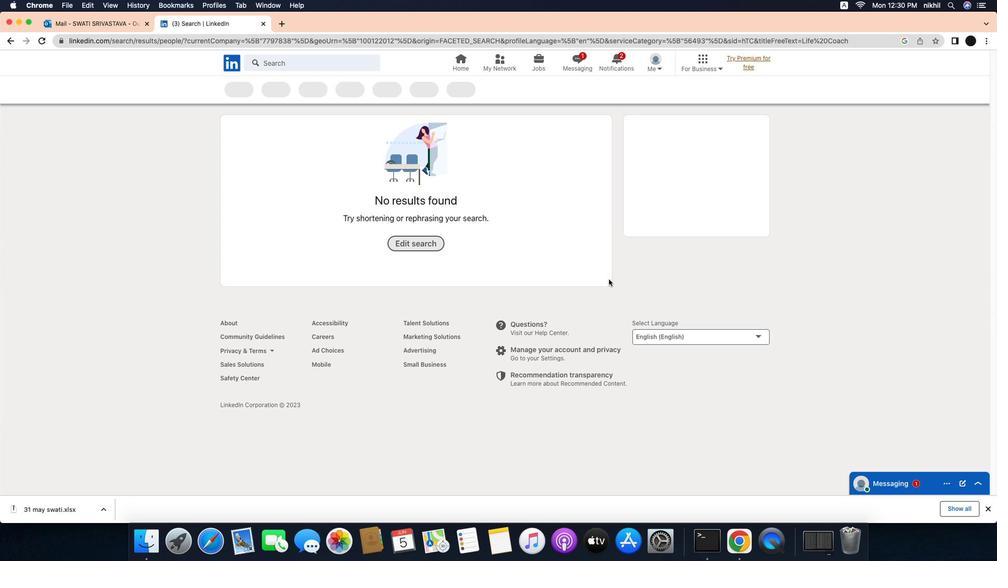 
